 Task: Find connections with filter location Dehui with filter topic #personalbrandingwith filter profile language Spanish with filter current company SAP Openings with filter school SunBeam Institute of Information Technology, Pune-Karad with filter industry Retail Apparel and Fashion with filter service category DUI Law with filter keywords title Office Manager
Action: Mouse moved to (558, 81)
Screenshot: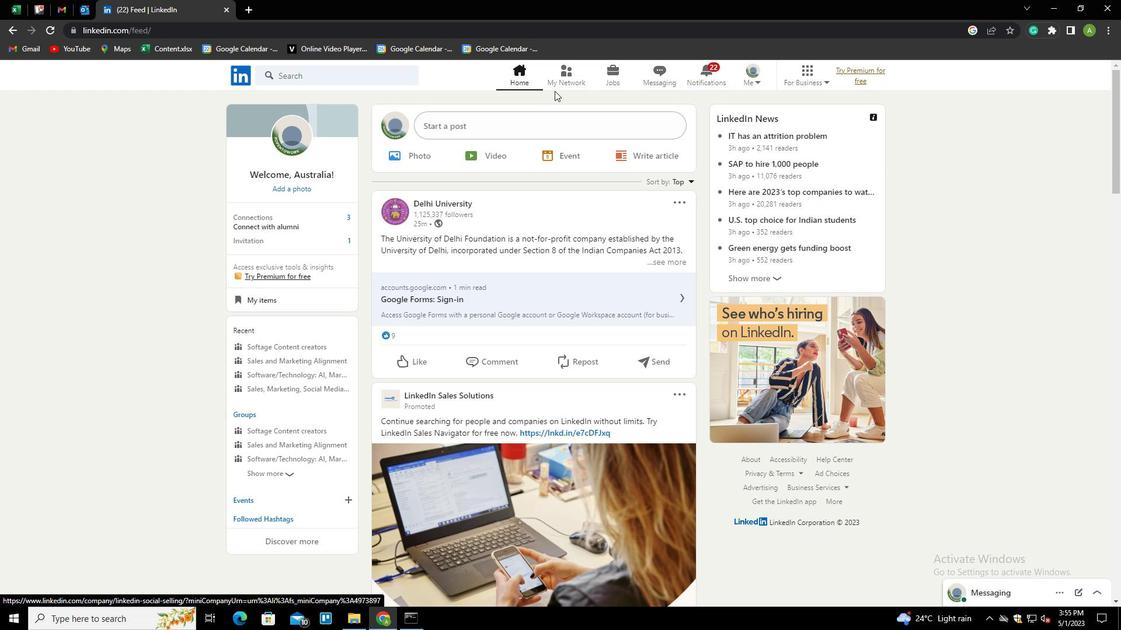 
Action: Mouse pressed left at (558, 81)
Screenshot: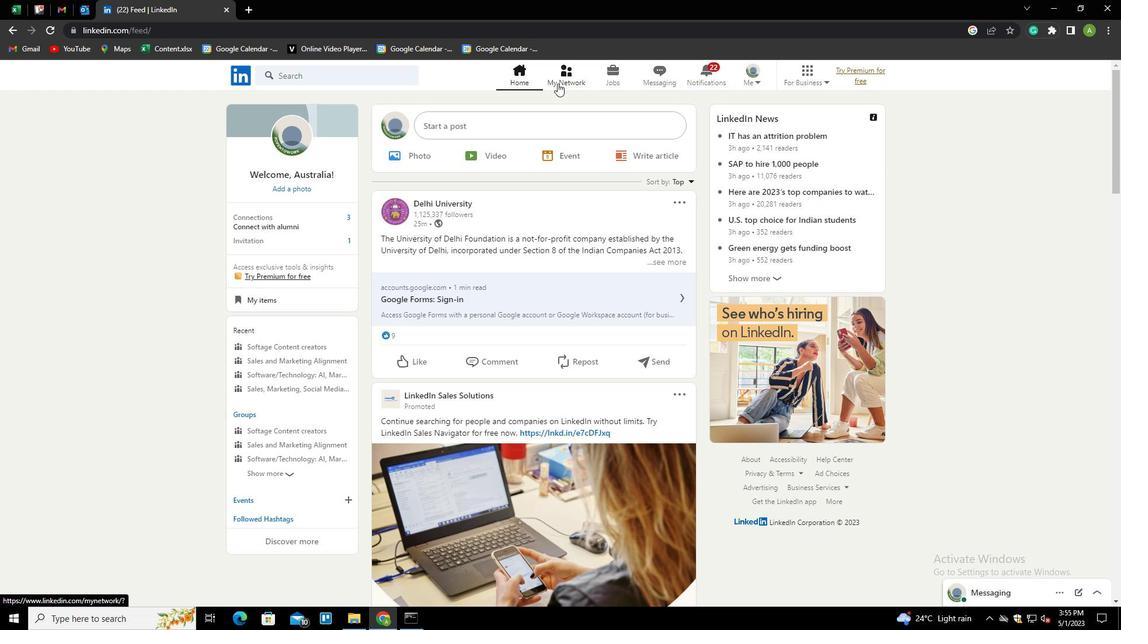 
Action: Mouse moved to (295, 137)
Screenshot: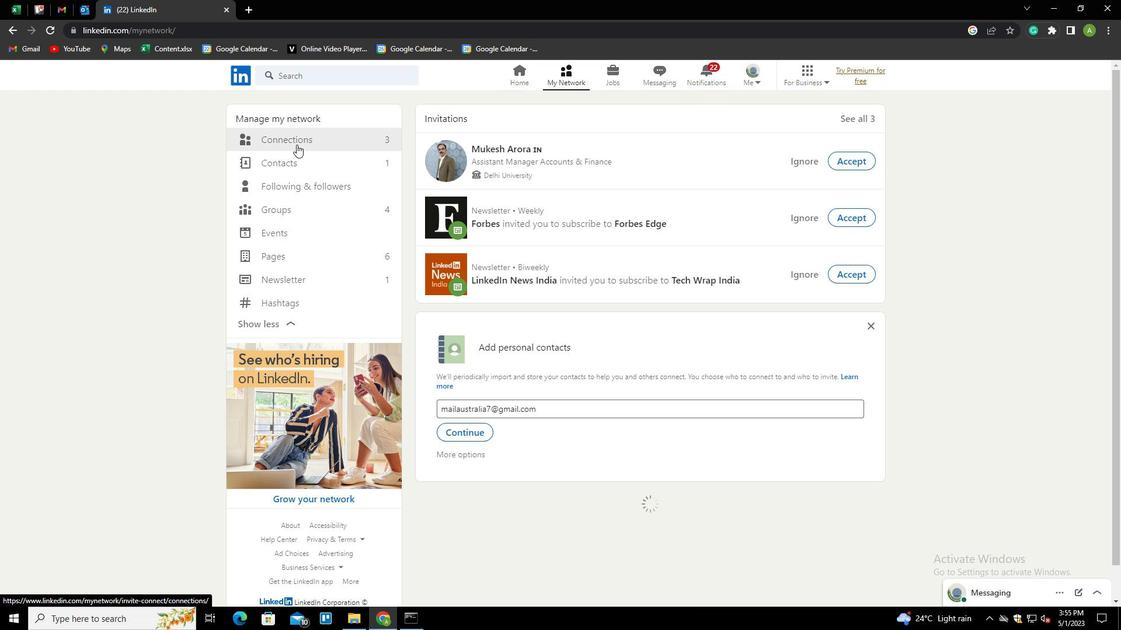 
Action: Mouse pressed left at (295, 137)
Screenshot: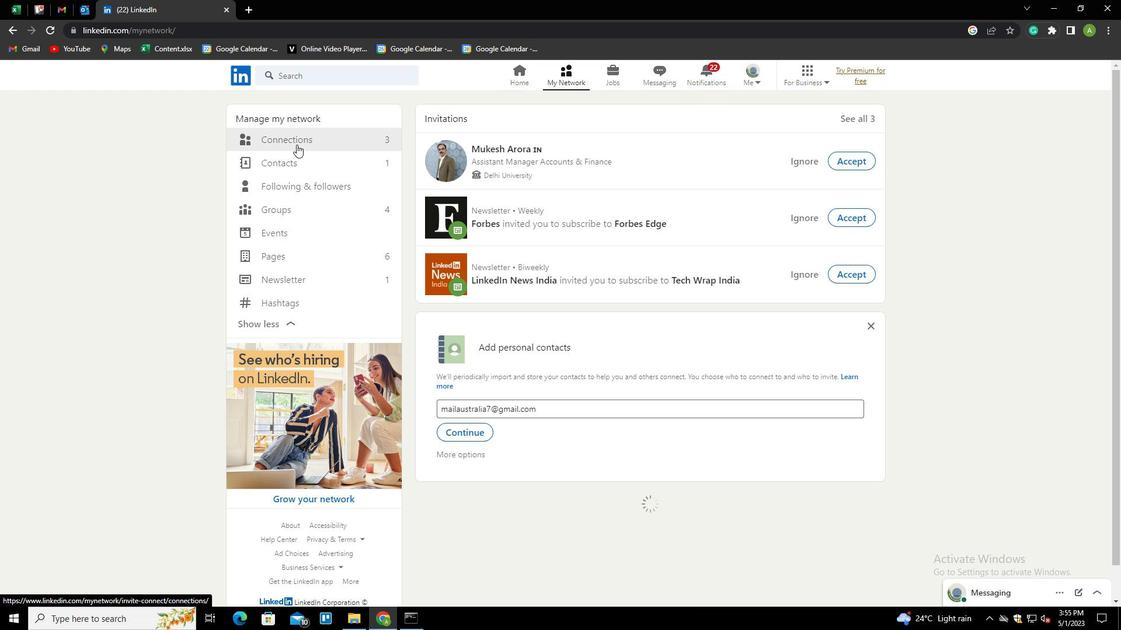 
Action: Mouse moved to (668, 139)
Screenshot: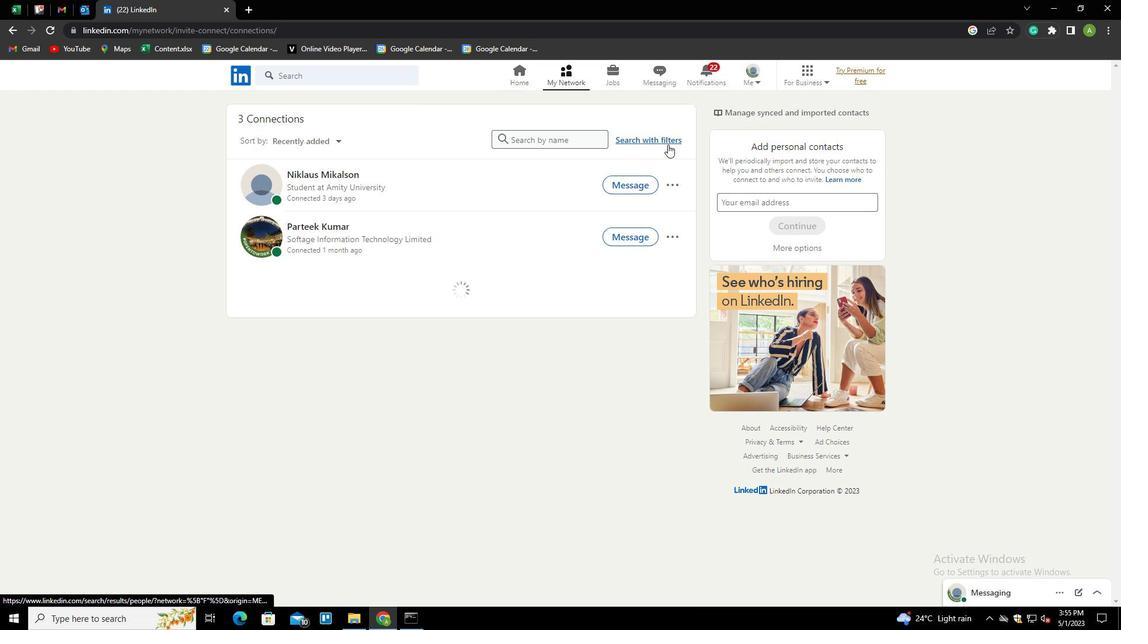 
Action: Mouse pressed left at (668, 139)
Screenshot: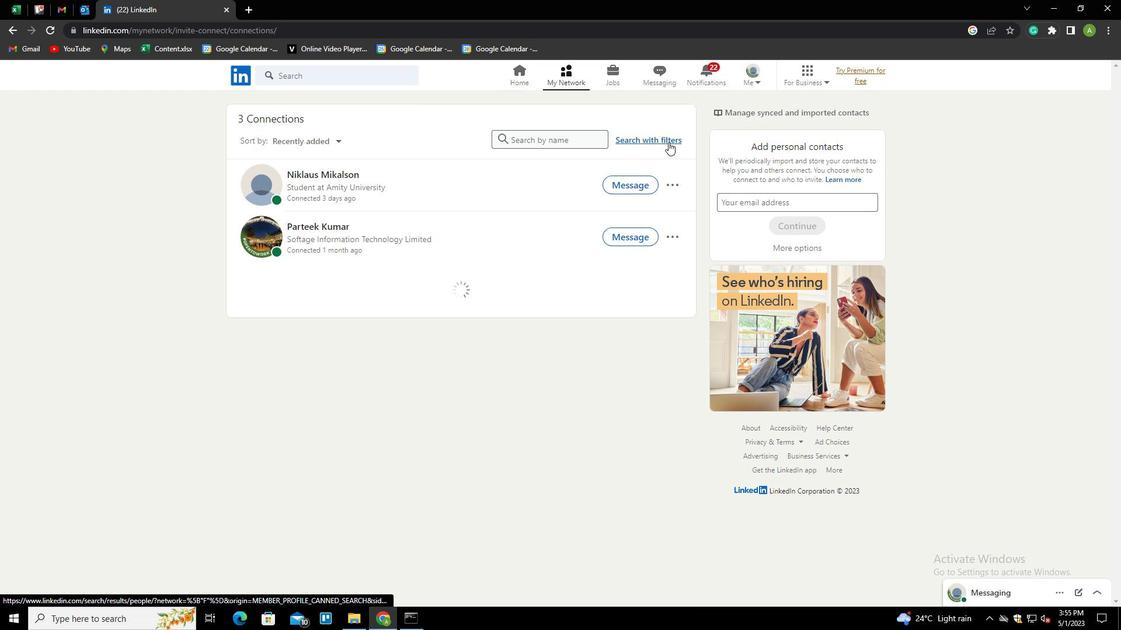 
Action: Mouse moved to (598, 105)
Screenshot: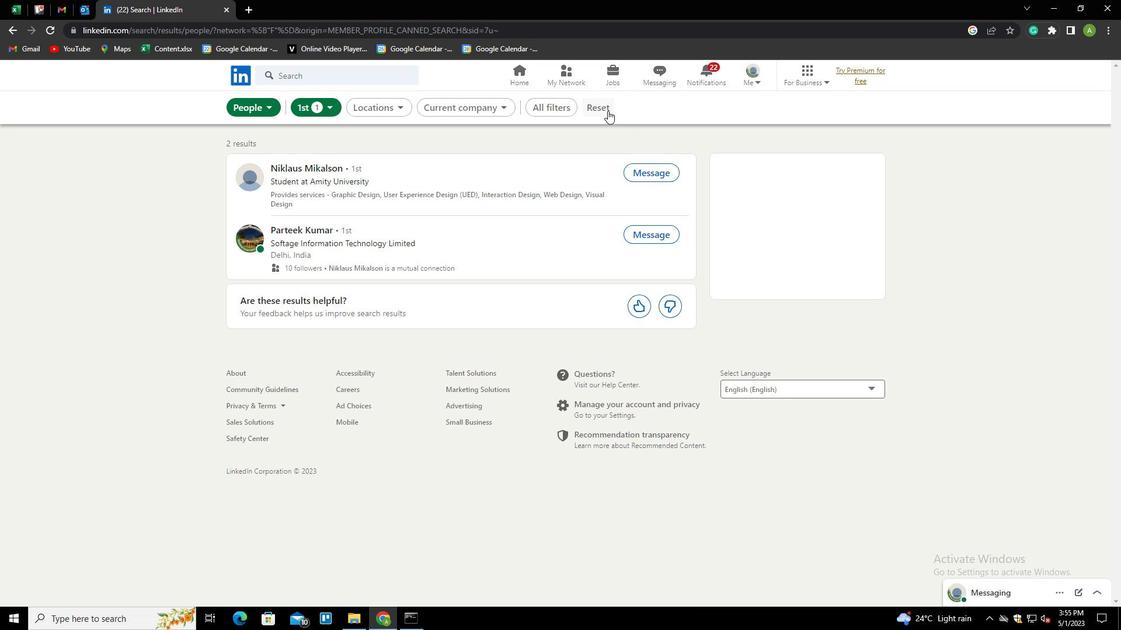 
Action: Mouse pressed left at (598, 105)
Screenshot: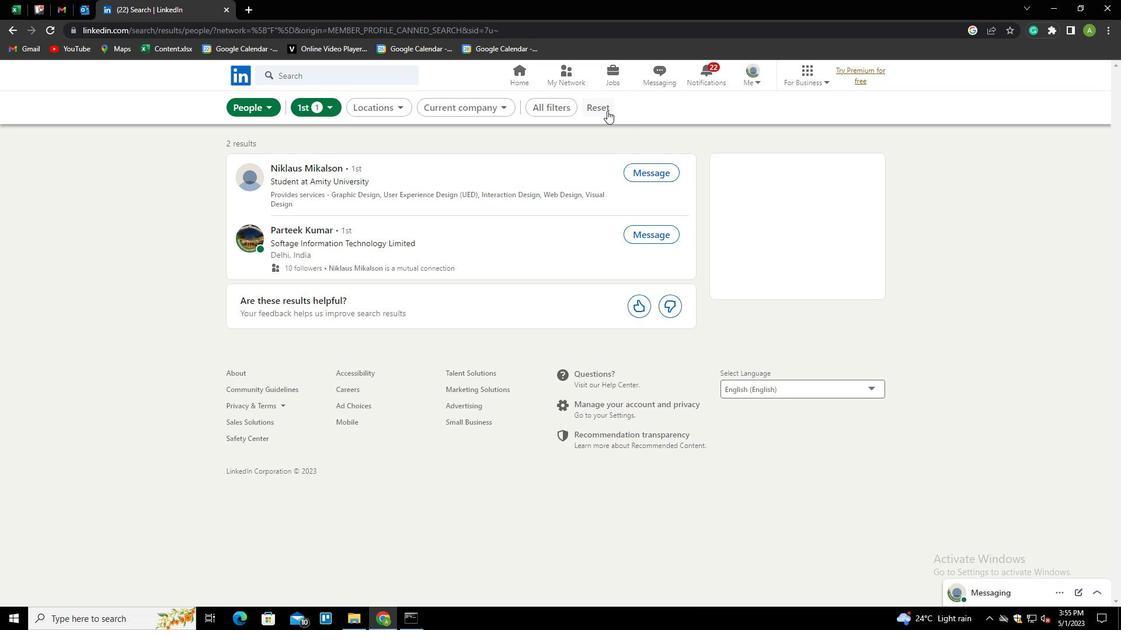 
Action: Mouse moved to (579, 111)
Screenshot: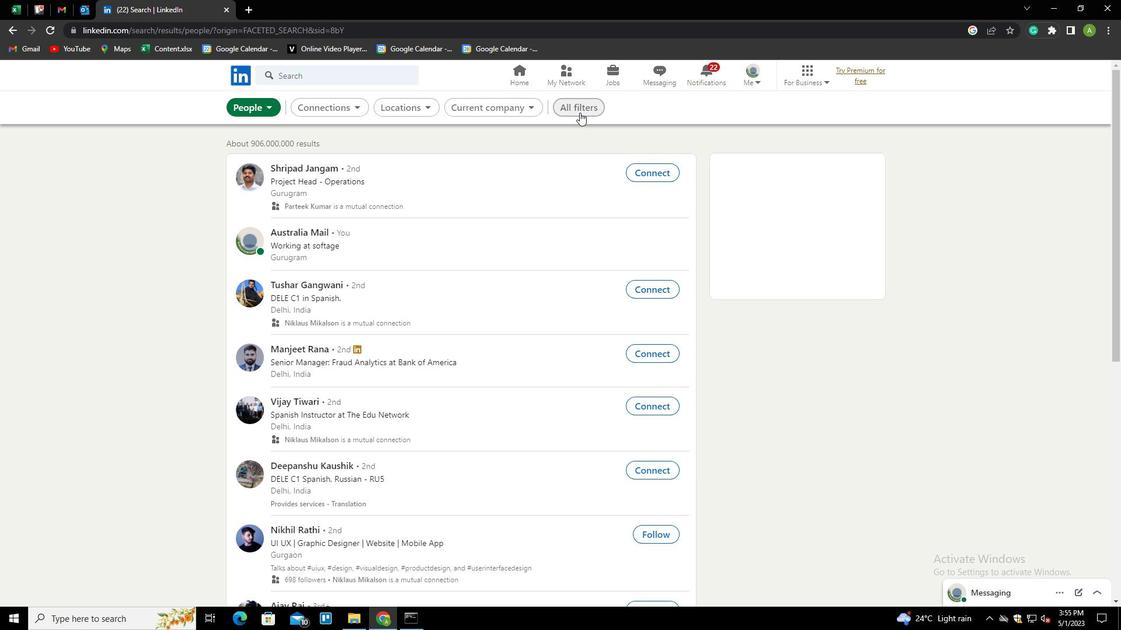 
Action: Mouse pressed left at (579, 111)
Screenshot: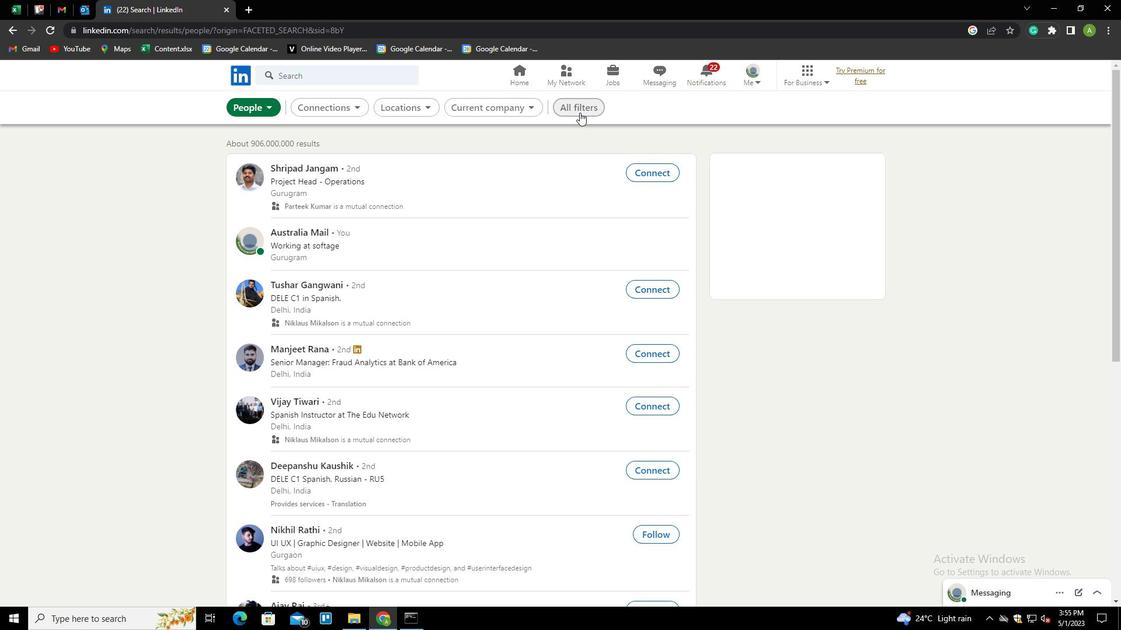 
Action: Mouse moved to (867, 310)
Screenshot: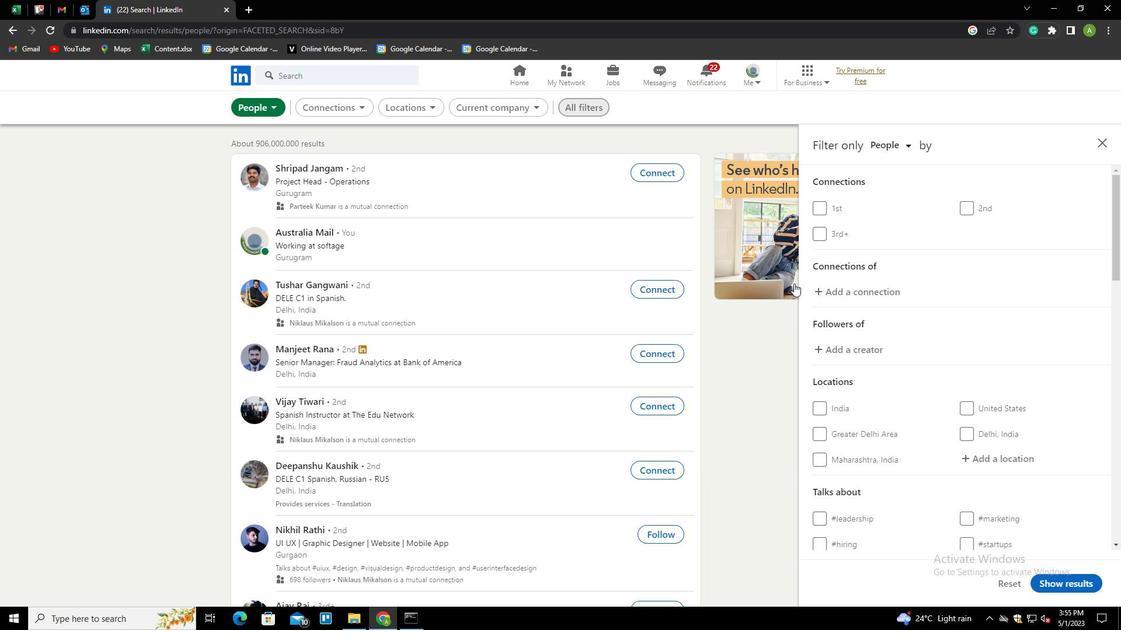 
Action: Mouse scrolled (867, 310) with delta (0, 0)
Screenshot: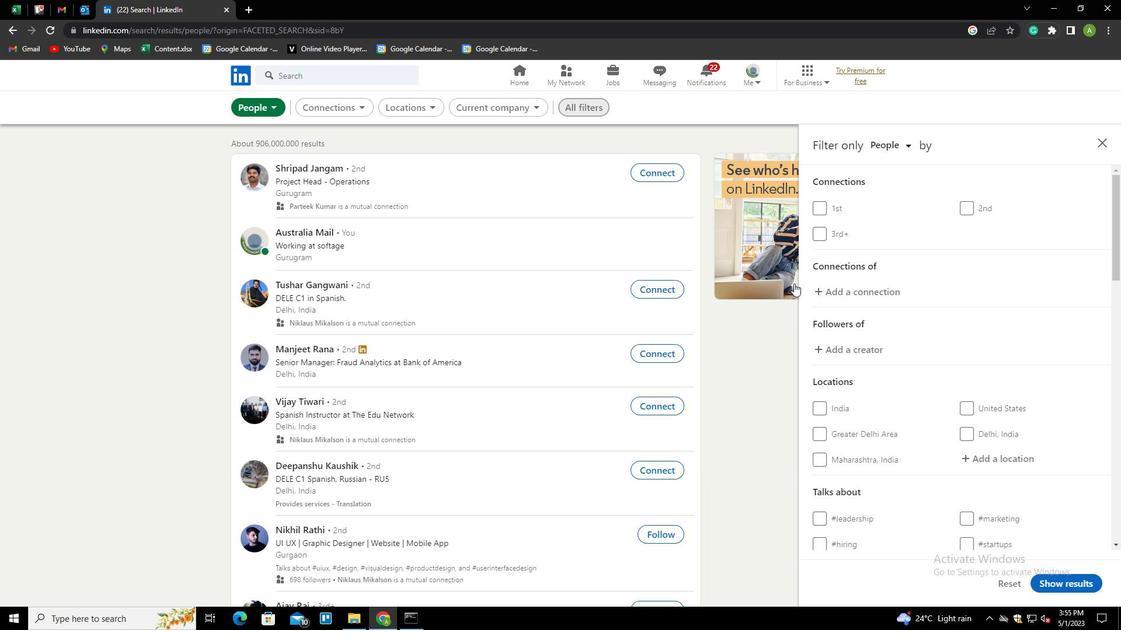 
Action: Mouse scrolled (867, 310) with delta (0, 0)
Screenshot: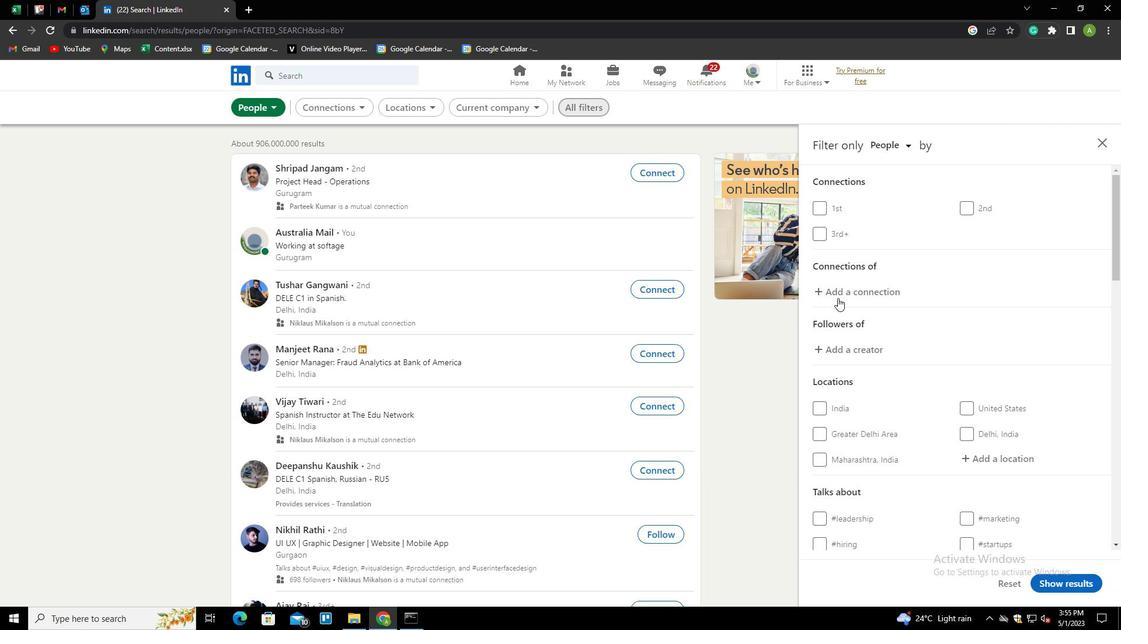 
Action: Mouse moved to (931, 356)
Screenshot: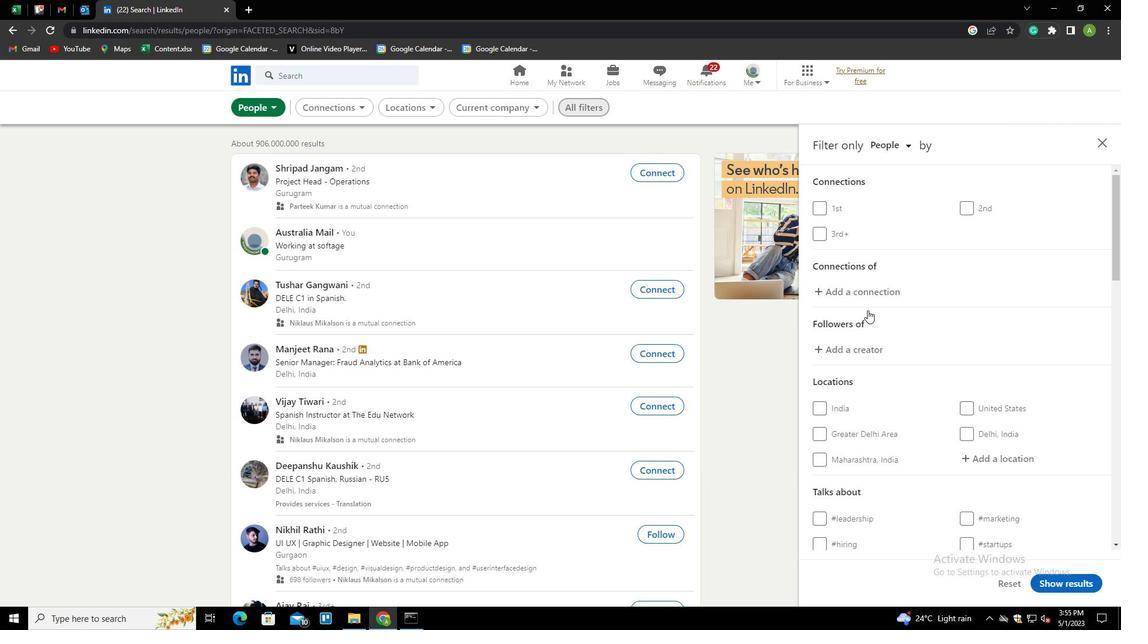 
Action: Mouse scrolled (931, 356) with delta (0, 0)
Screenshot: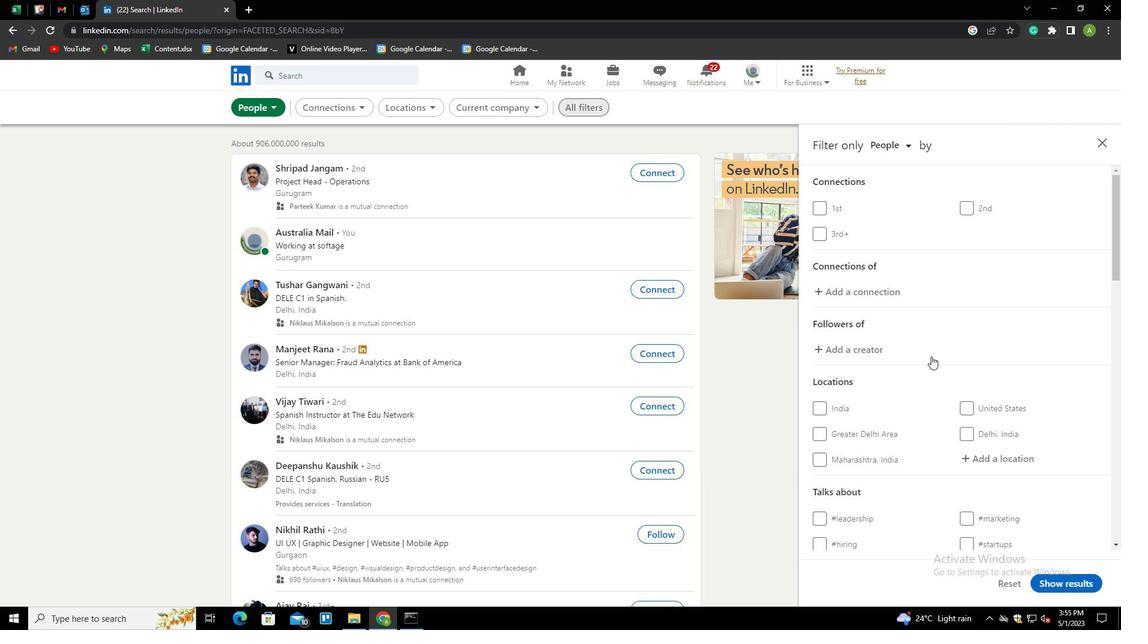 
Action: Mouse scrolled (931, 356) with delta (0, 0)
Screenshot: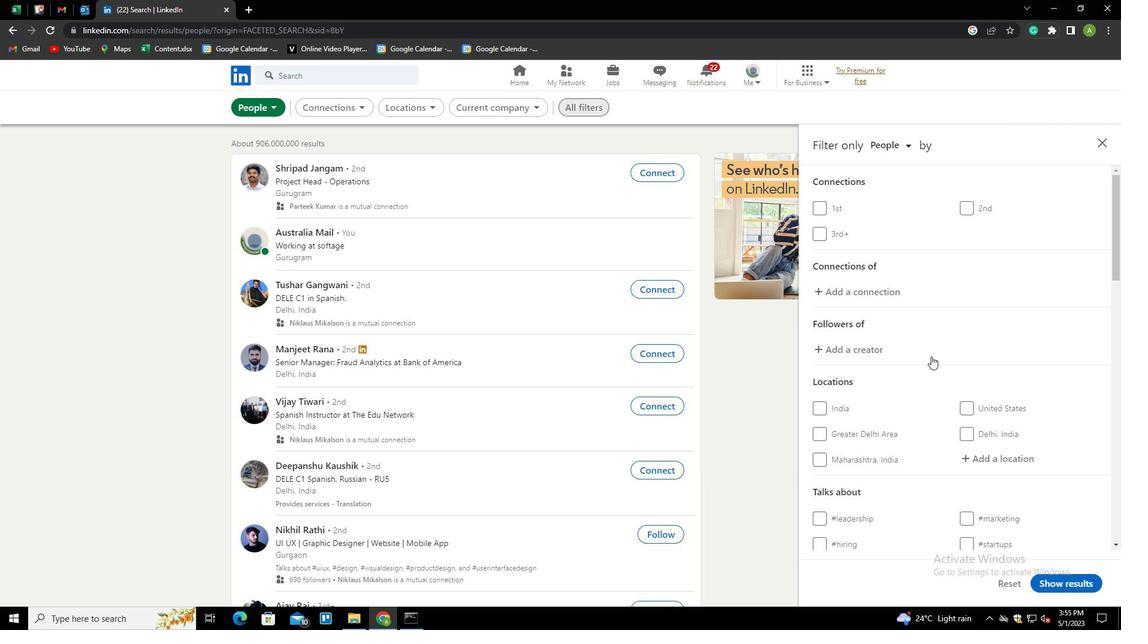 
Action: Mouse scrolled (931, 356) with delta (0, 0)
Screenshot: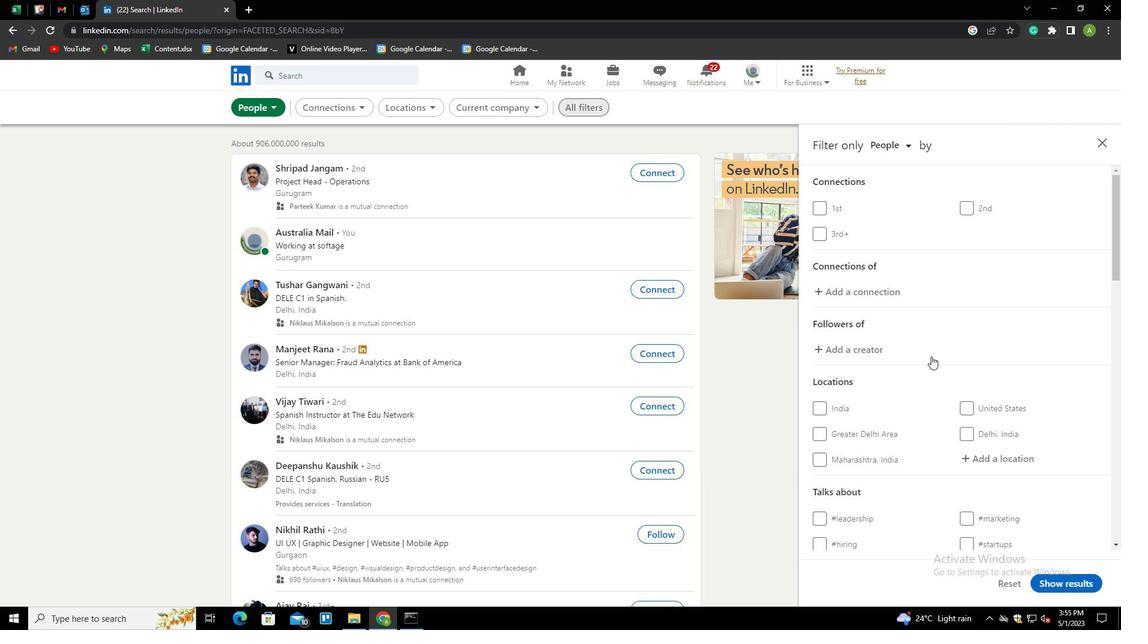 
Action: Mouse moved to (963, 320)
Screenshot: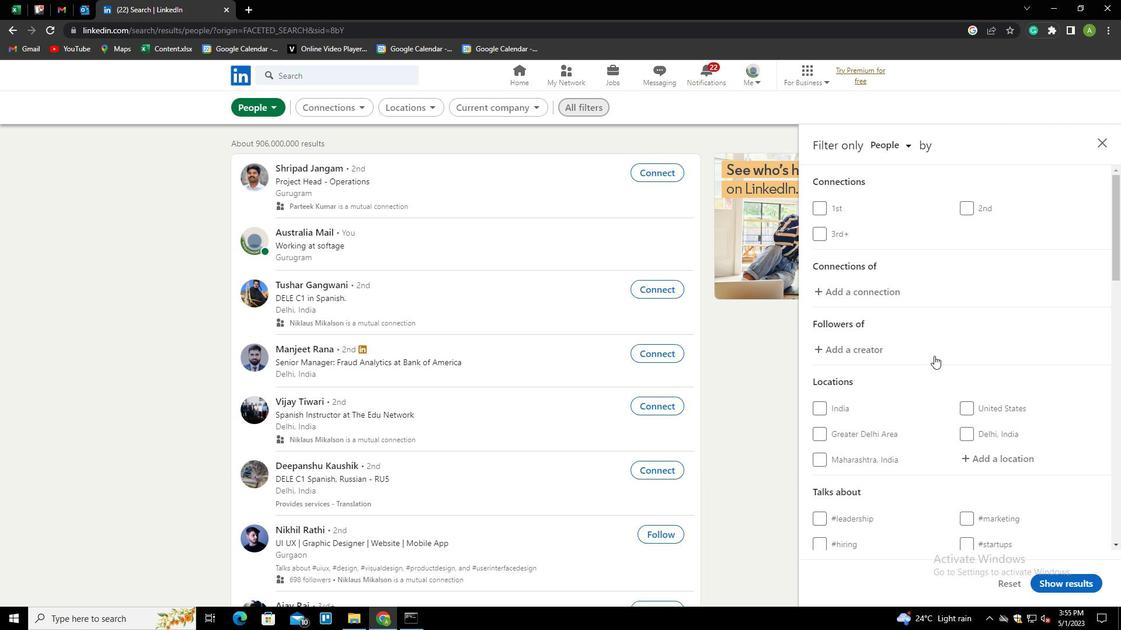 
Action: Mouse scrolled (963, 319) with delta (0, 0)
Screenshot: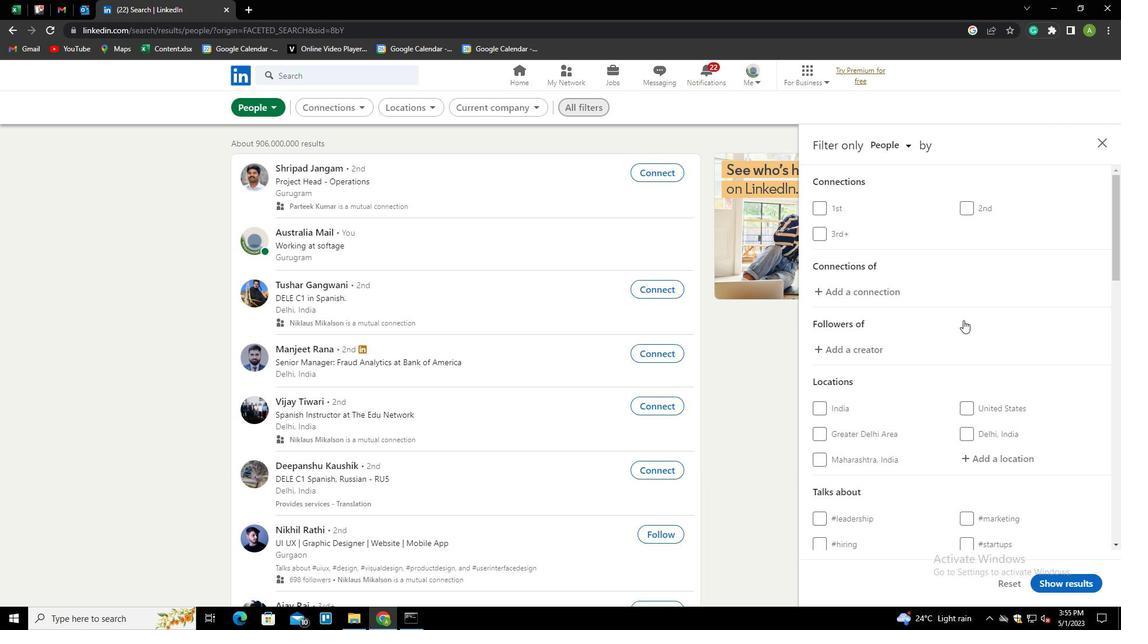 
Action: Mouse scrolled (963, 319) with delta (0, 0)
Screenshot: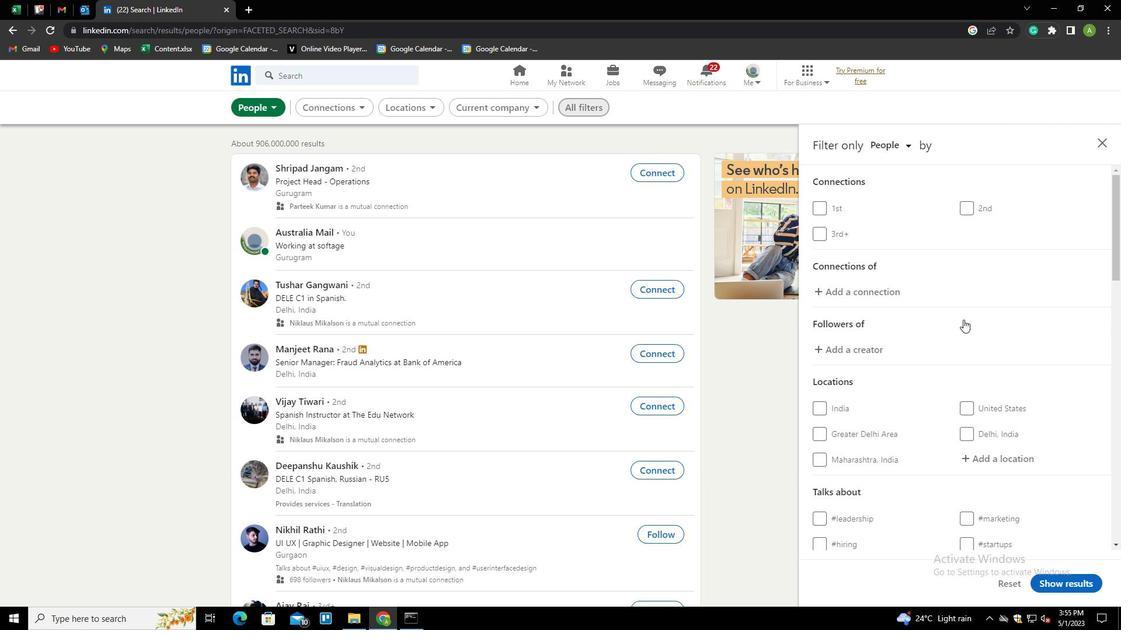 
Action: Mouse moved to (987, 453)
Screenshot: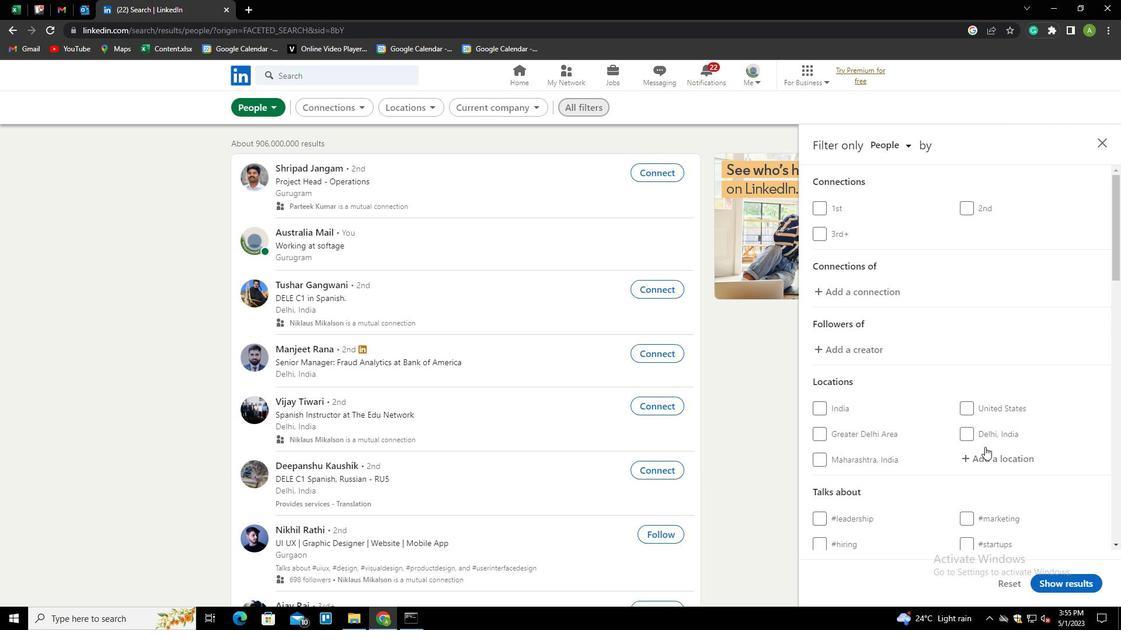 
Action: Mouse pressed left at (987, 453)
Screenshot: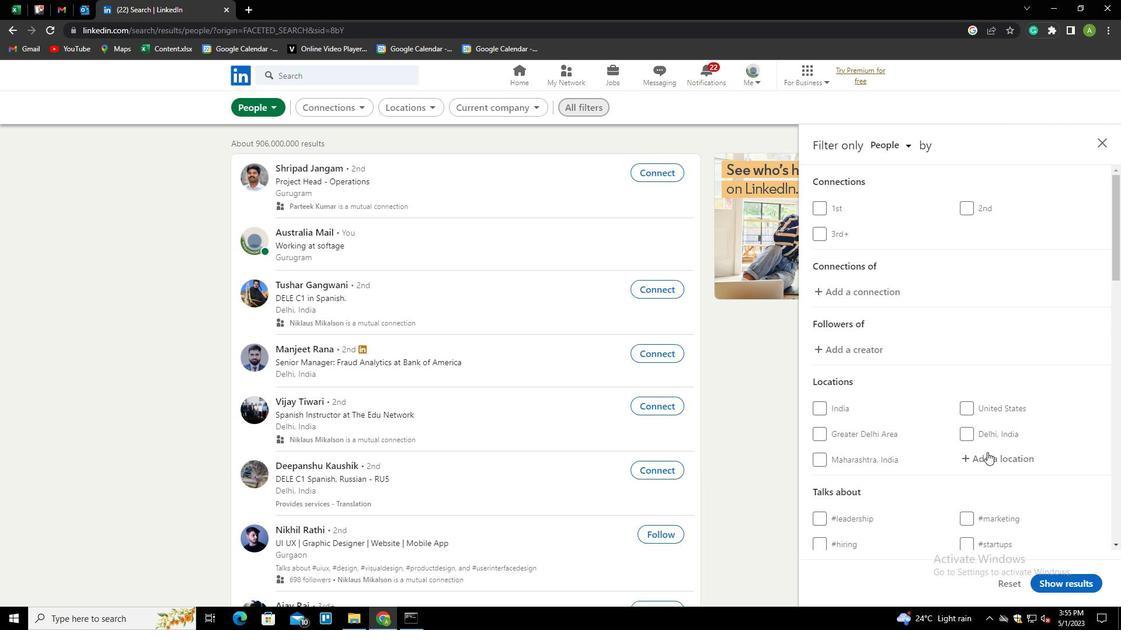 
Action: Mouse moved to (970, 282)
Screenshot: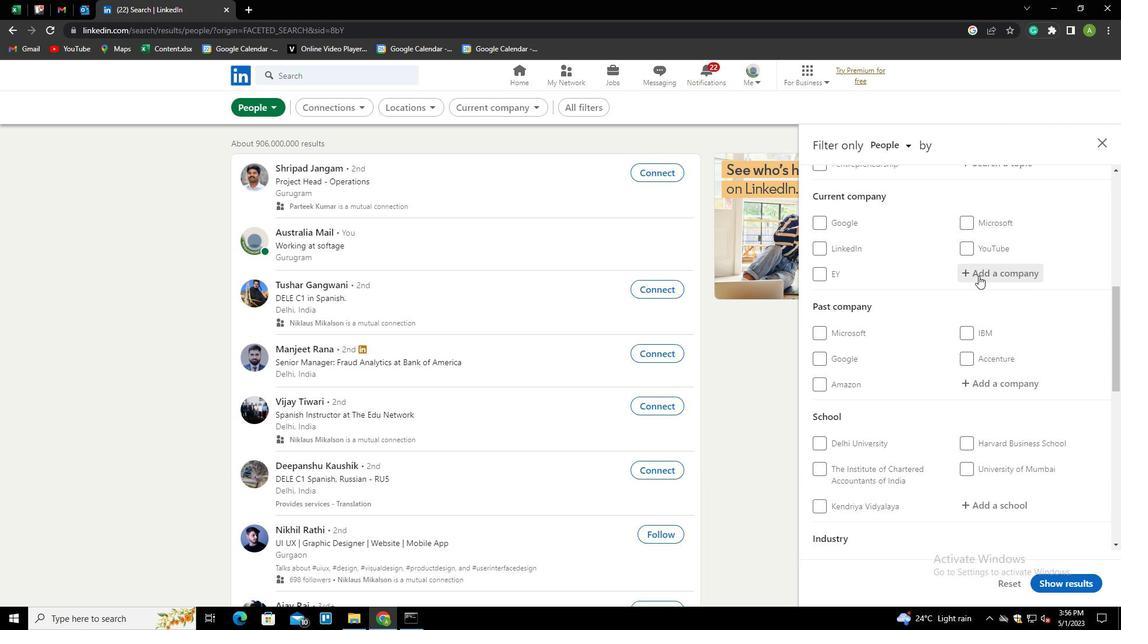 
Action: Mouse scrolled (970, 282) with delta (0, 0)
Screenshot: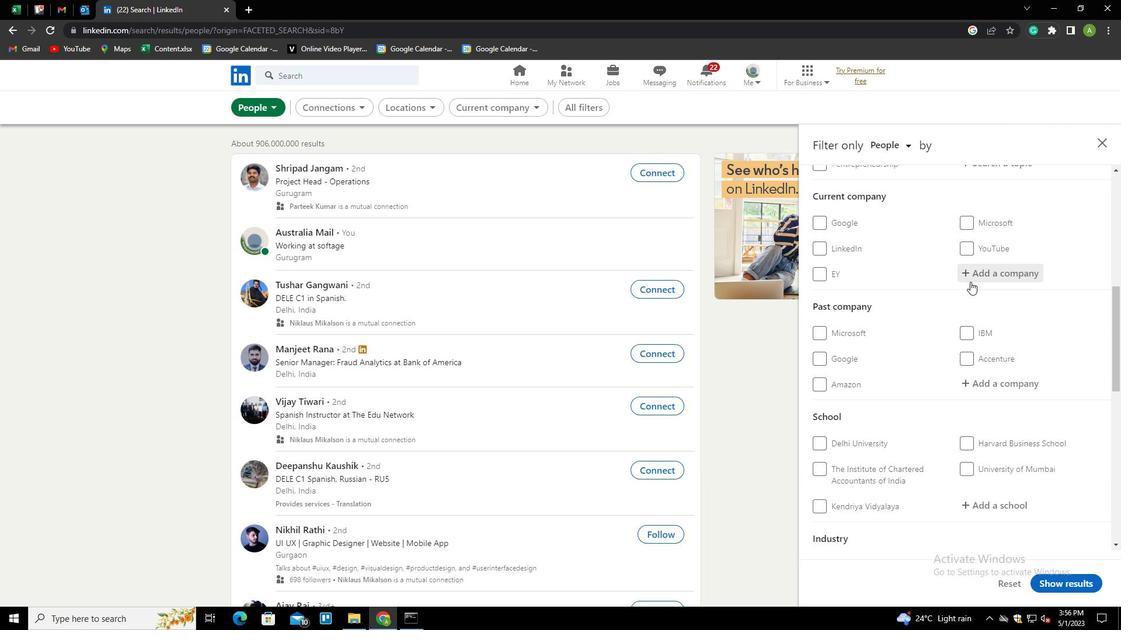 
Action: Mouse scrolled (970, 282) with delta (0, 0)
Screenshot: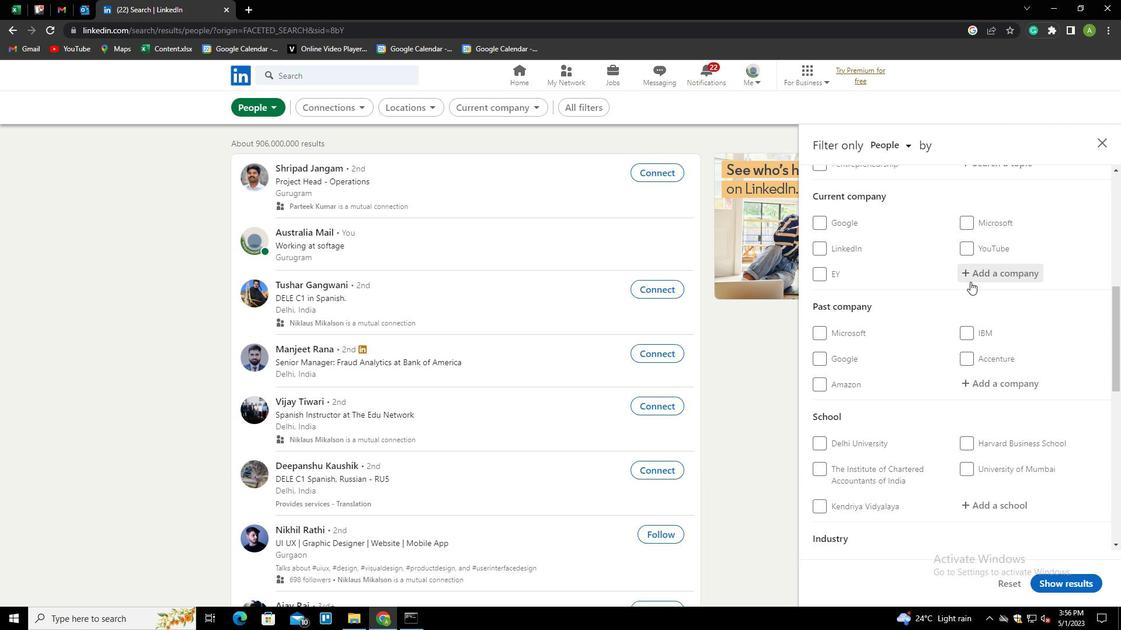 
Action: Mouse moved to (978, 268)
Screenshot: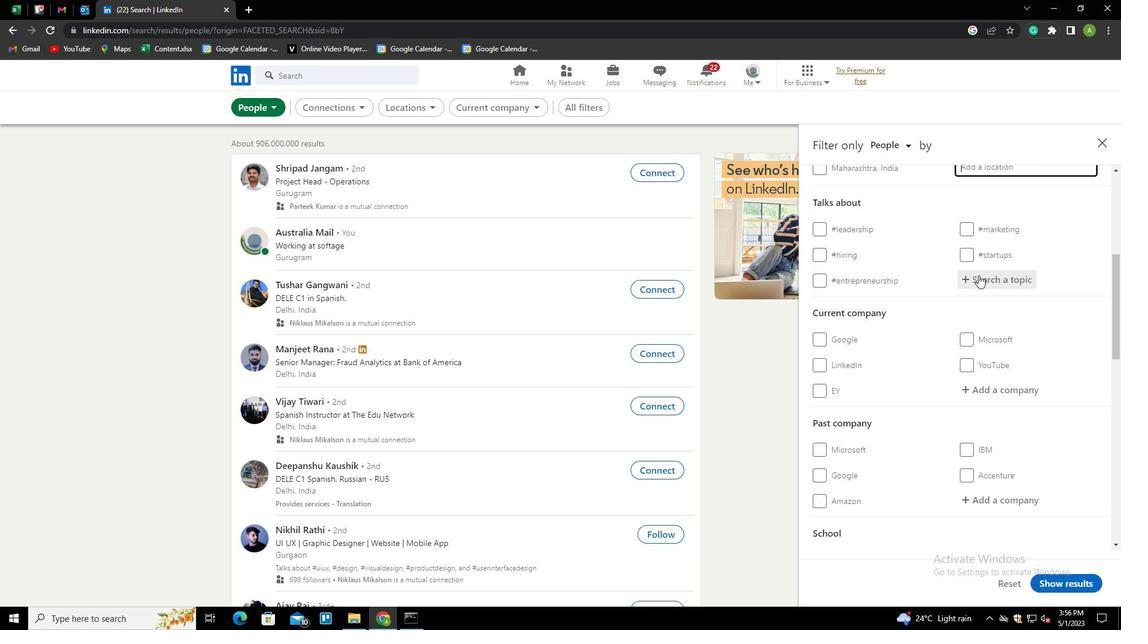 
Action: Mouse scrolled (978, 269) with delta (0, 0)
Screenshot: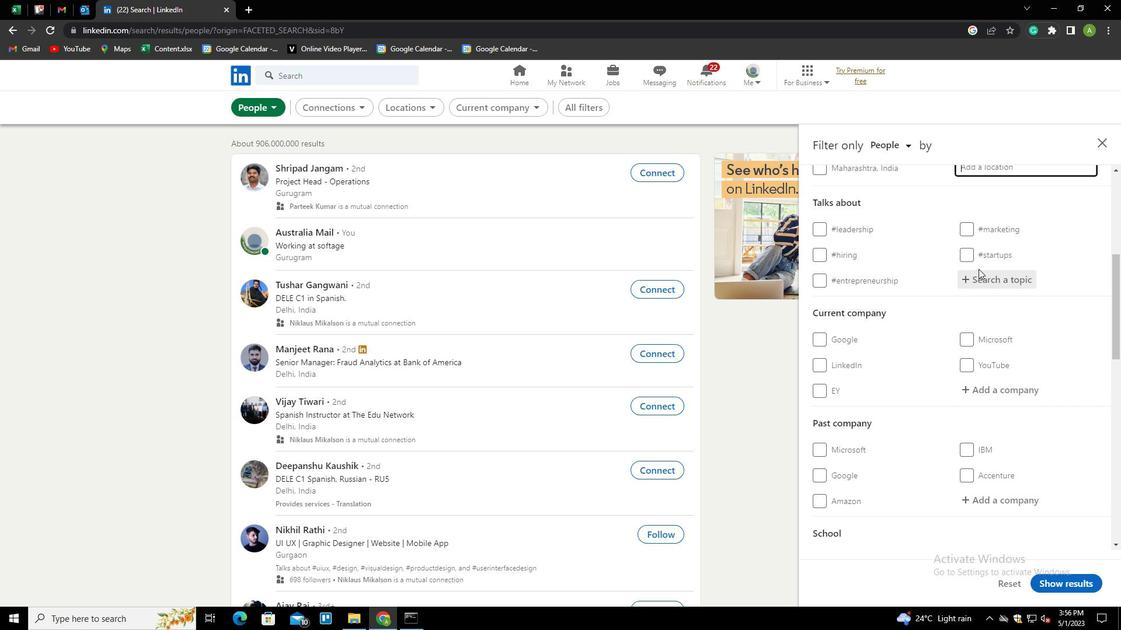 
Action: Mouse scrolled (978, 269) with delta (0, 0)
Screenshot: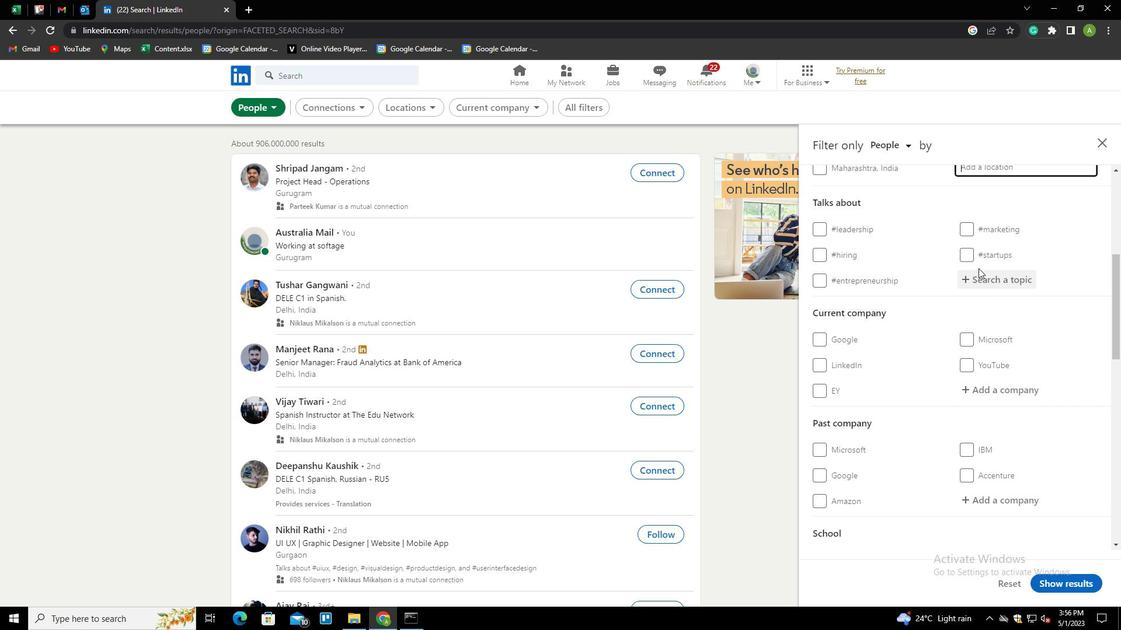 
Action: Mouse moved to (980, 282)
Screenshot: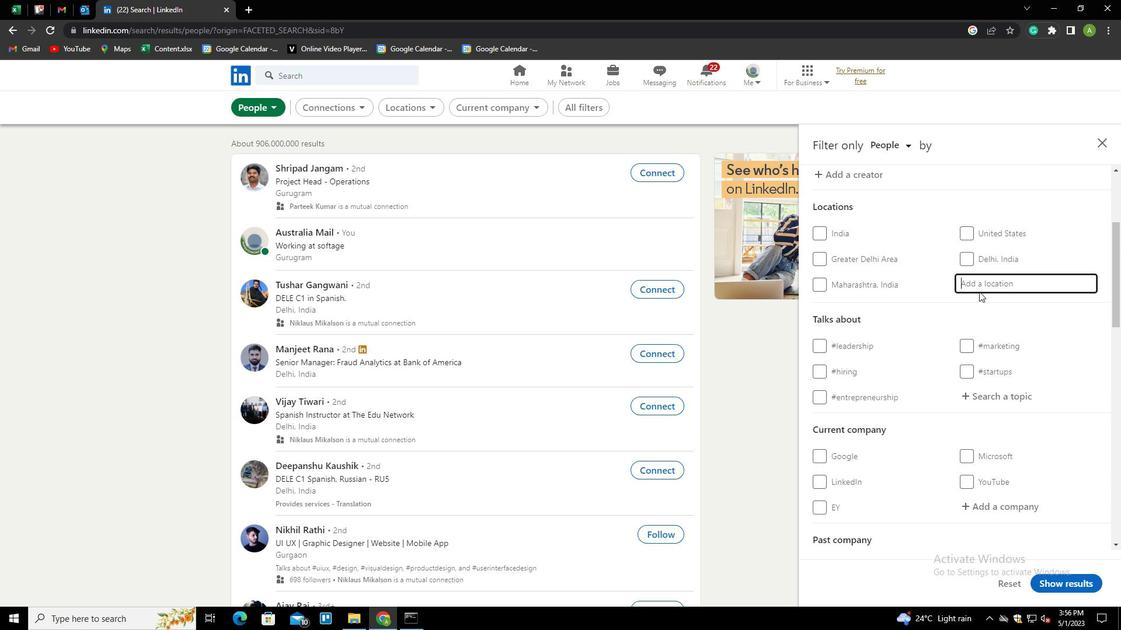 
Action: Mouse pressed left at (980, 282)
Screenshot: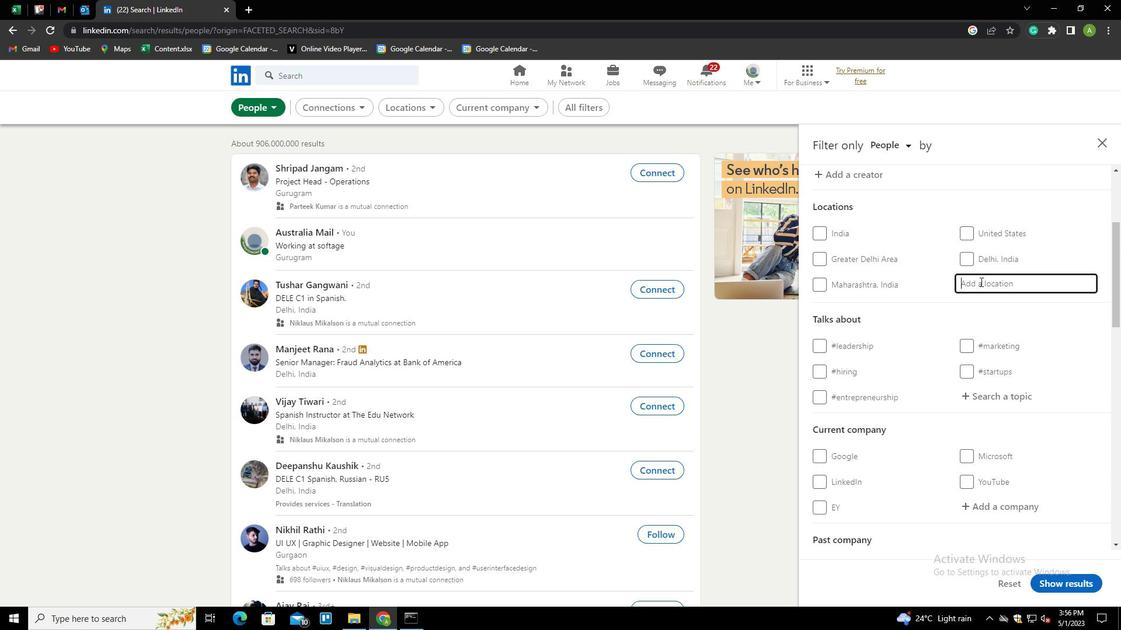 
Action: Key pressed <Key.shift>DEHUI
Screenshot: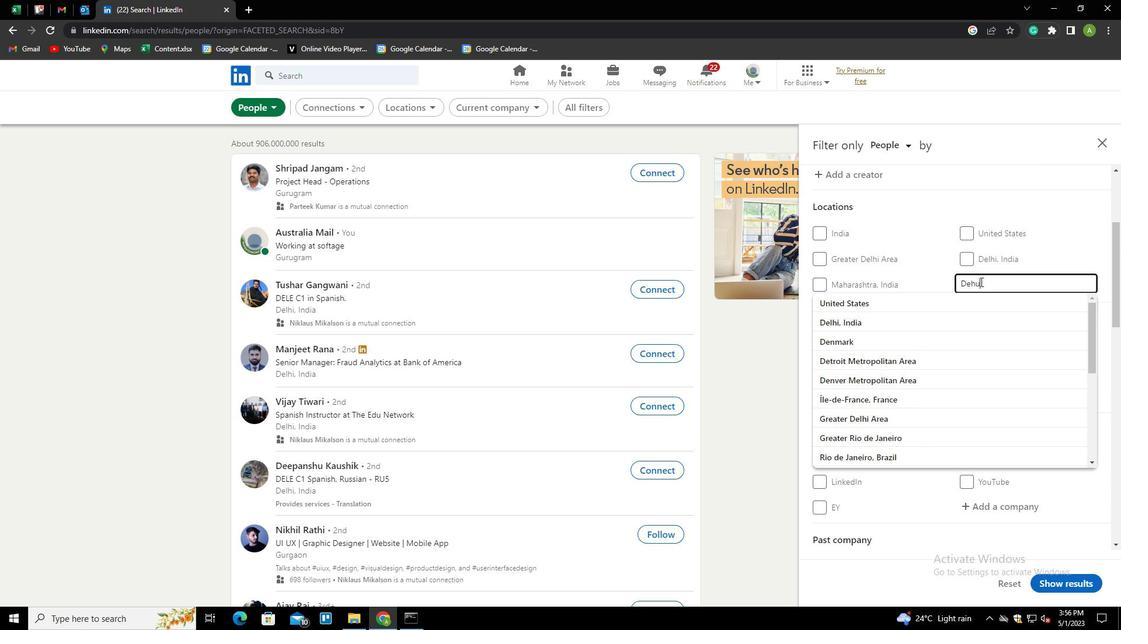 
Action: Mouse moved to (1049, 331)
Screenshot: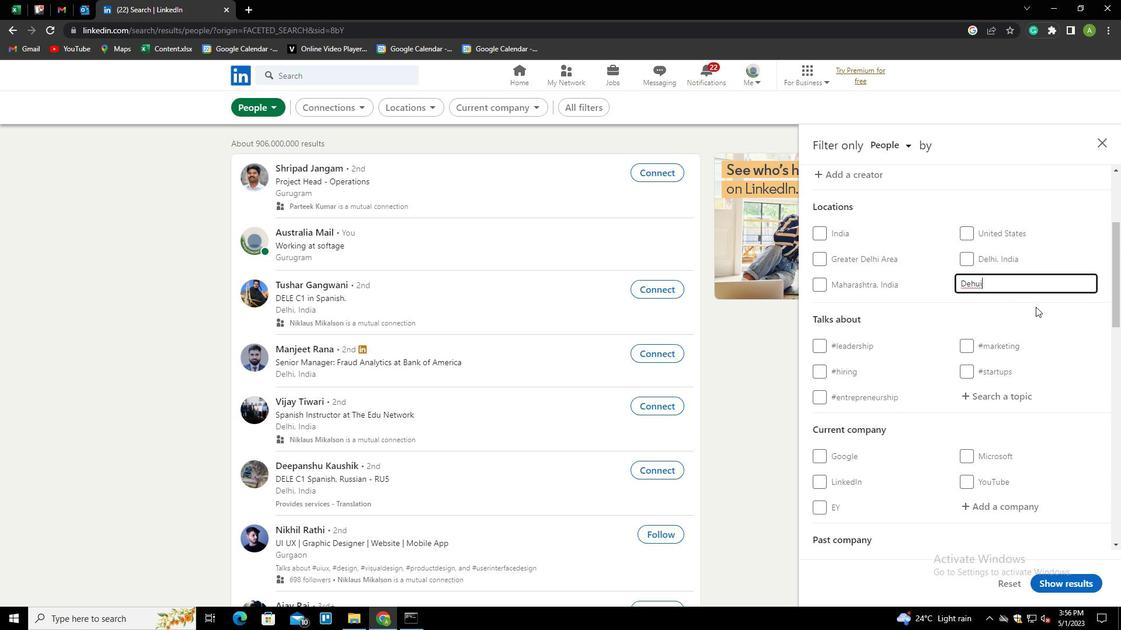 
Action: Mouse pressed left at (1049, 331)
Screenshot: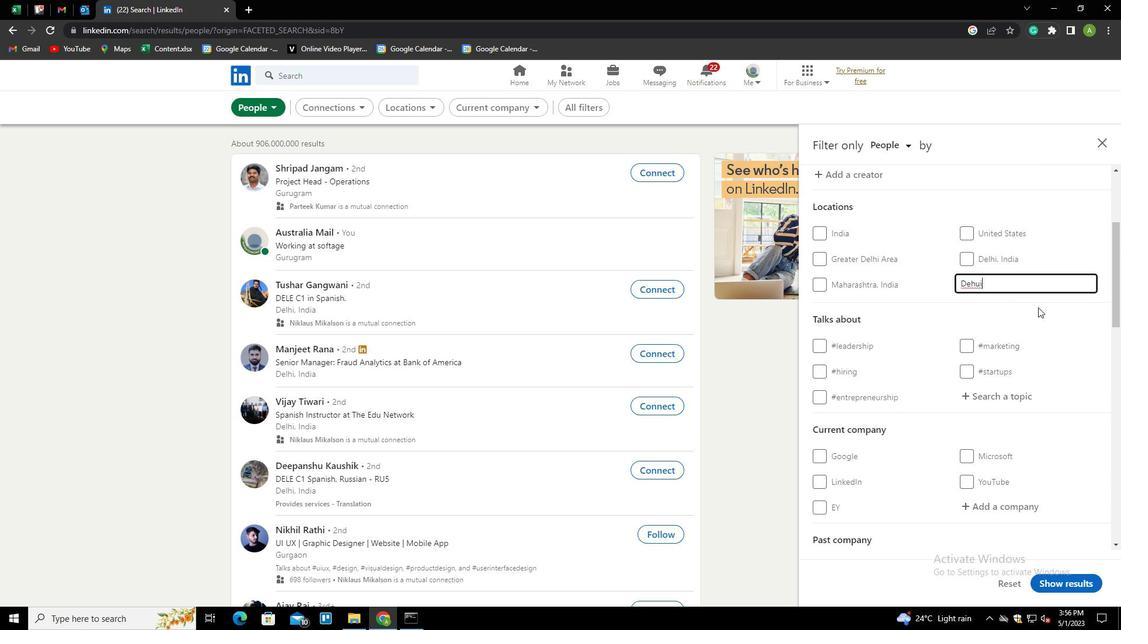 
Action: Mouse moved to (1020, 391)
Screenshot: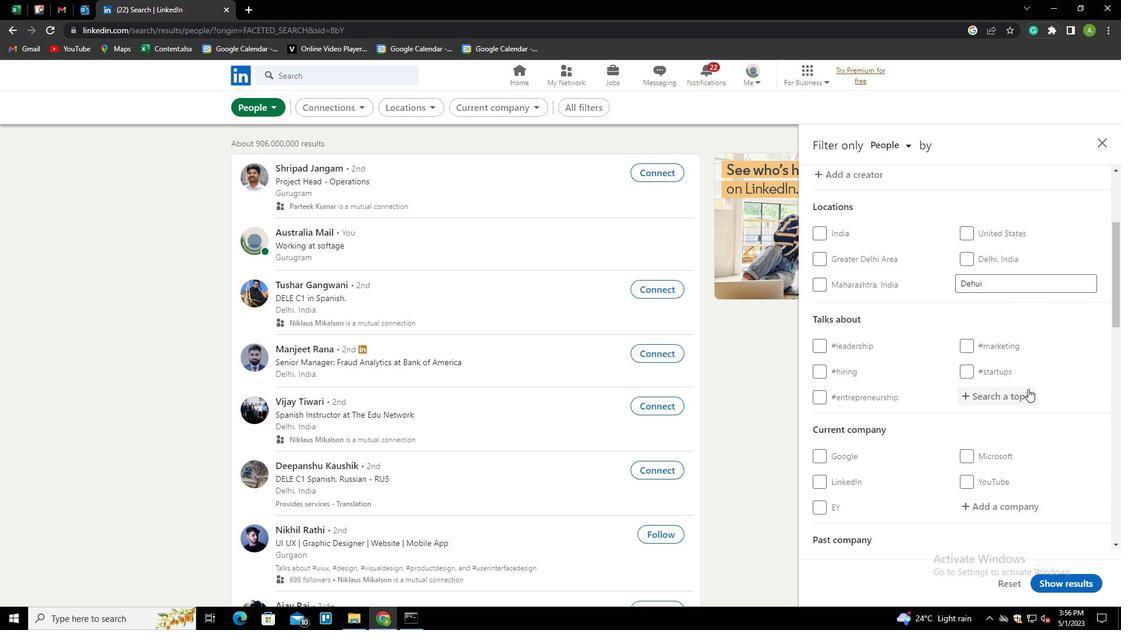 
Action: Mouse pressed left at (1020, 391)
Screenshot: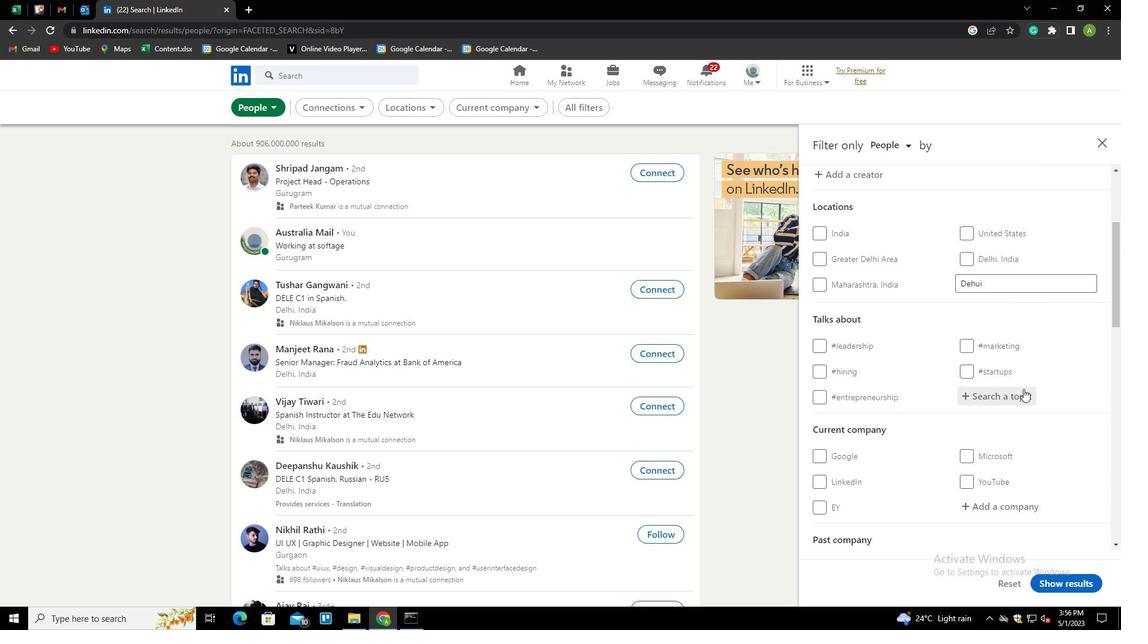 
Action: Mouse moved to (1019, 396)
Screenshot: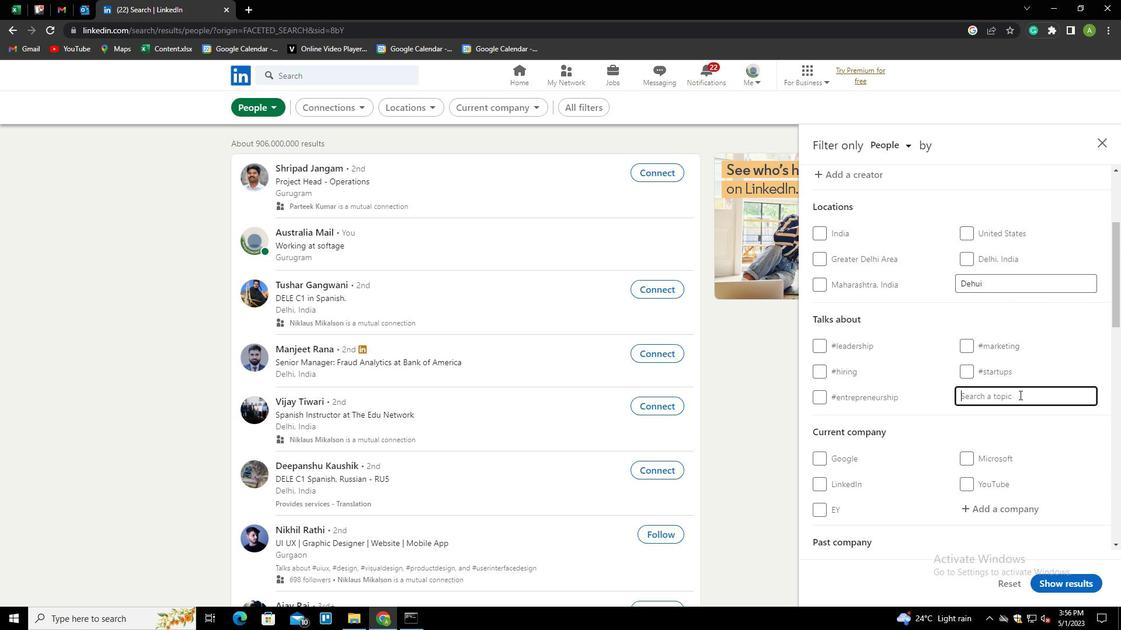 
Action: Mouse pressed left at (1019, 396)
Screenshot: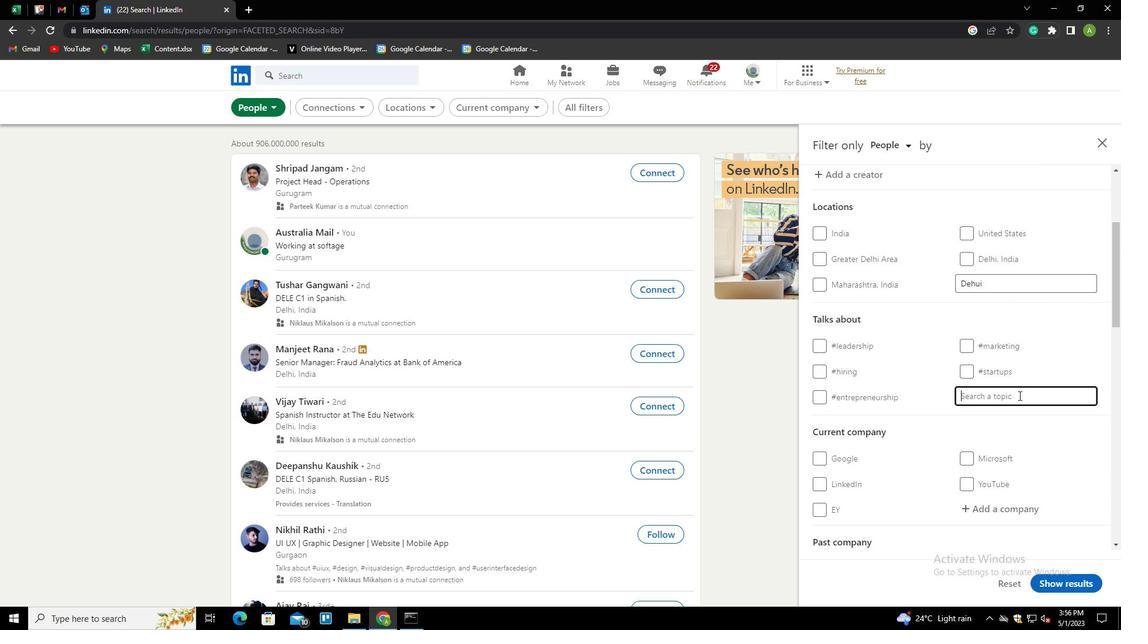 
Action: Key pressed E<Key.backspace>PERSONAL<Key.down><Key.down><Key.enter>
Screenshot: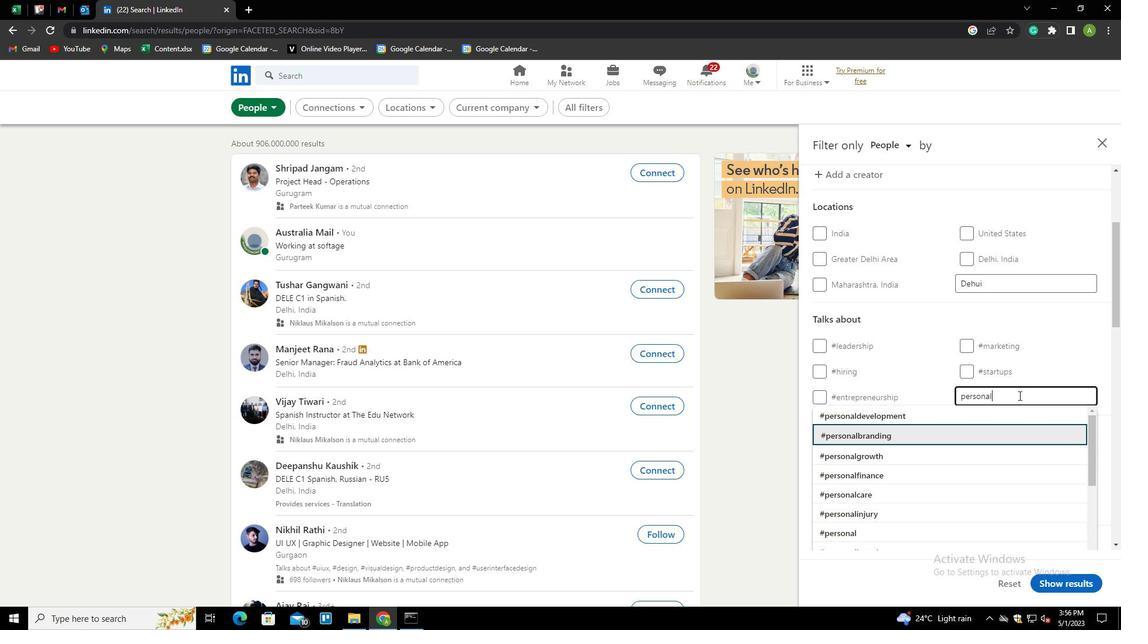 
Action: Mouse moved to (1080, 414)
Screenshot: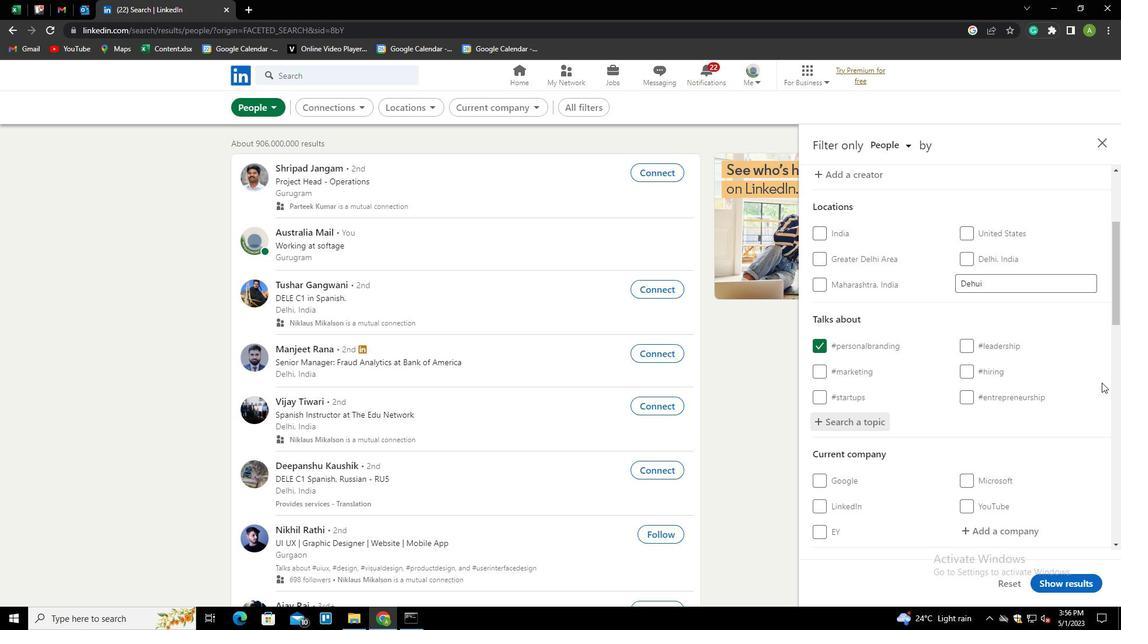 
Action: Mouse scrolled (1080, 413) with delta (0, 0)
Screenshot: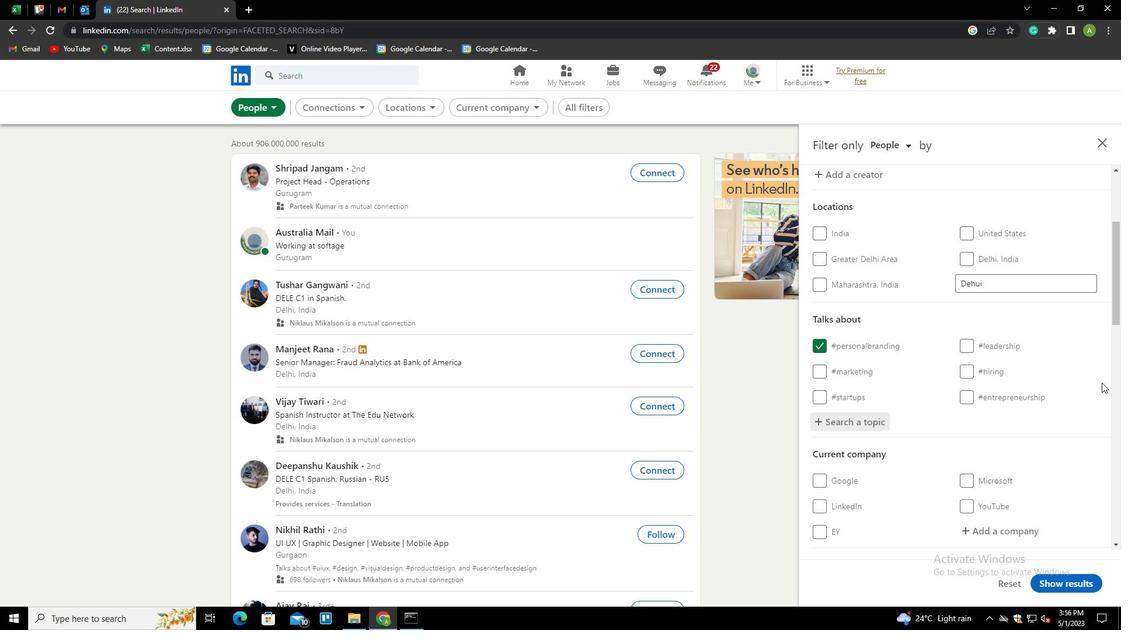 
Action: Mouse scrolled (1080, 413) with delta (0, 0)
Screenshot: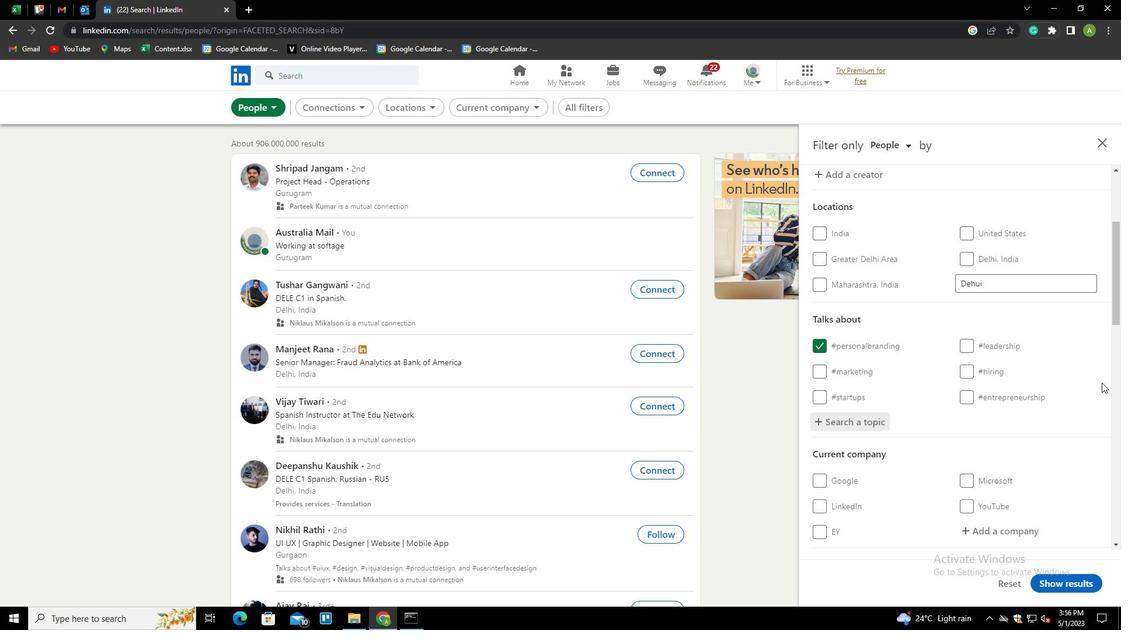 
Action: Mouse scrolled (1080, 413) with delta (0, 0)
Screenshot: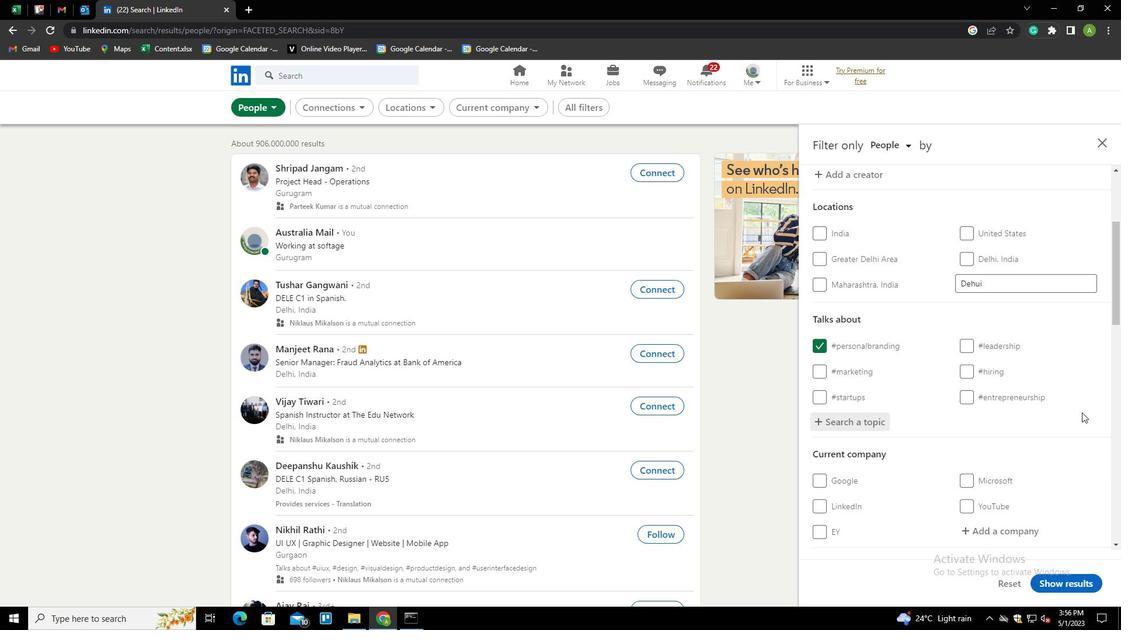 
Action: Mouse scrolled (1080, 413) with delta (0, 0)
Screenshot: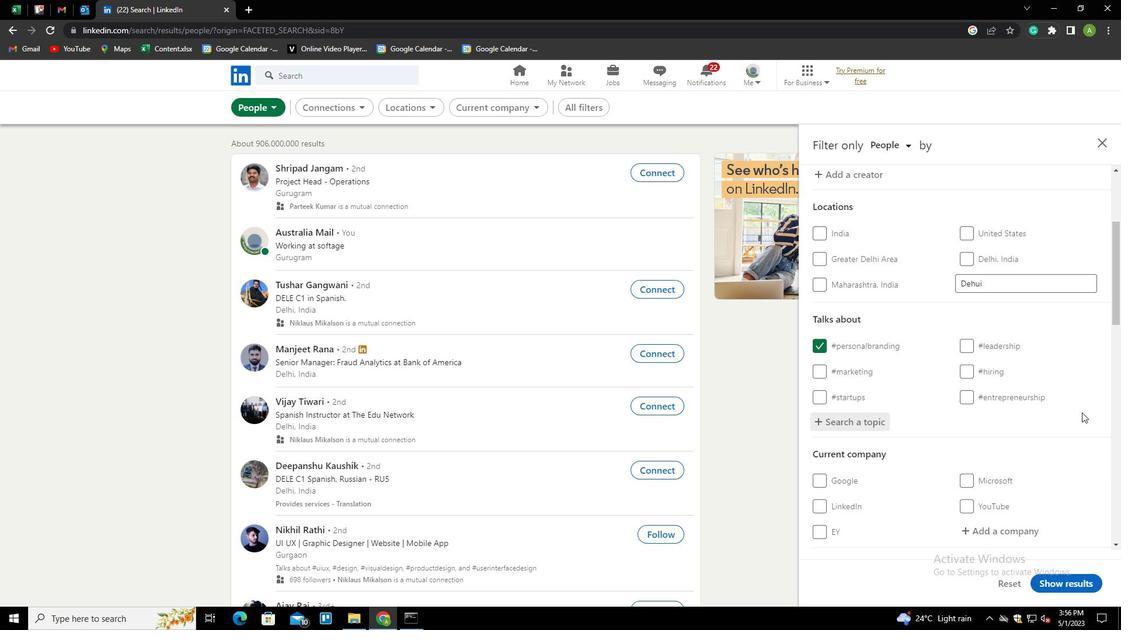 
Action: Mouse scrolled (1080, 413) with delta (0, 0)
Screenshot: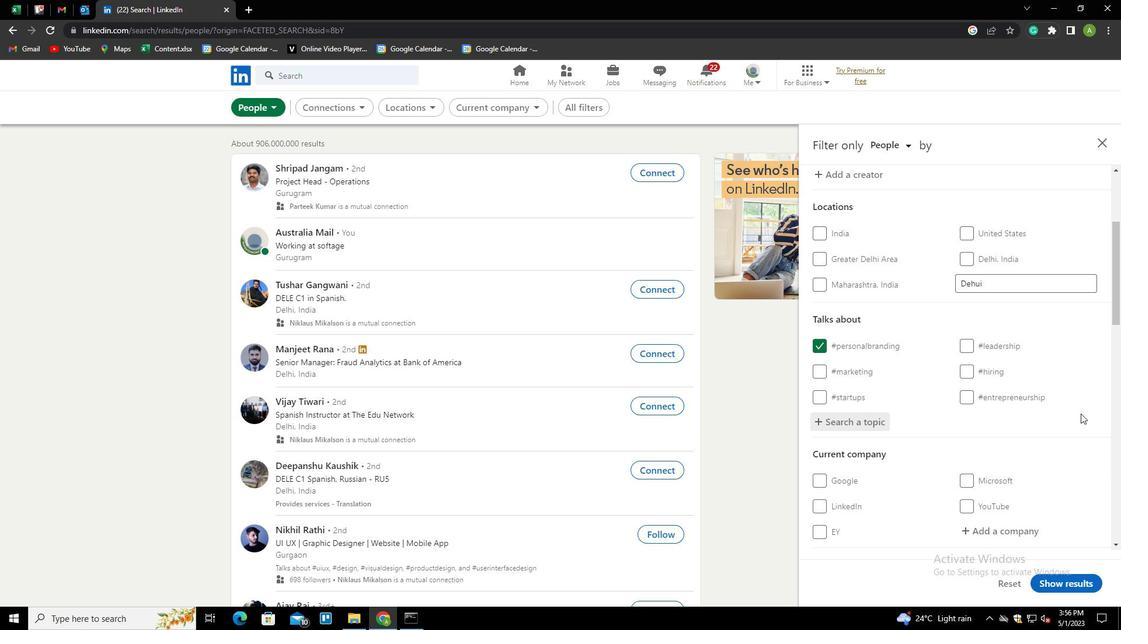 
Action: Mouse moved to (1080, 414)
Screenshot: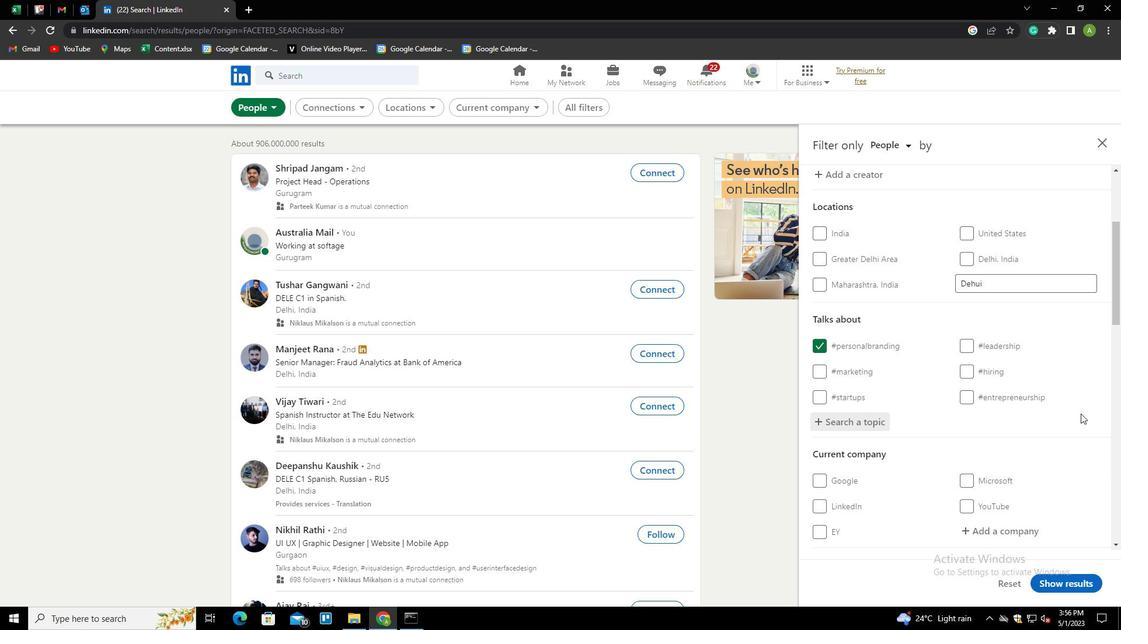 
Action: Mouse scrolled (1080, 414) with delta (0, 0)
Screenshot: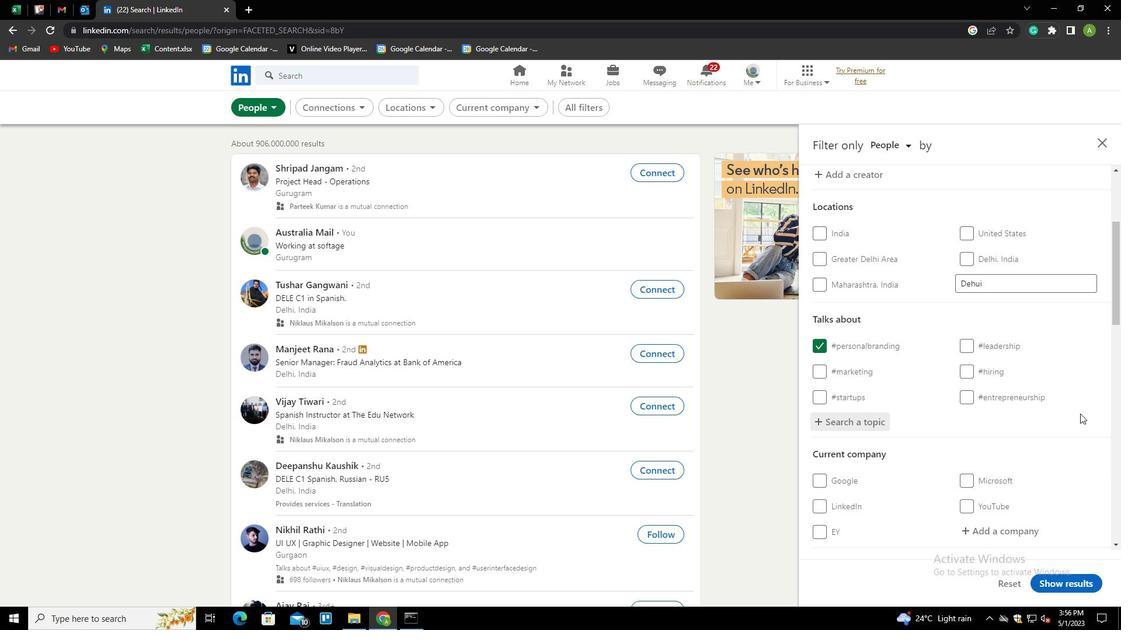 
Action: Mouse moved to (1063, 415)
Screenshot: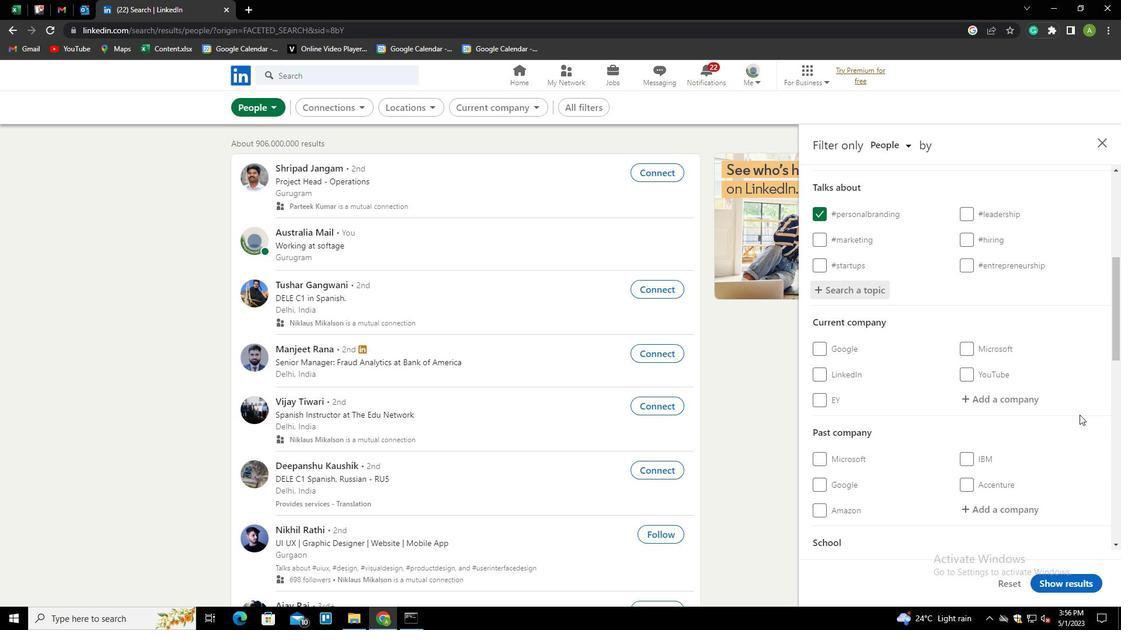 
Action: Mouse scrolled (1063, 414) with delta (0, 0)
Screenshot: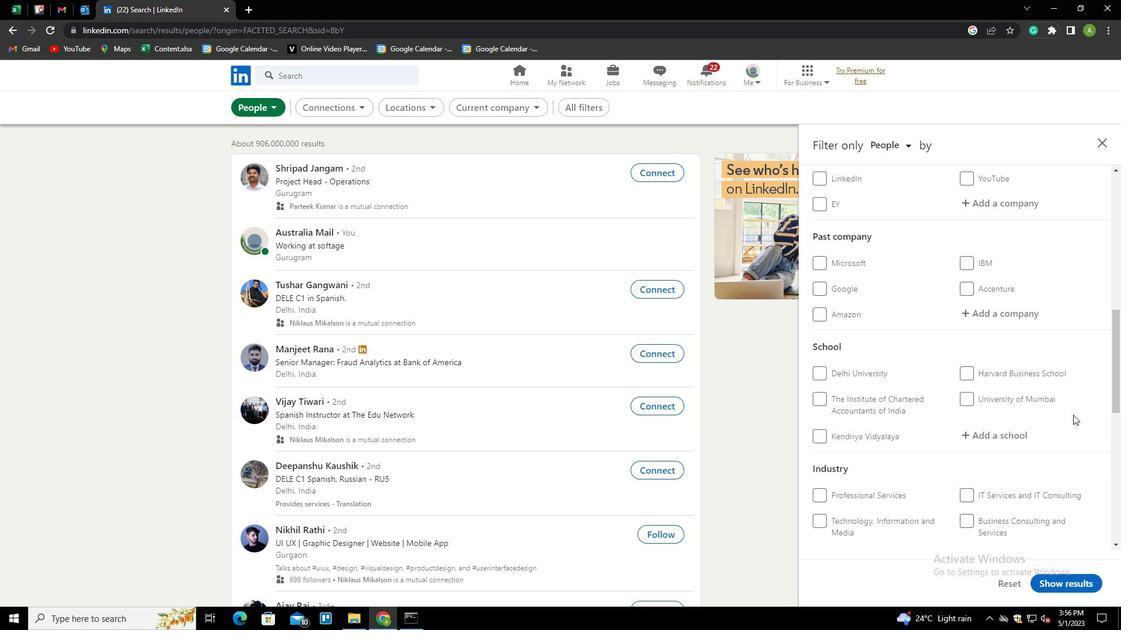 
Action: Mouse scrolled (1063, 414) with delta (0, 0)
Screenshot: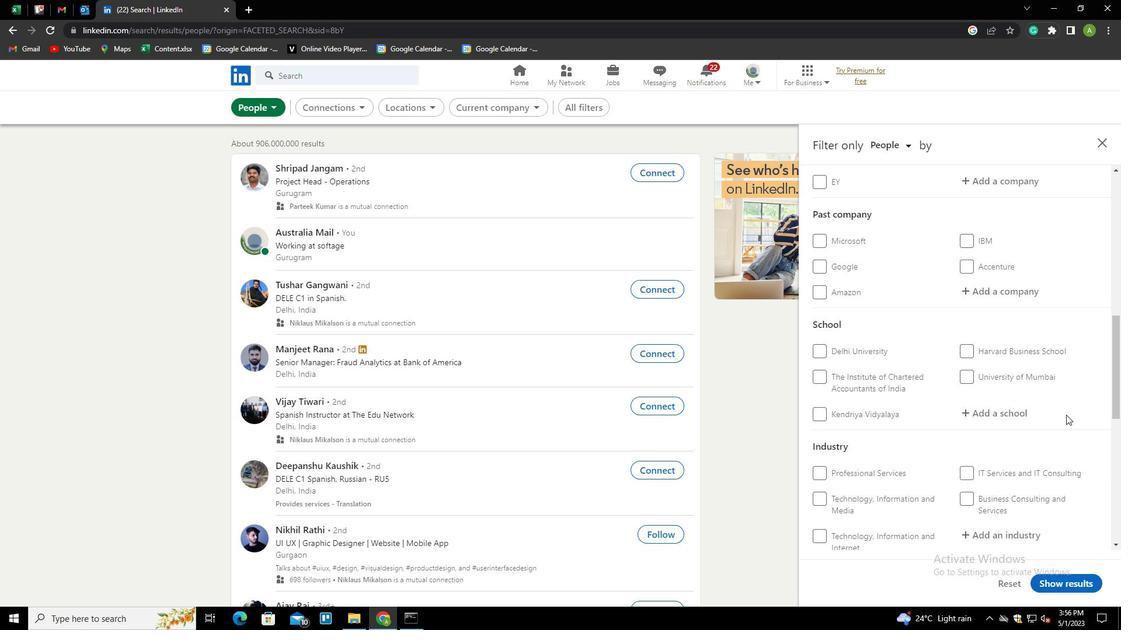 
Action: Mouse scrolled (1063, 414) with delta (0, 0)
Screenshot: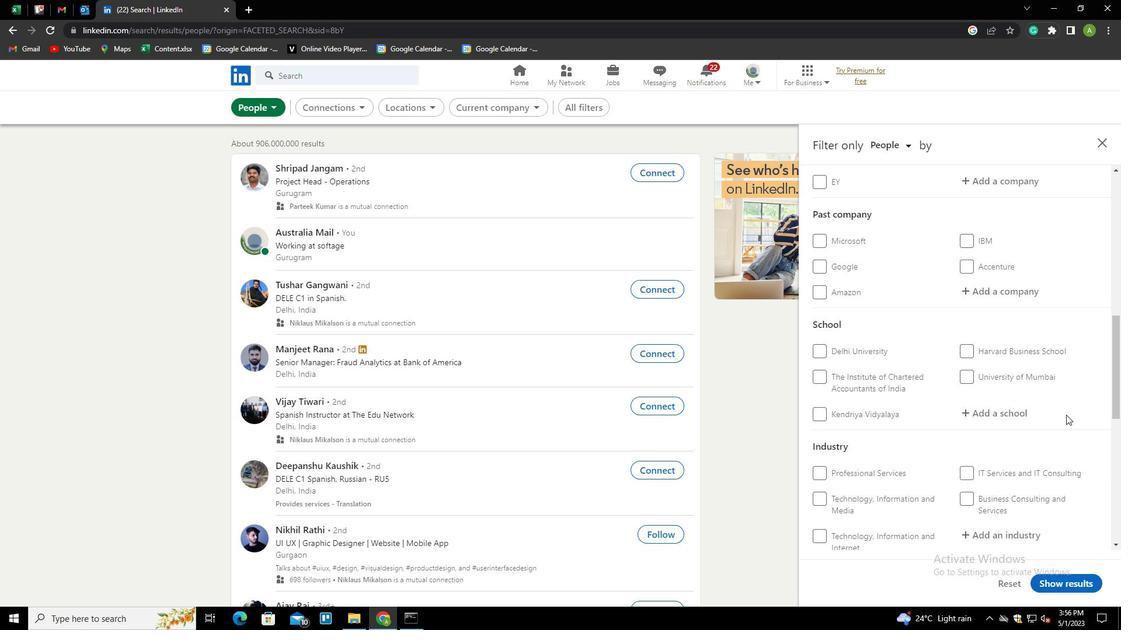 
Action: Mouse scrolled (1063, 414) with delta (0, 0)
Screenshot: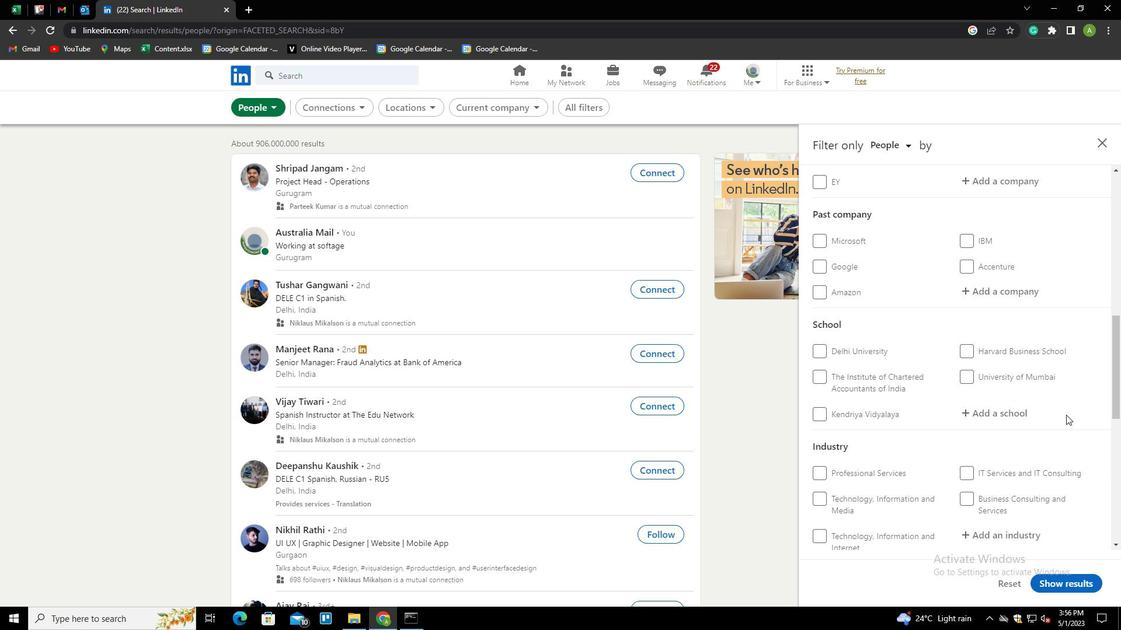 
Action: Mouse scrolled (1063, 414) with delta (0, 0)
Screenshot: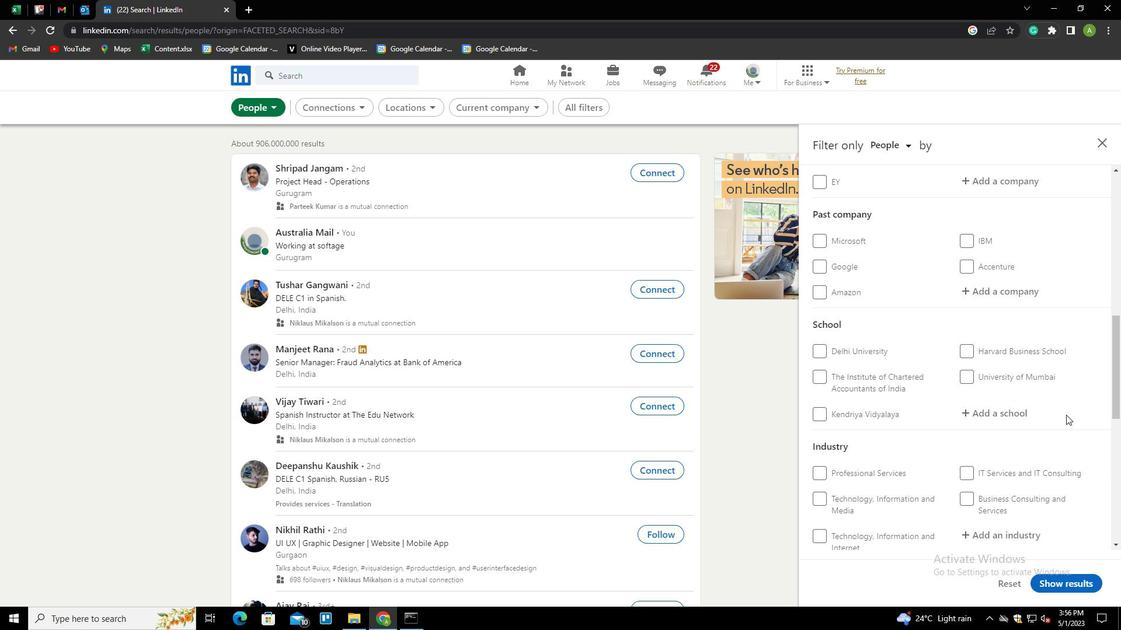 
Action: Mouse scrolled (1063, 414) with delta (0, 0)
Screenshot: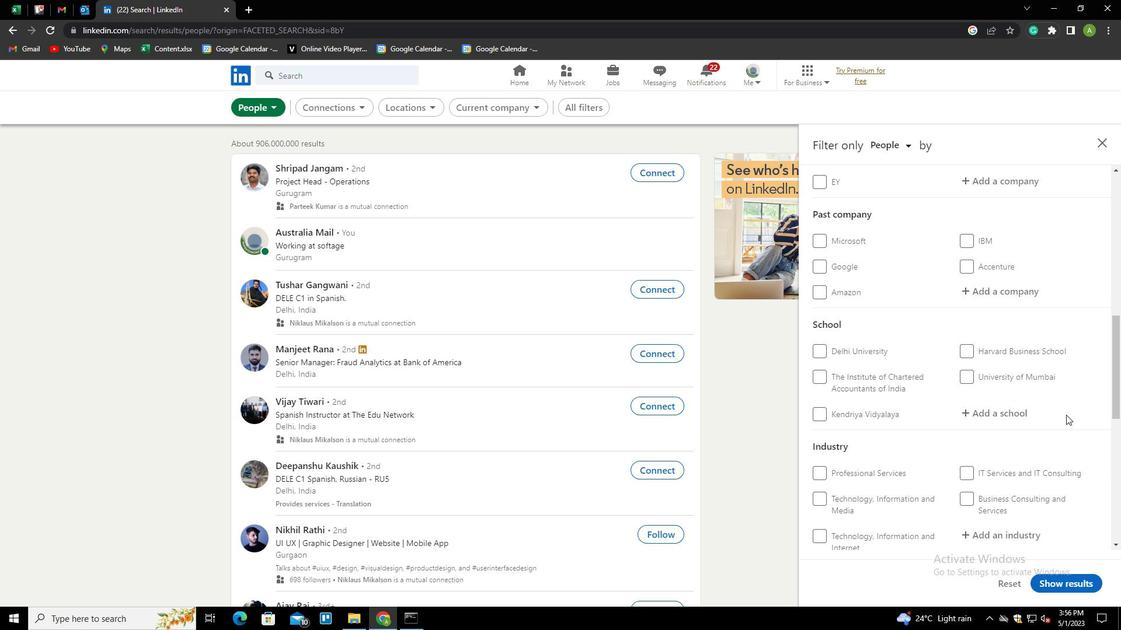 
Action: Mouse scrolled (1063, 414) with delta (0, 0)
Screenshot: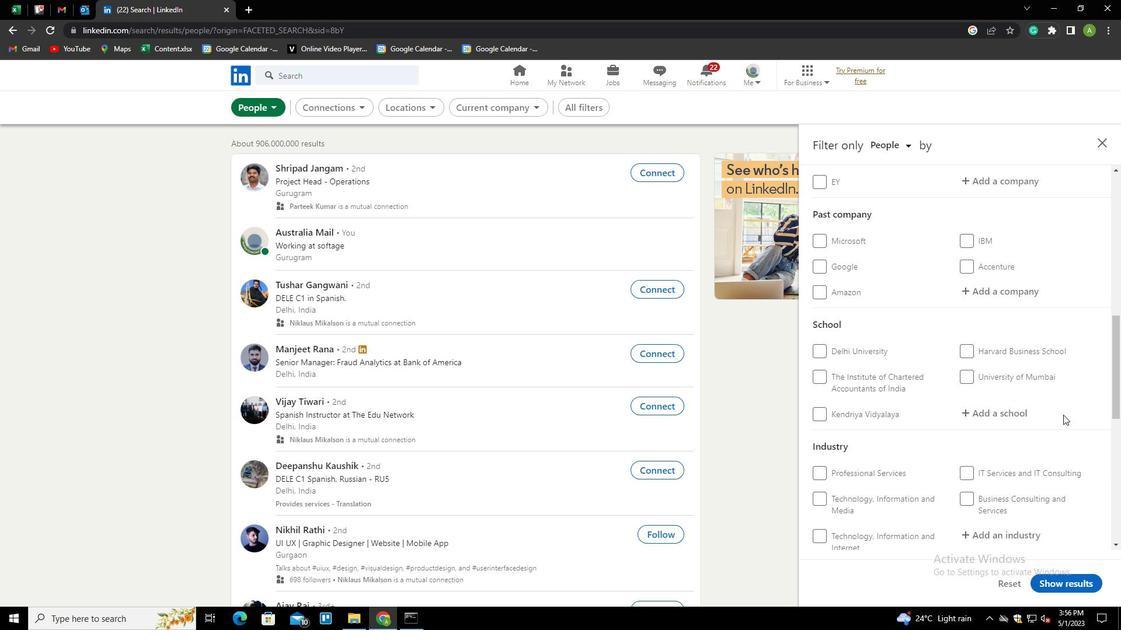 
Action: Mouse moved to (821, 223)
Screenshot: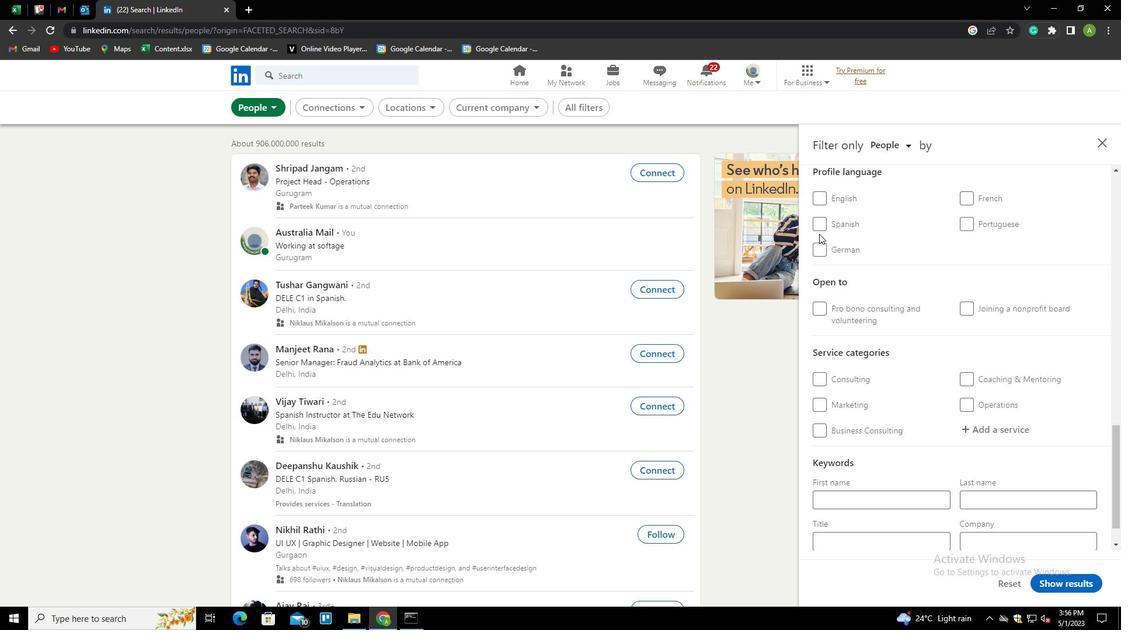 
Action: Mouse pressed left at (821, 223)
Screenshot: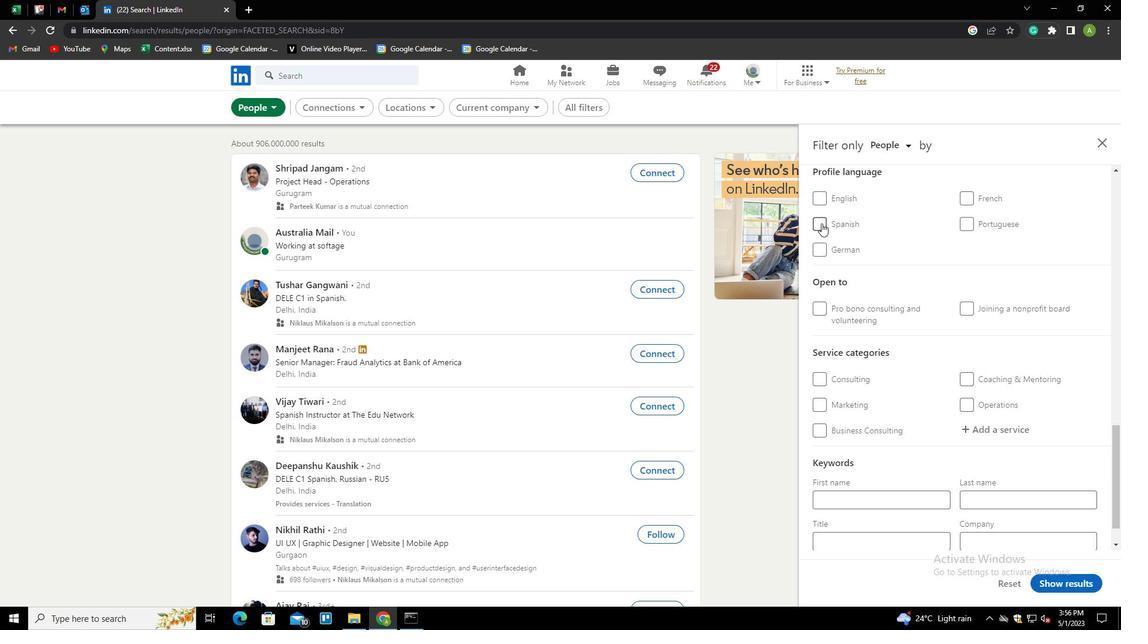 
Action: Mouse moved to (891, 362)
Screenshot: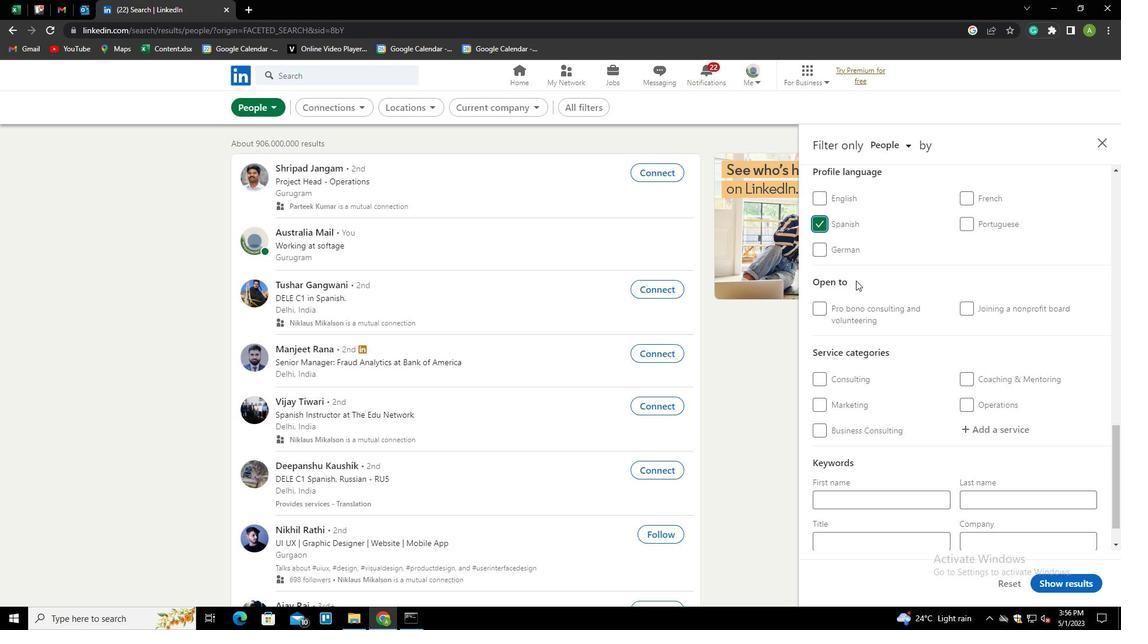 
Action: Mouse scrolled (891, 363) with delta (0, 0)
Screenshot: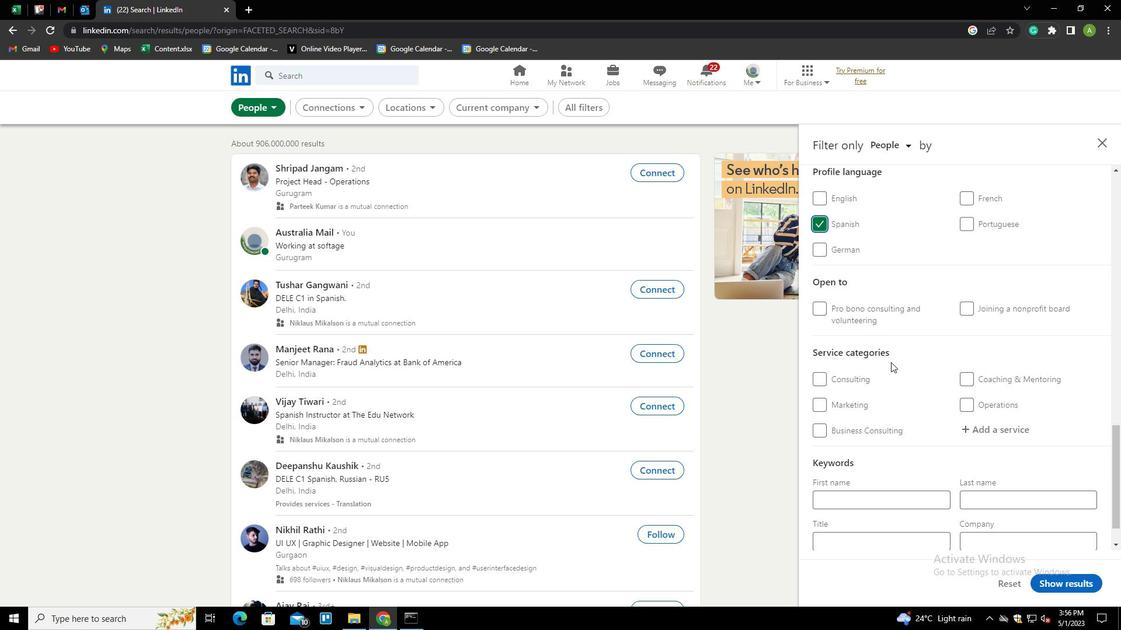 
Action: Mouse scrolled (891, 363) with delta (0, 0)
Screenshot: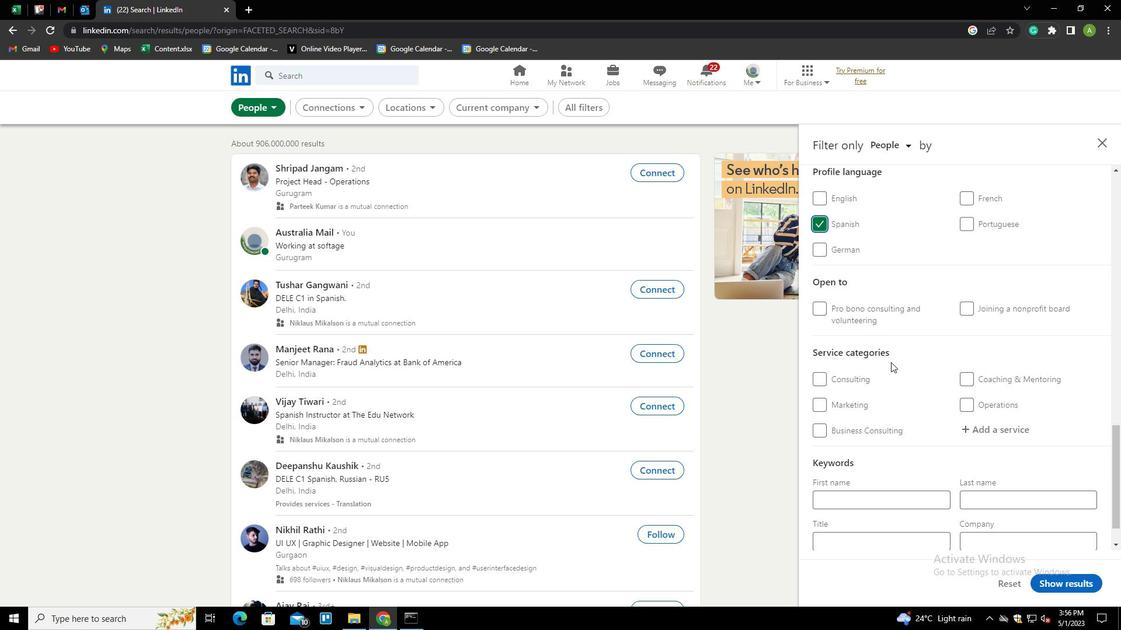 
Action: Mouse scrolled (891, 363) with delta (0, 0)
Screenshot: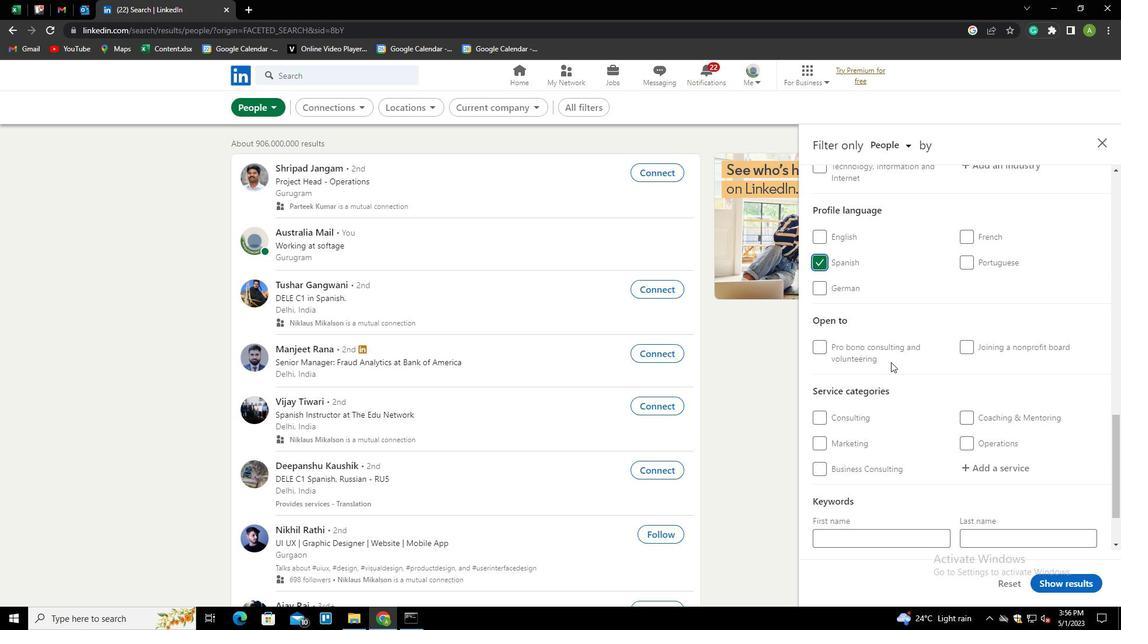 
Action: Mouse scrolled (891, 363) with delta (0, 0)
Screenshot: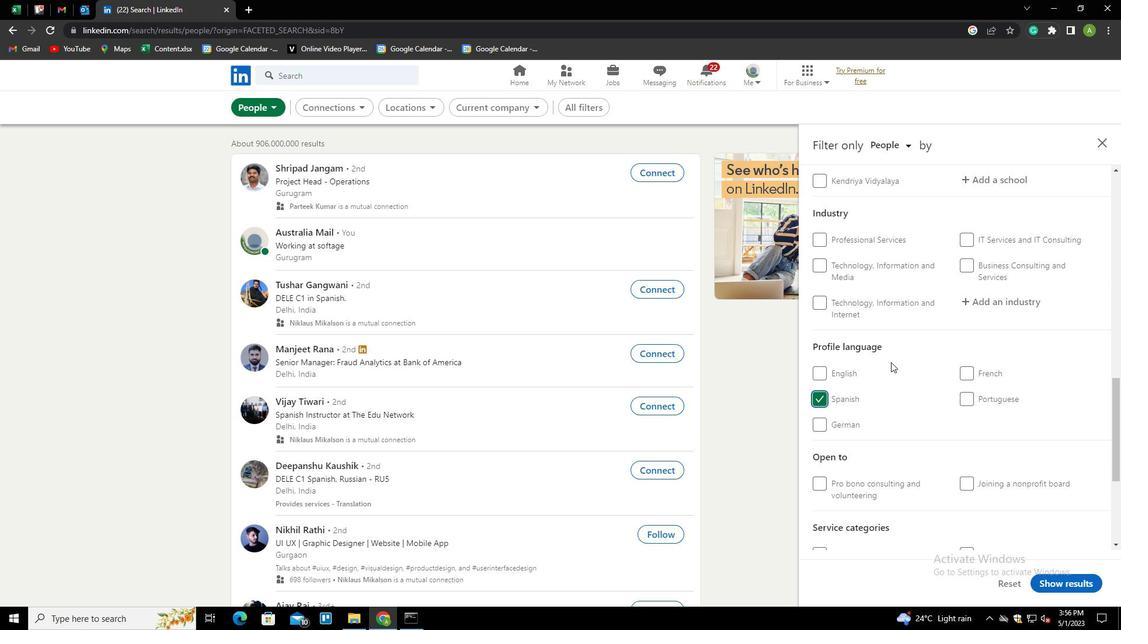 
Action: Mouse scrolled (891, 363) with delta (0, 0)
Screenshot: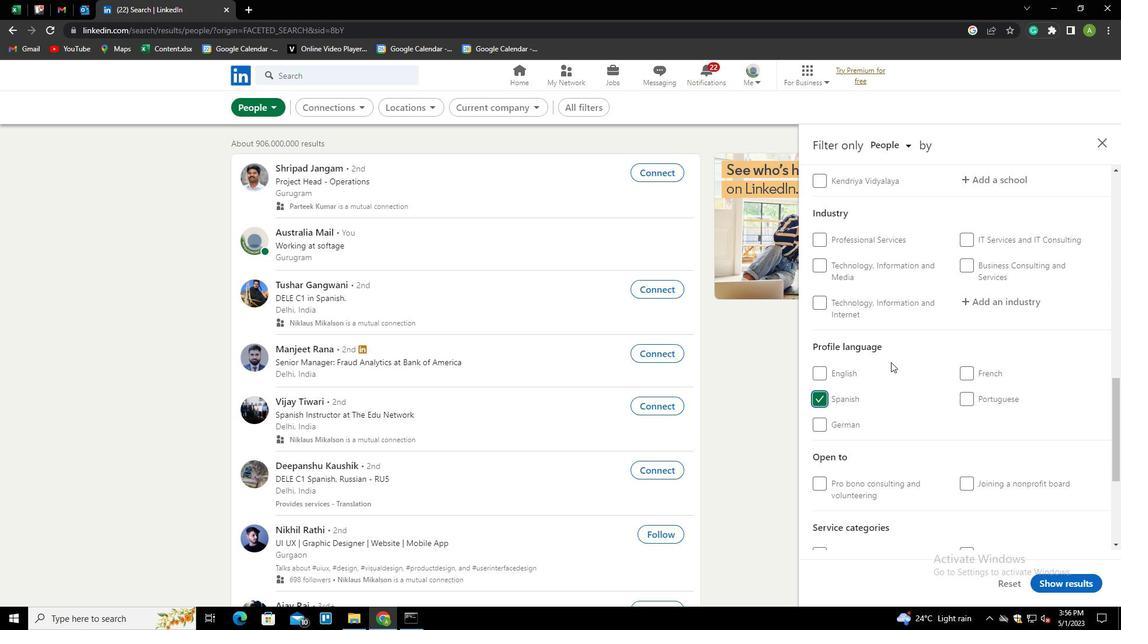 
Action: Mouse scrolled (891, 363) with delta (0, 0)
Screenshot: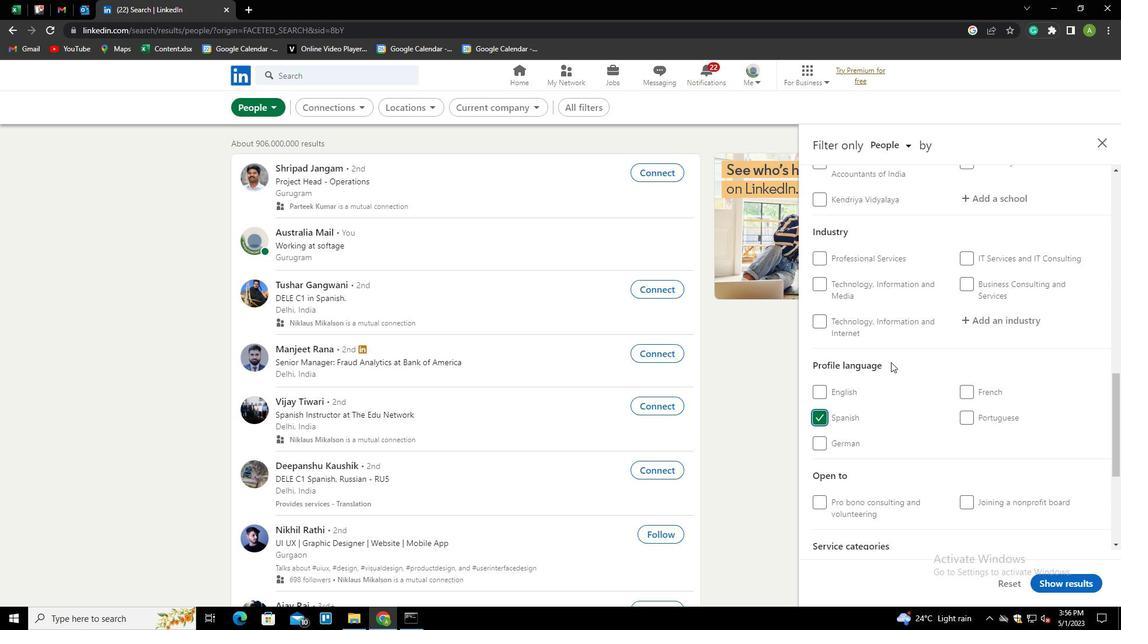 
Action: Mouse scrolled (891, 363) with delta (0, 0)
Screenshot: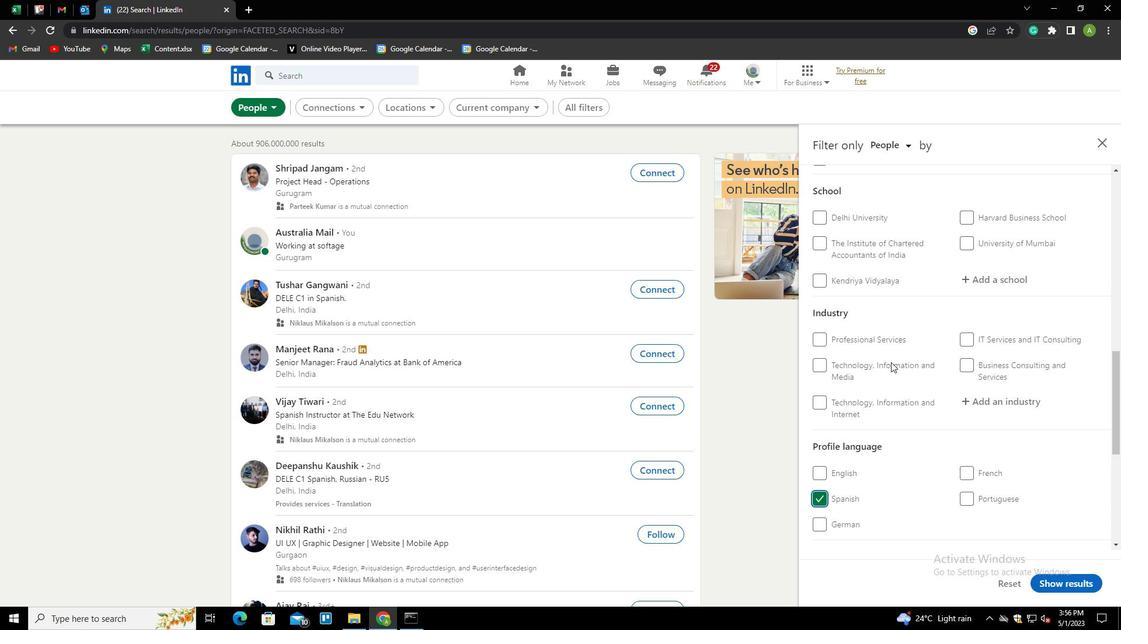 
Action: Mouse moved to (941, 304)
Screenshot: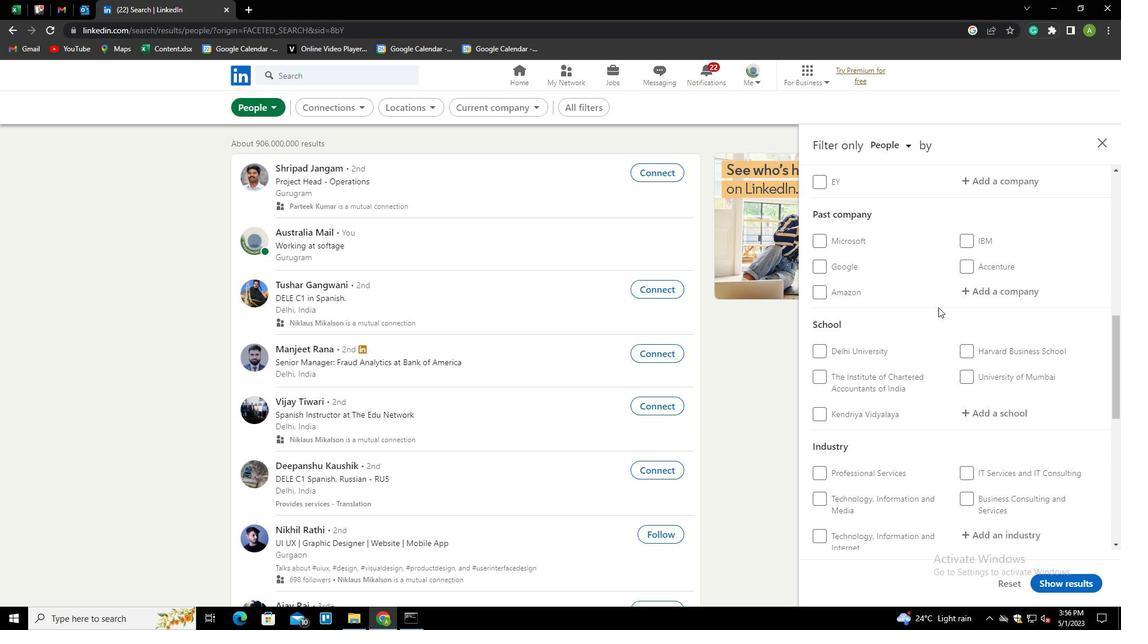 
Action: Mouse scrolled (941, 305) with delta (0, 0)
Screenshot: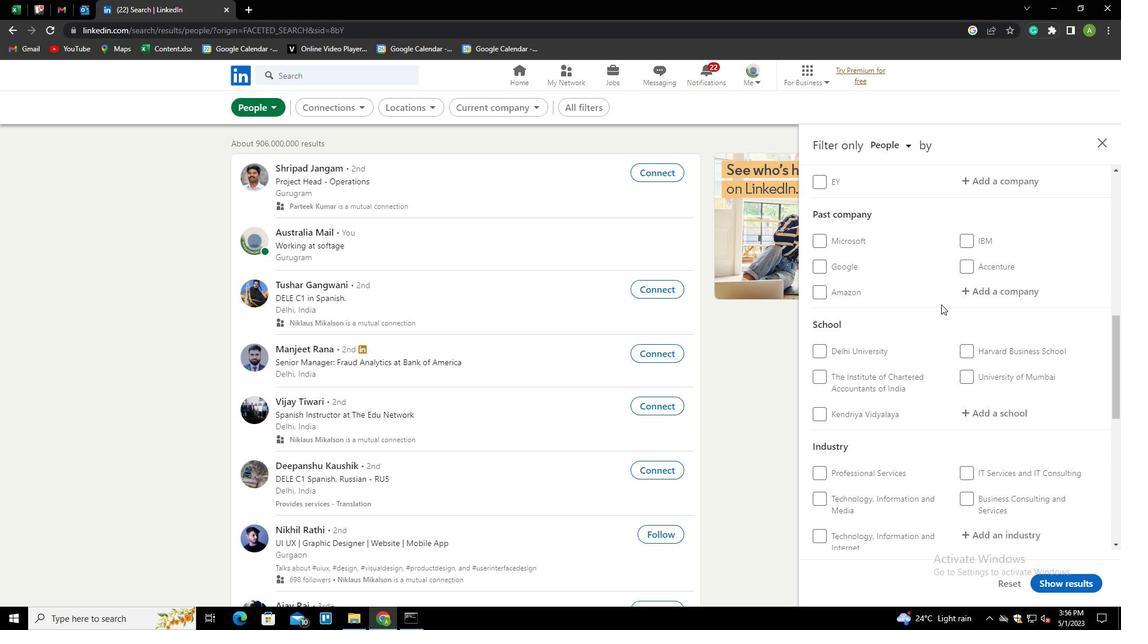 
Action: Mouse scrolled (941, 305) with delta (0, 0)
Screenshot: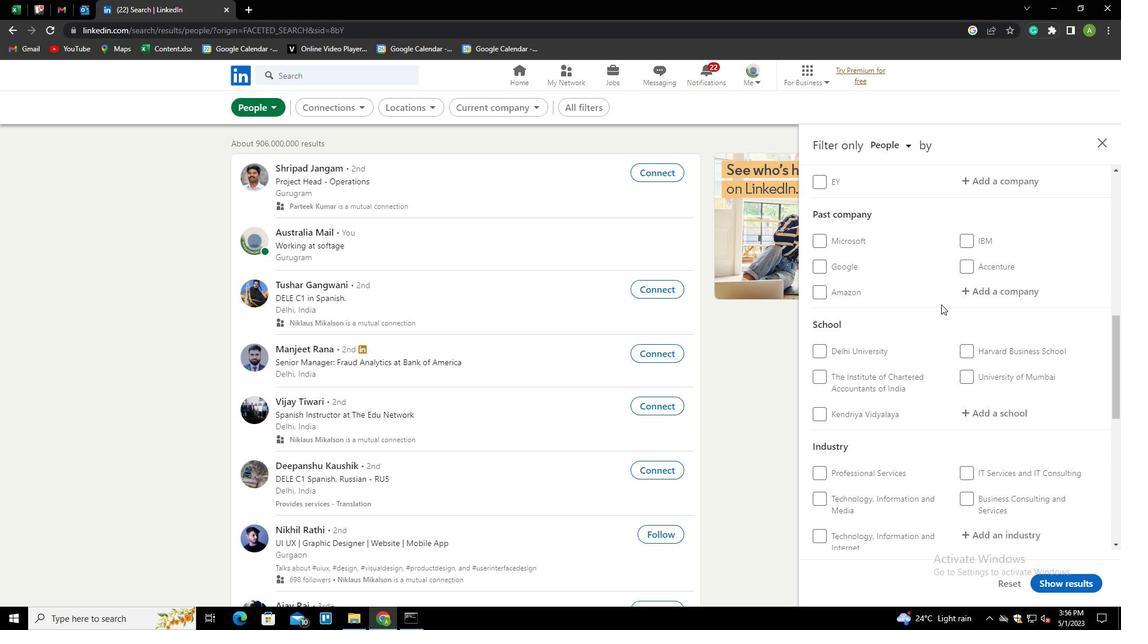 
Action: Mouse moved to (964, 300)
Screenshot: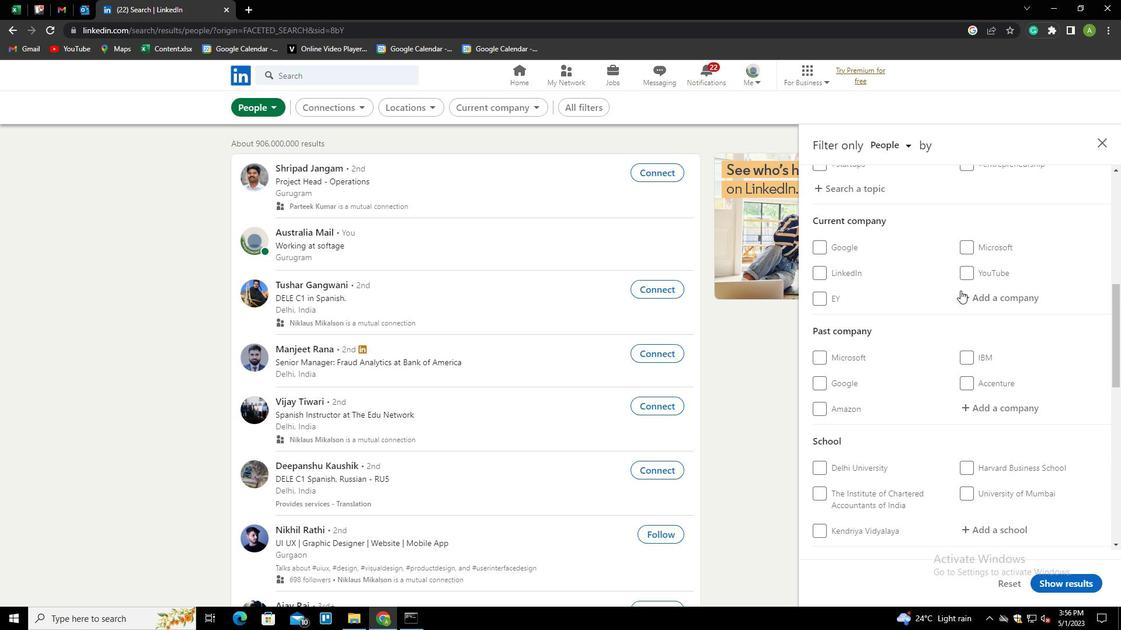 
Action: Mouse pressed left at (964, 300)
Screenshot: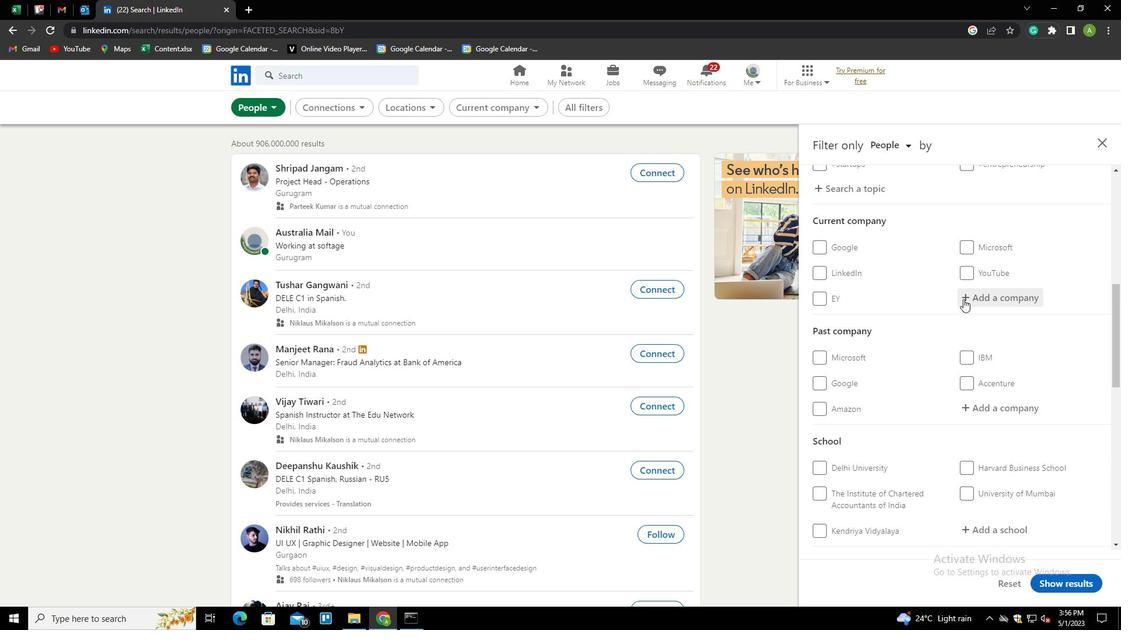 
Action: Key pressed <Key.shift>SAP<Key.space>OPEN<Key.down><Key.down><Key.up><Key.down><Key.enter>
Screenshot: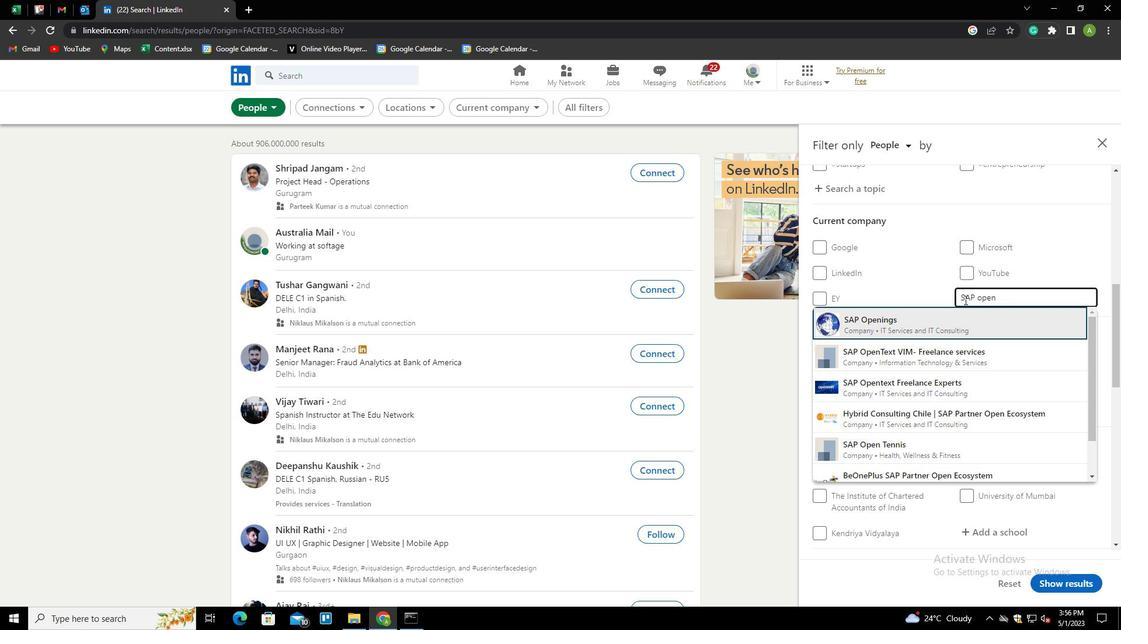 
Action: Mouse scrolled (964, 299) with delta (0, 0)
Screenshot: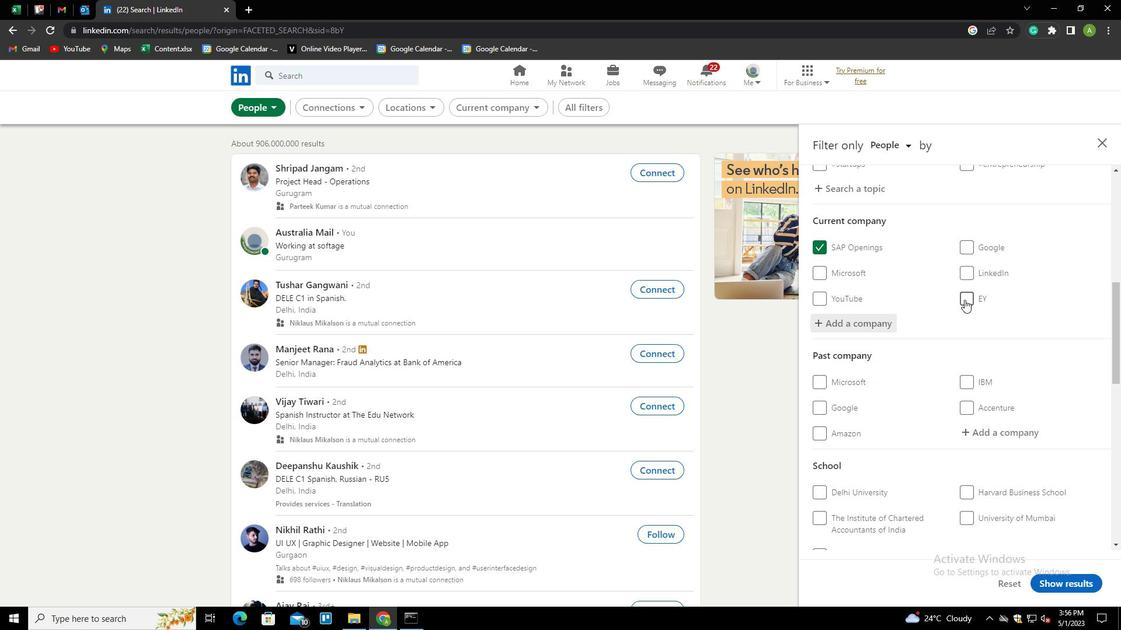 
Action: Mouse scrolled (964, 299) with delta (0, 0)
Screenshot: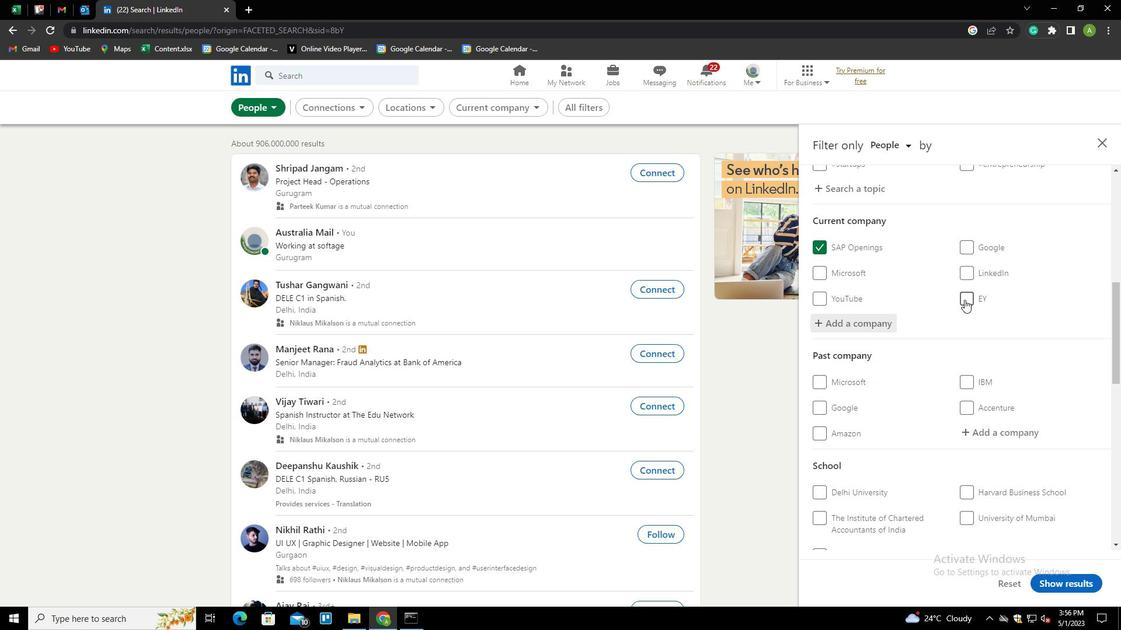 
Action: Mouse scrolled (964, 299) with delta (0, 0)
Screenshot: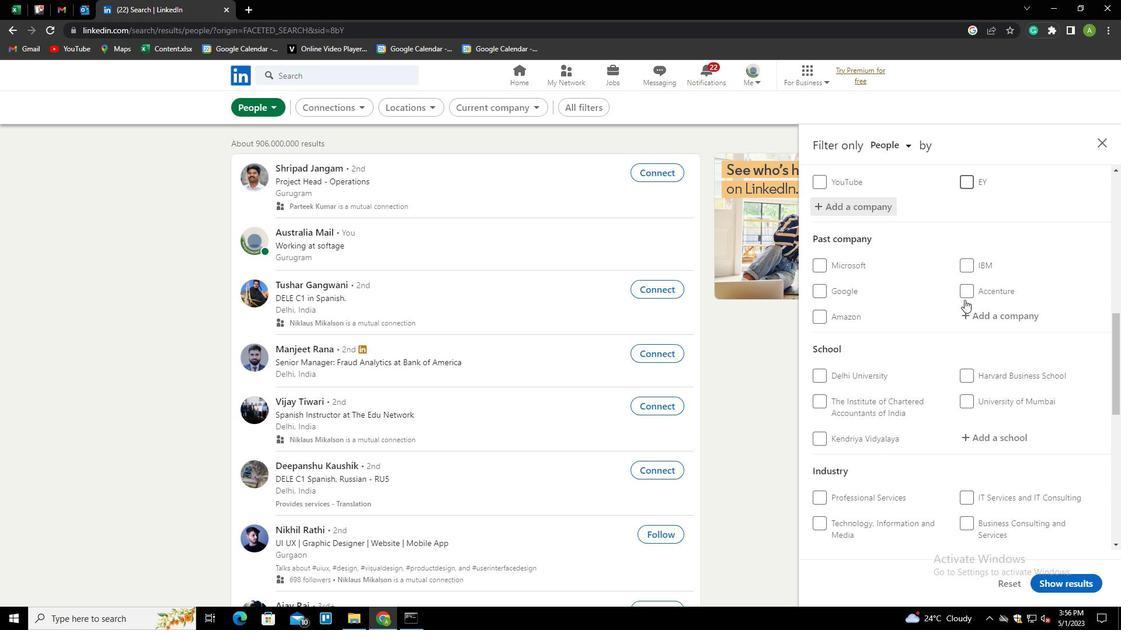 
Action: Mouse moved to (974, 377)
Screenshot: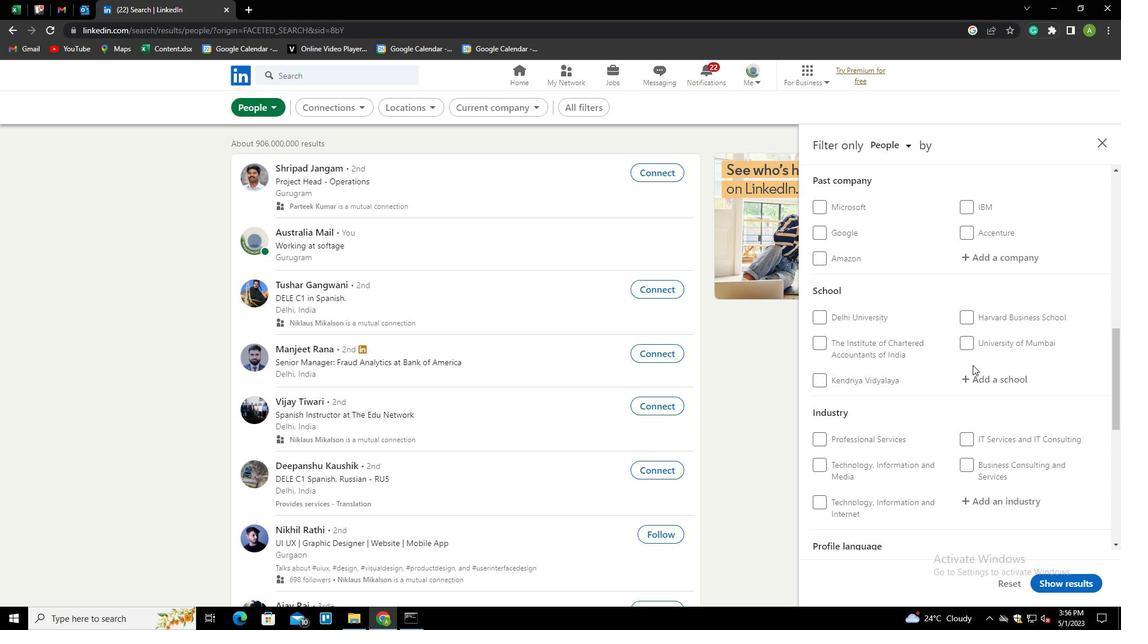 
Action: Mouse pressed left at (974, 377)
Screenshot: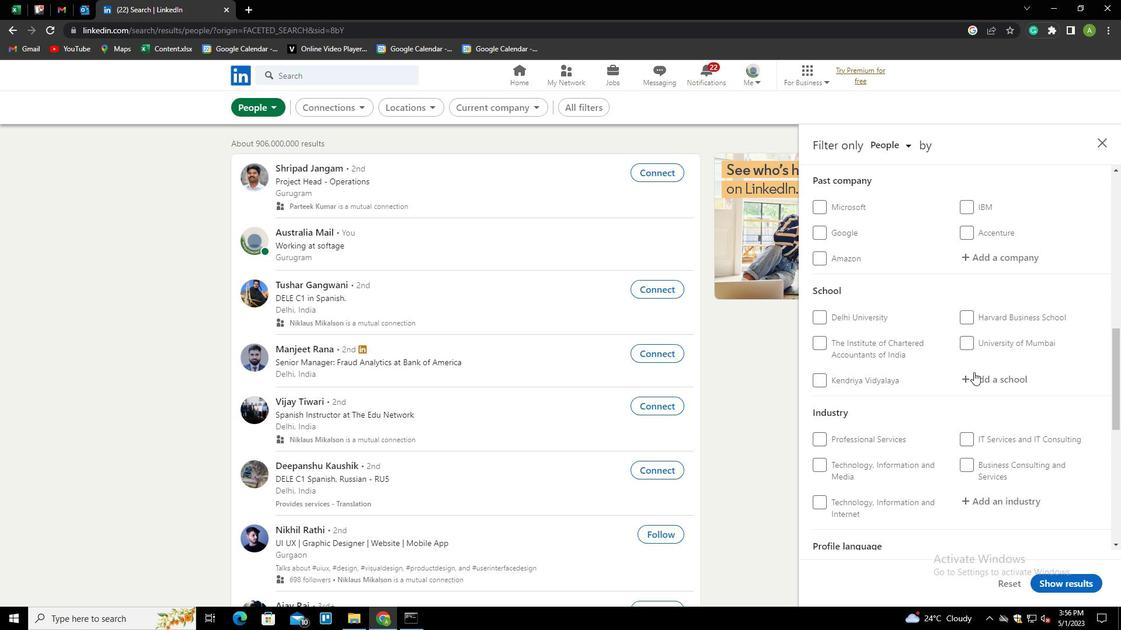 
Action: Mouse moved to (974, 379)
Screenshot: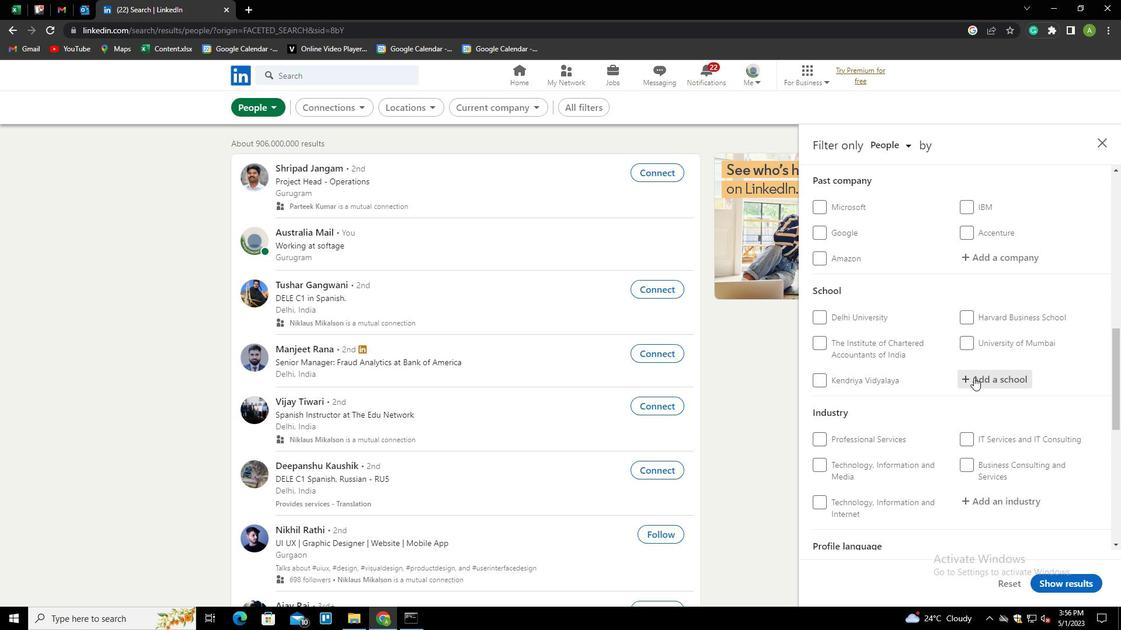 
Action: Key pressed <Key.shift>
Screenshot: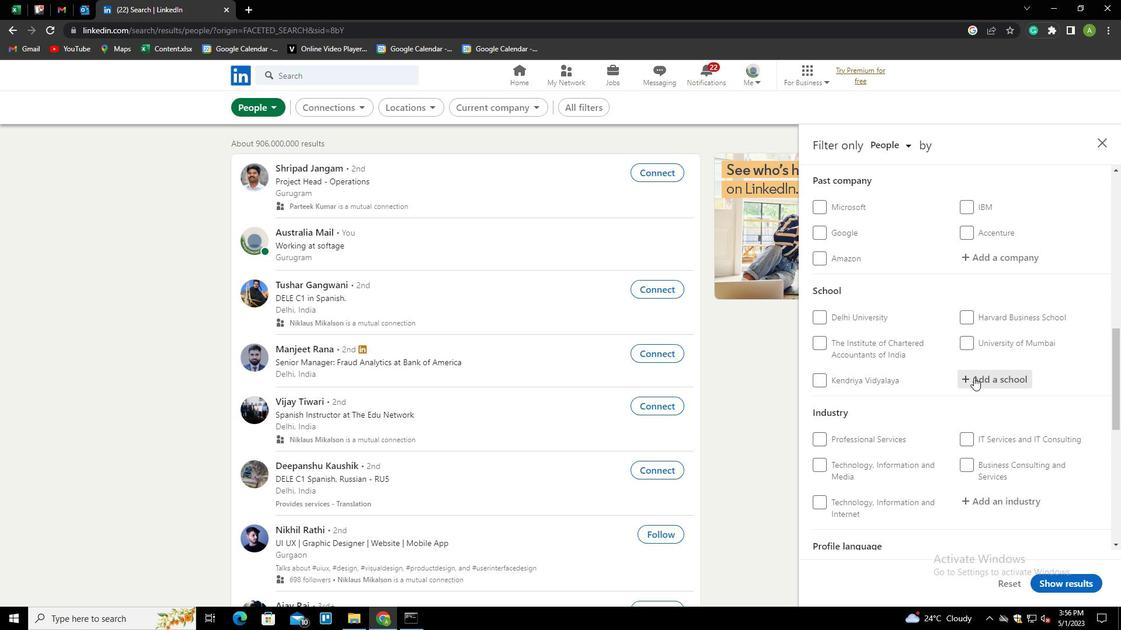 
Action: Mouse moved to (973, 380)
Screenshot: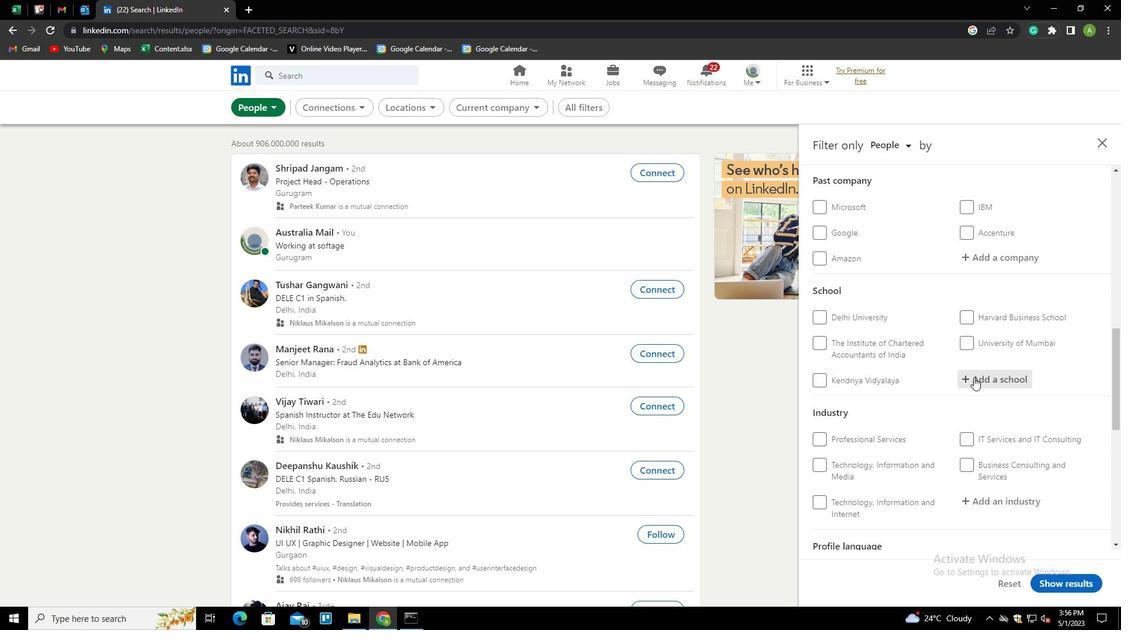 
Action: Key pressed SUNBEAM<Key.down><Key.enter>
Screenshot: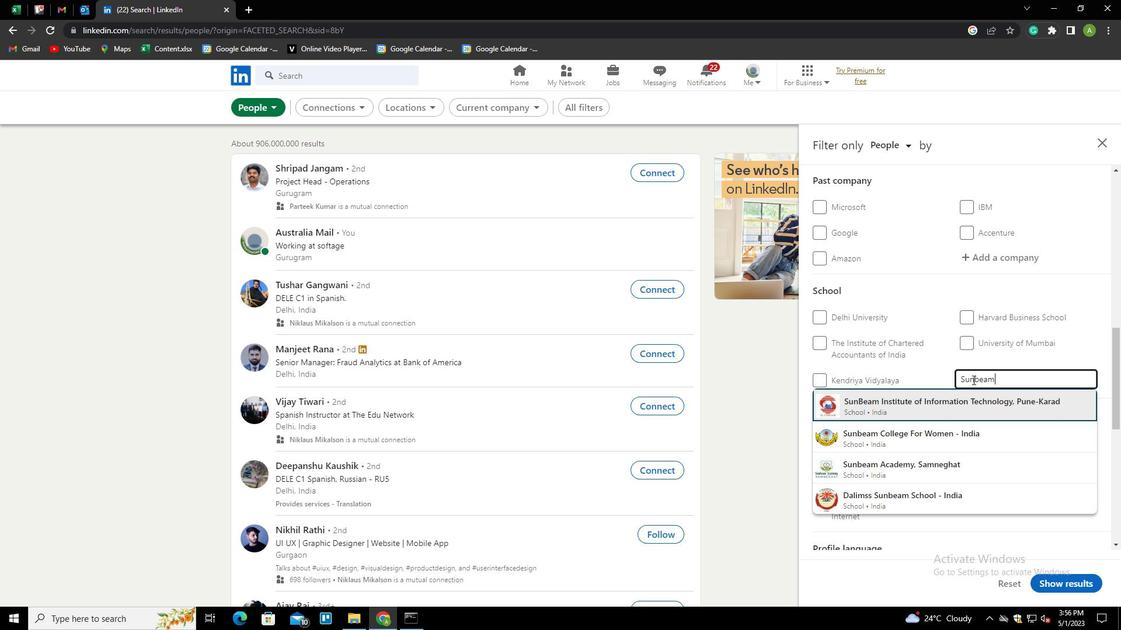 
Action: Mouse scrolled (973, 379) with delta (0, 0)
Screenshot: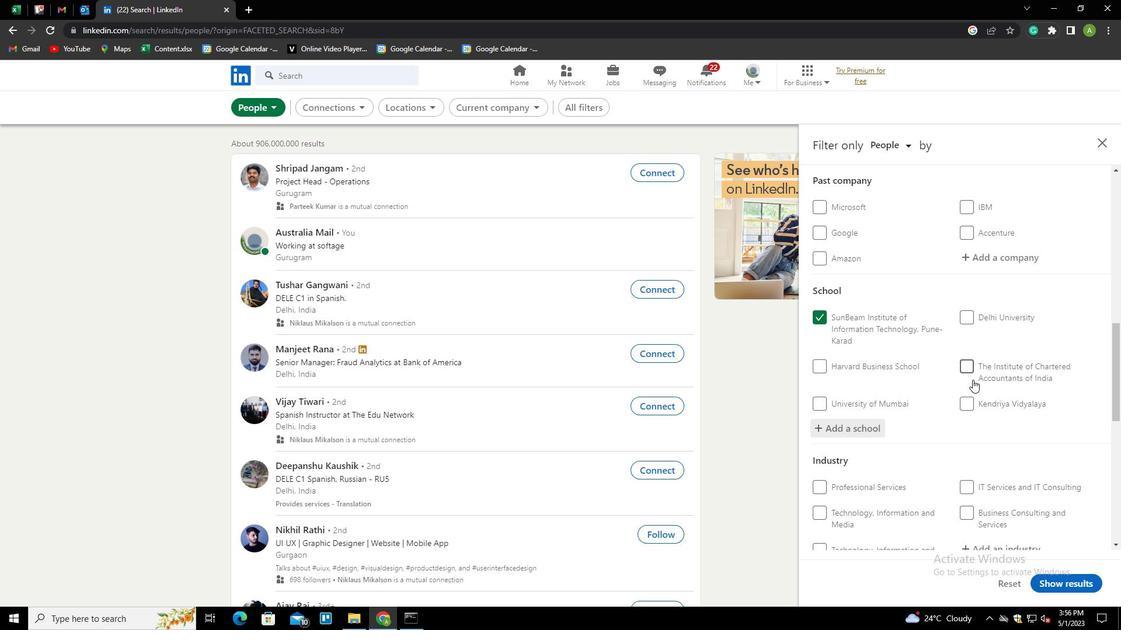 
Action: Mouse scrolled (973, 379) with delta (0, 0)
Screenshot: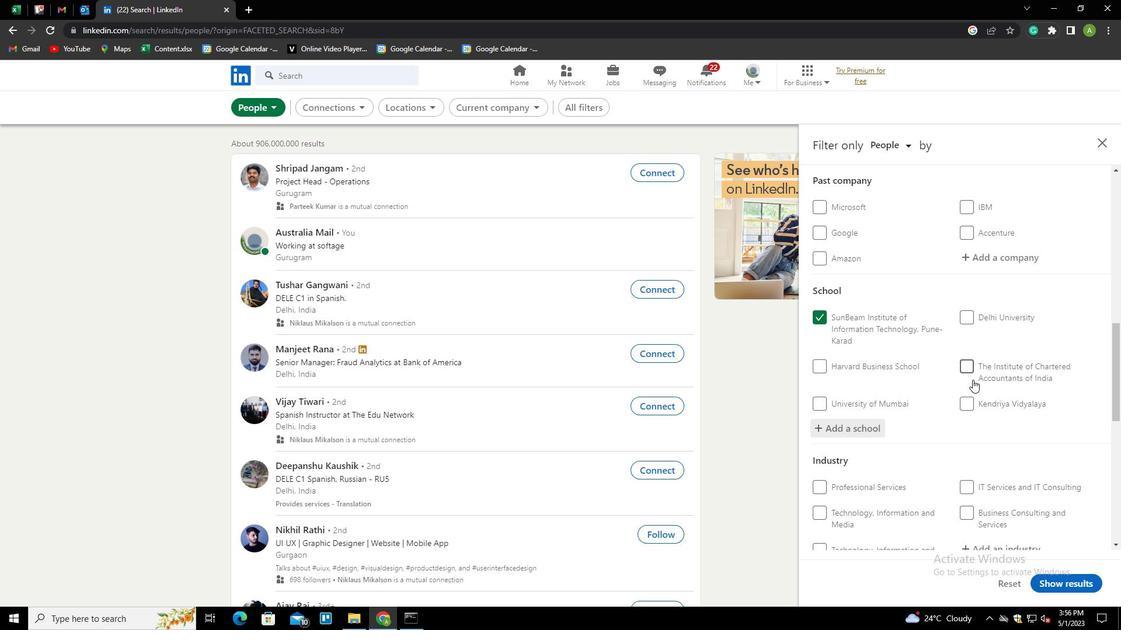 
Action: Mouse scrolled (973, 379) with delta (0, 0)
Screenshot: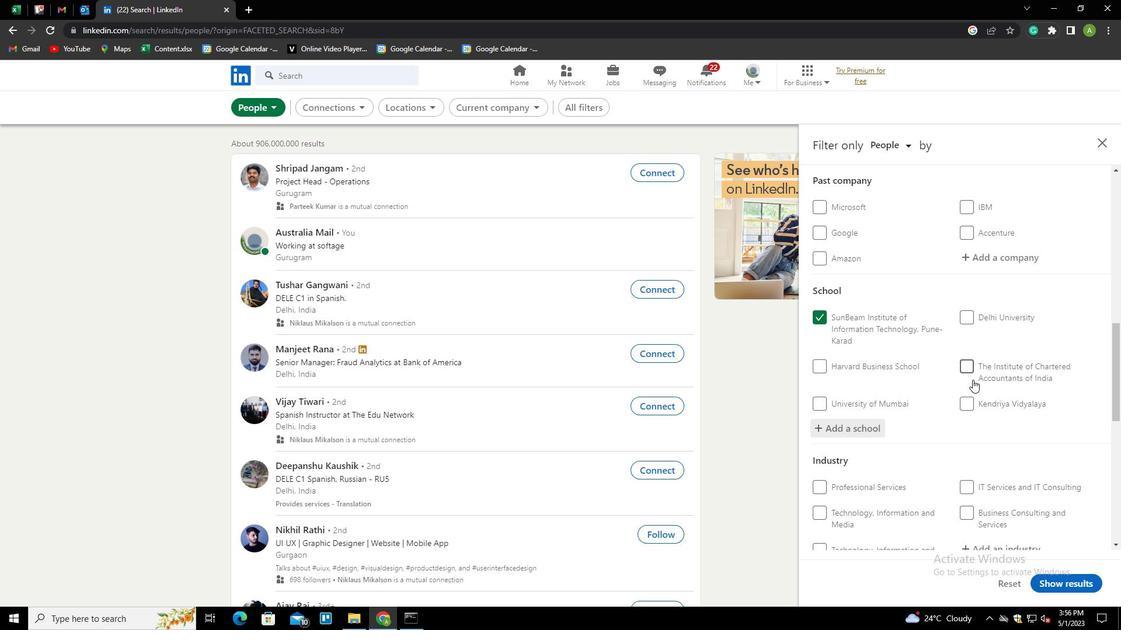
Action: Mouse scrolled (973, 379) with delta (0, 0)
Screenshot: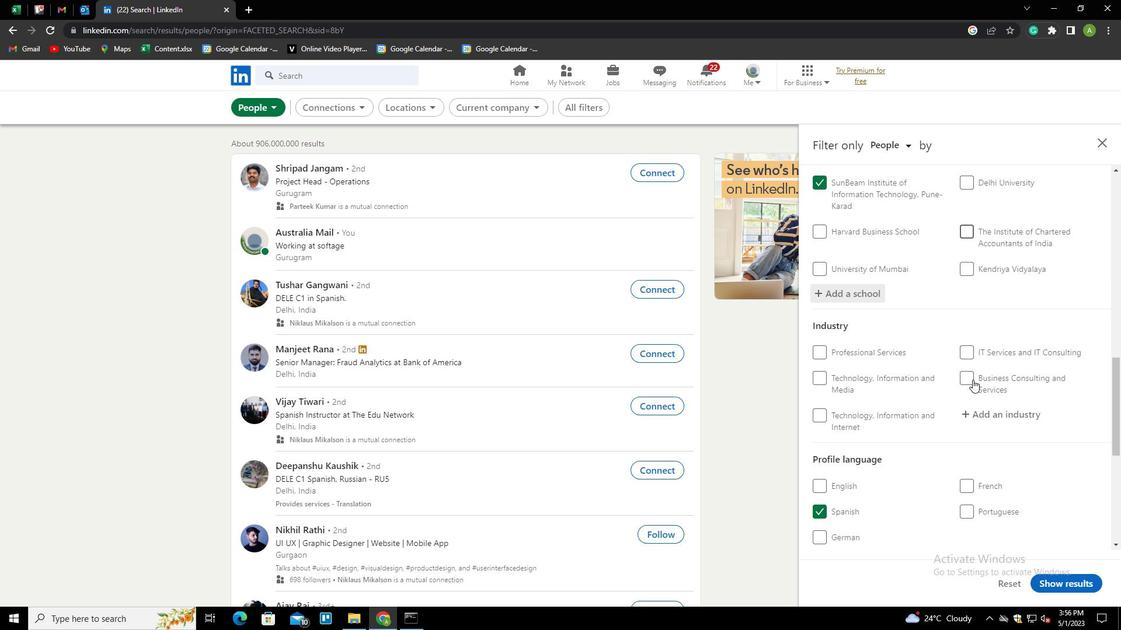 
Action: Mouse moved to (977, 317)
Screenshot: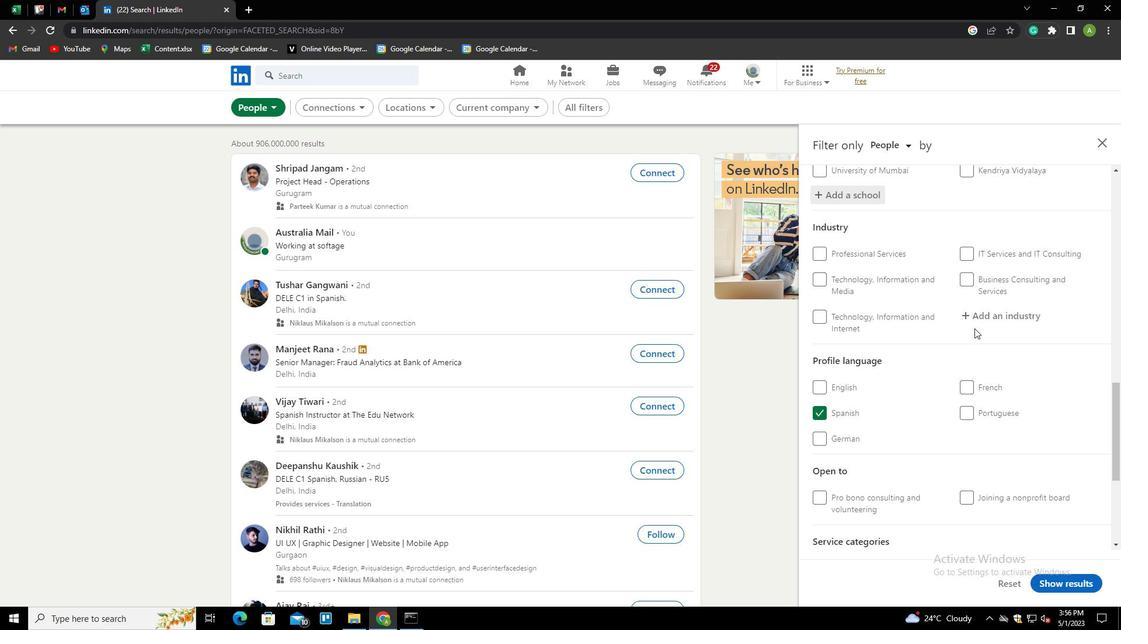 
Action: Mouse pressed left at (977, 317)
Screenshot: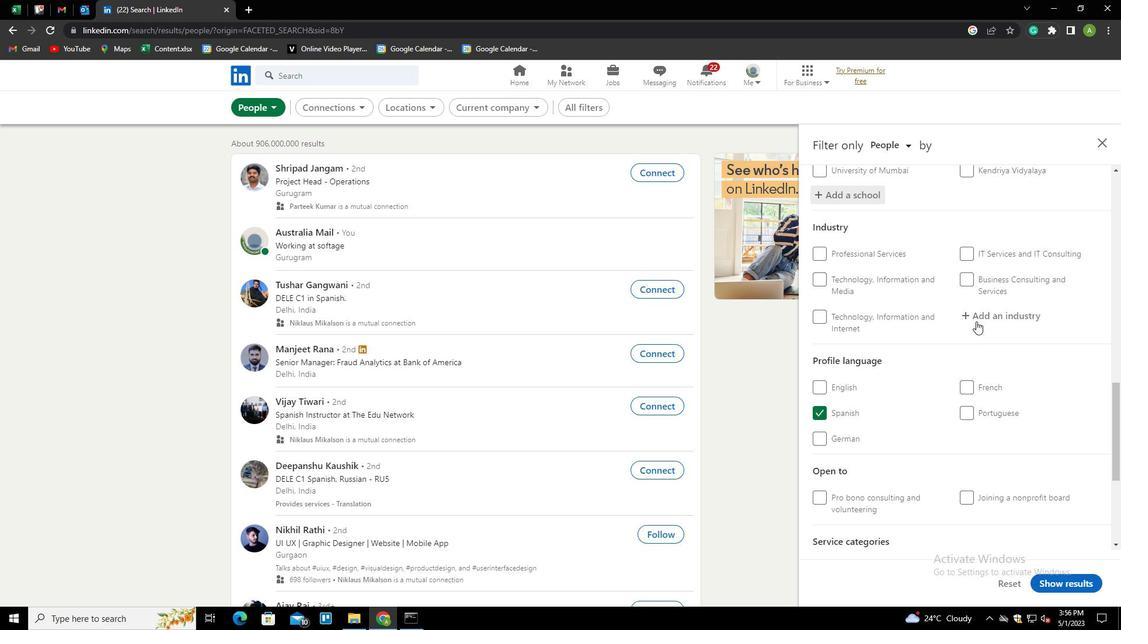 
Action: Key pressed <Key.shift>RETAIL<Key.space>A<Key.down><Key.enter>
Screenshot: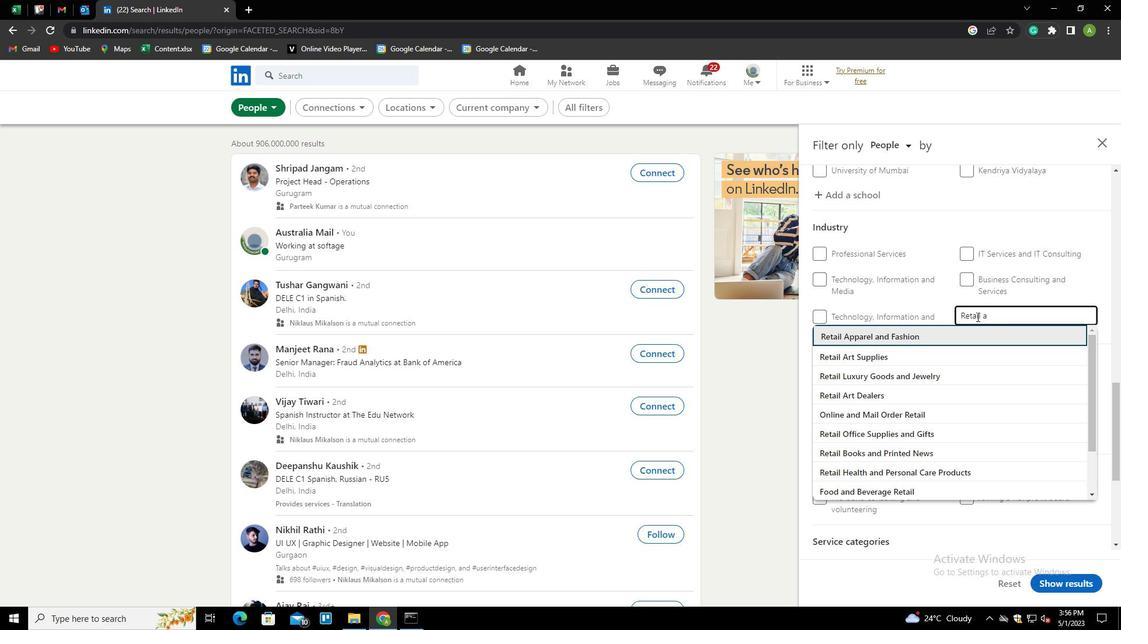 
Action: Mouse scrolled (977, 316) with delta (0, 0)
Screenshot: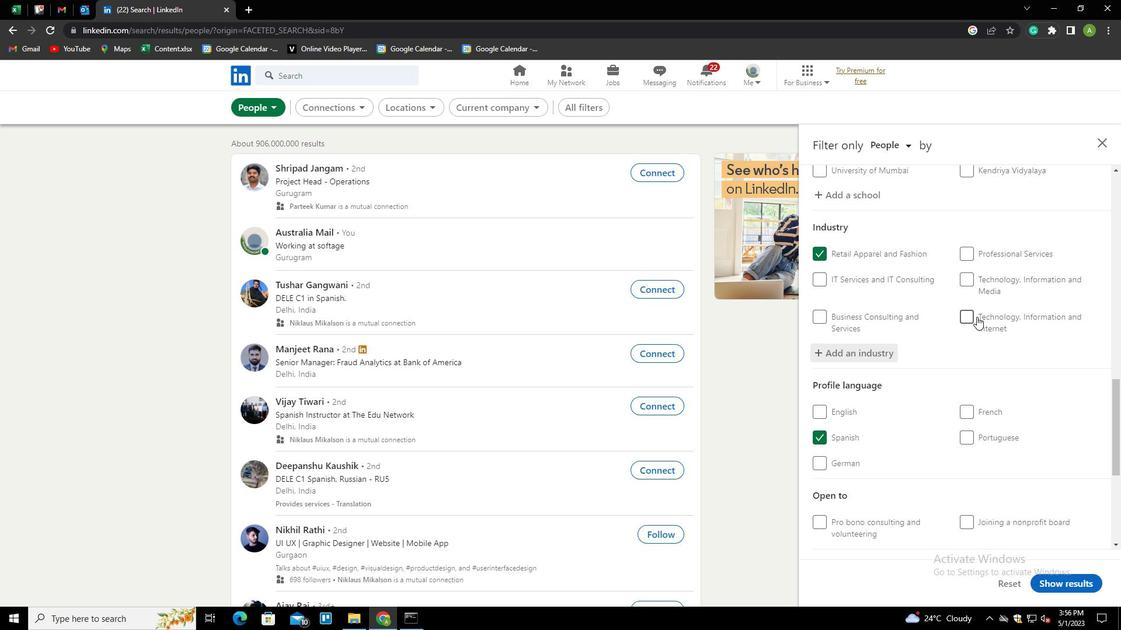 
Action: Mouse scrolled (977, 316) with delta (0, 0)
Screenshot: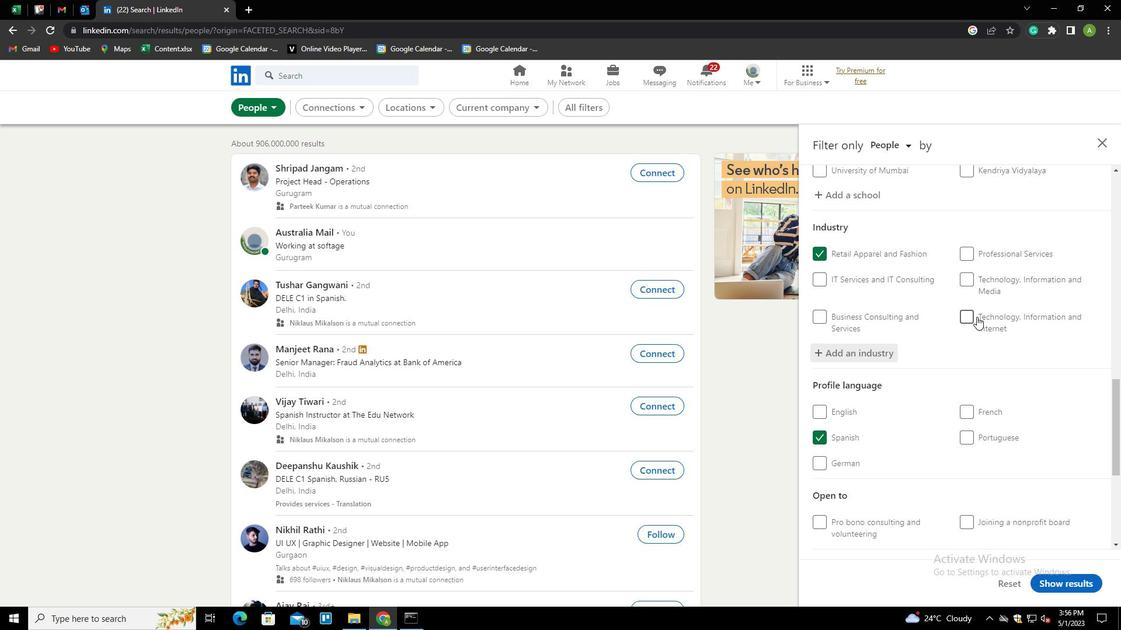 
Action: Mouse scrolled (977, 316) with delta (0, 0)
Screenshot: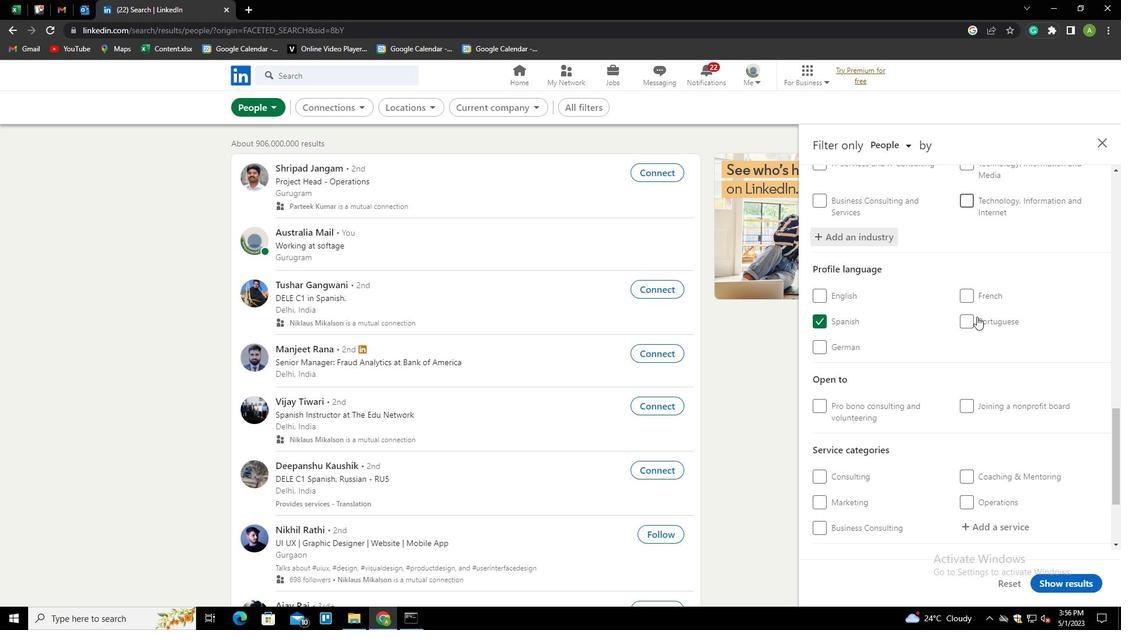 
Action: Mouse scrolled (977, 316) with delta (0, 0)
Screenshot: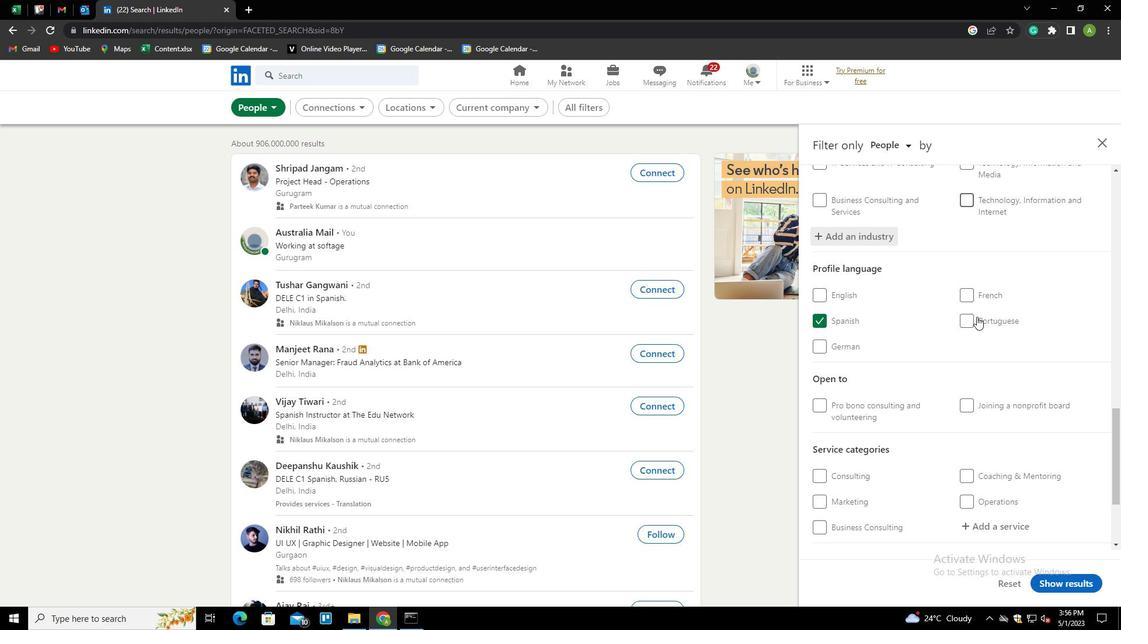 
Action: Mouse moved to (984, 410)
Screenshot: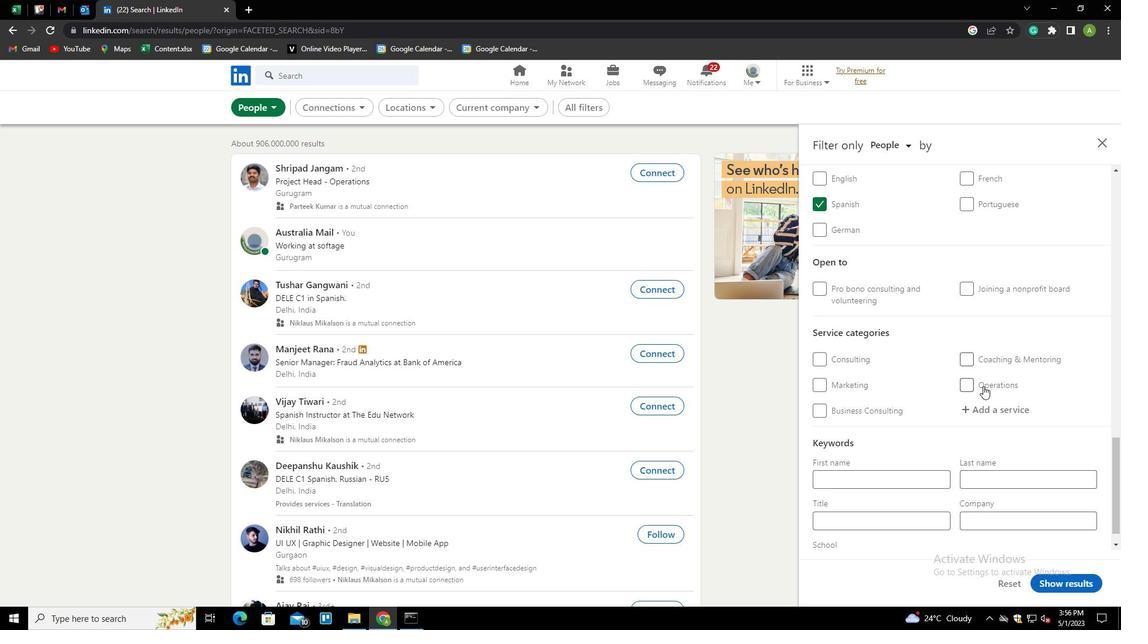 
Action: Mouse pressed left at (984, 410)
Screenshot: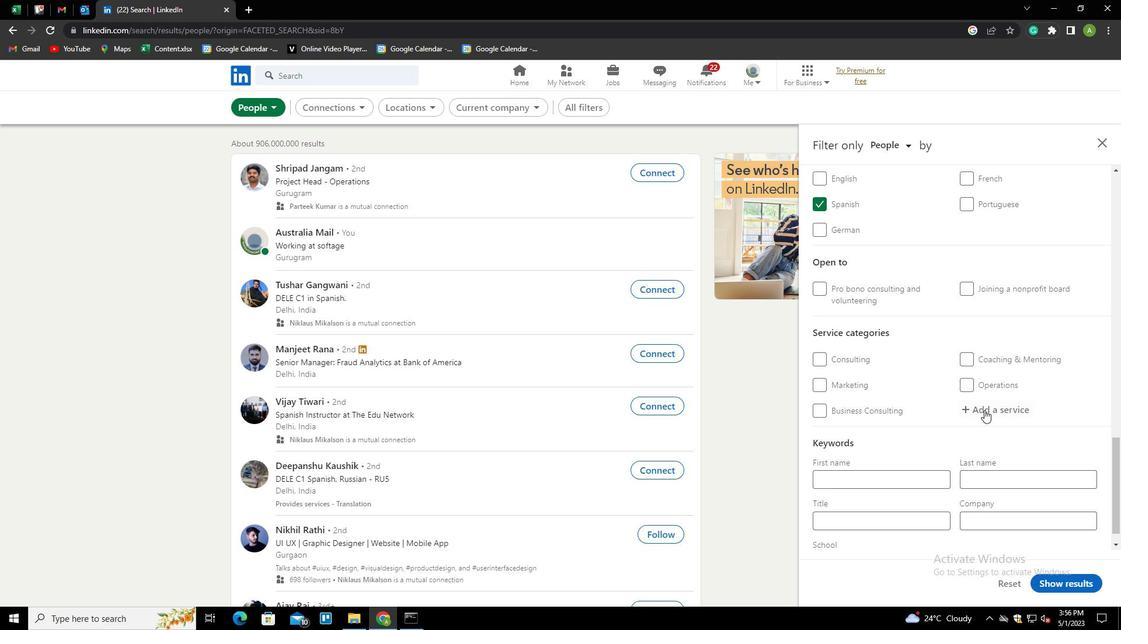 
Action: Mouse moved to (988, 410)
Screenshot: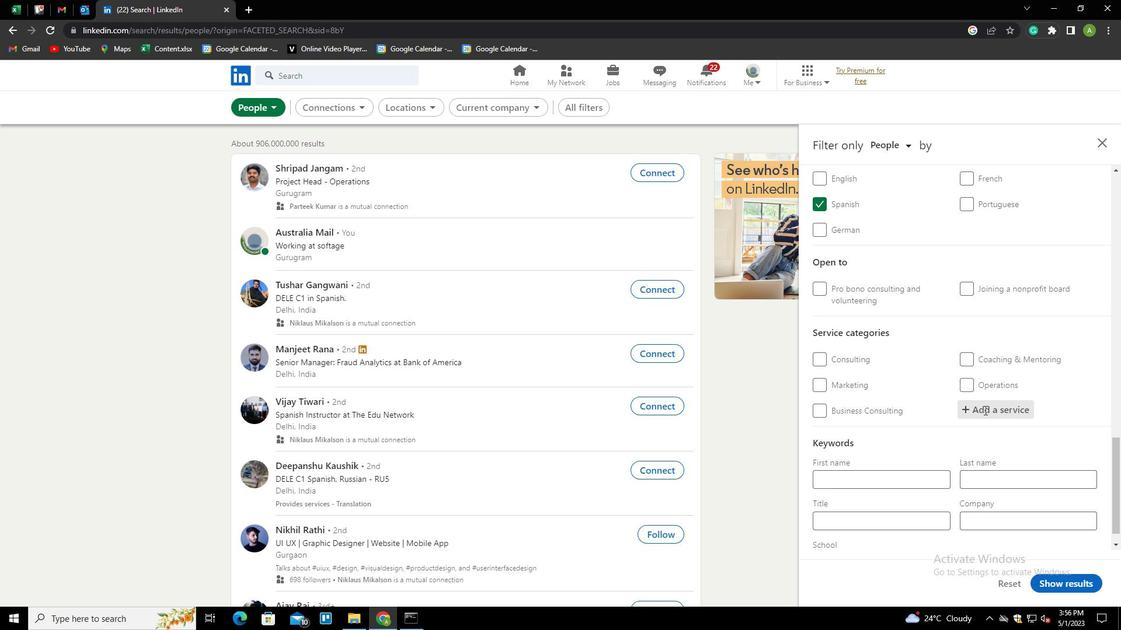 
Action: Mouse pressed left at (988, 410)
Screenshot: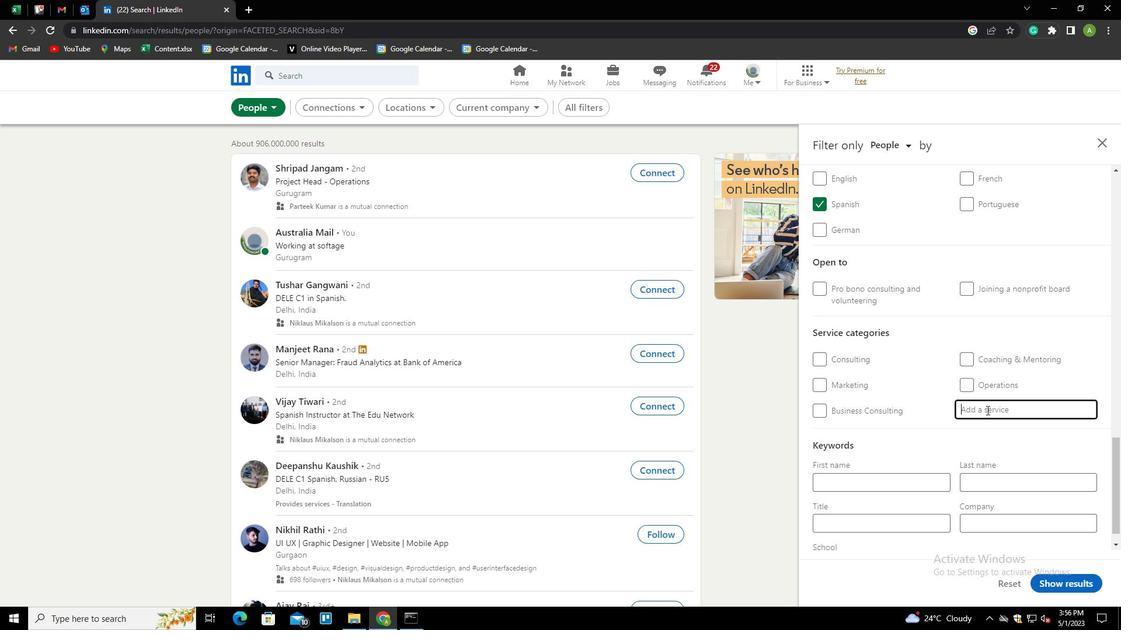
Action: Key pressed <Key.shift><Key.shift><Key.shift><Key.shift><Key.shift><Key.shift><Key.shift><Key.shift><Key.shift><Key.shift><Key.shift><Key.shift><Key.shift><Key.shift><Key.shift><Key.shift><Key.shift><Key.shift><Key.shift><Key.shift><Key.shift><Key.shift><Key.shift><Key.shift><Key.shift>D<Key.shift>UI<Key.space><Key.down><Key.enter>
Screenshot: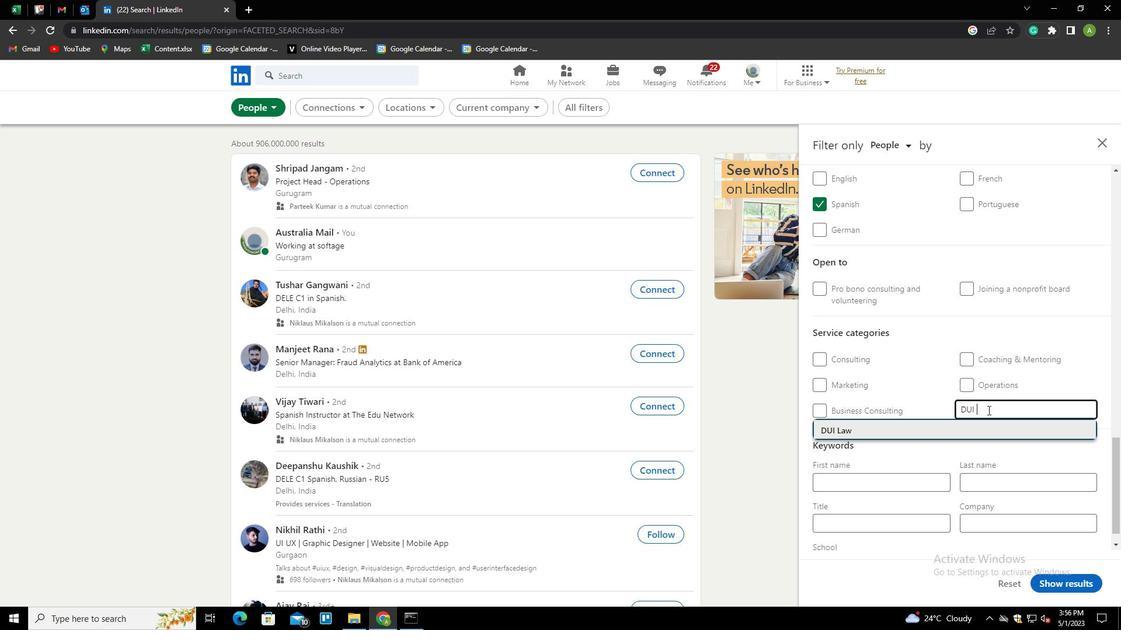 
Action: Mouse scrolled (988, 410) with delta (0, 0)
Screenshot: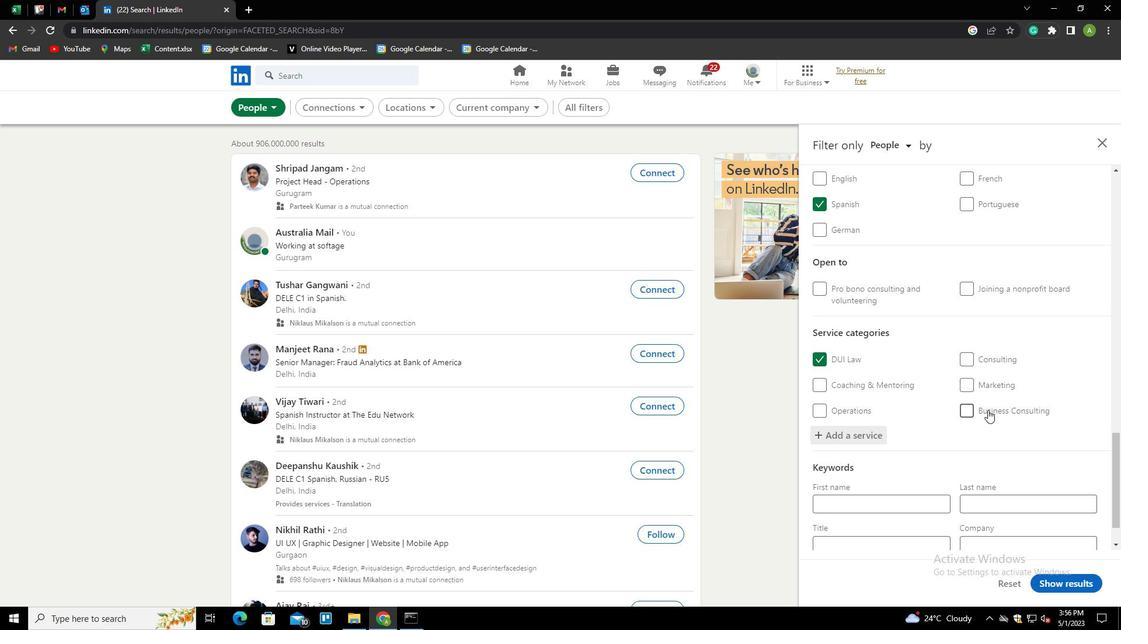
Action: Mouse scrolled (988, 410) with delta (0, 0)
Screenshot: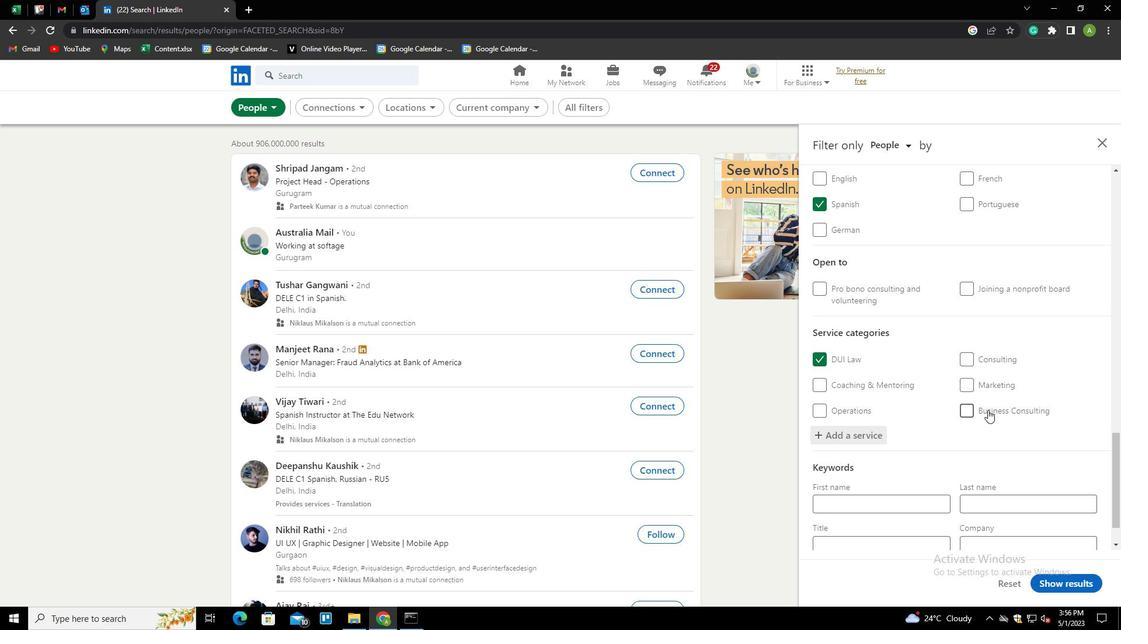 
Action: Mouse scrolled (988, 410) with delta (0, 0)
Screenshot: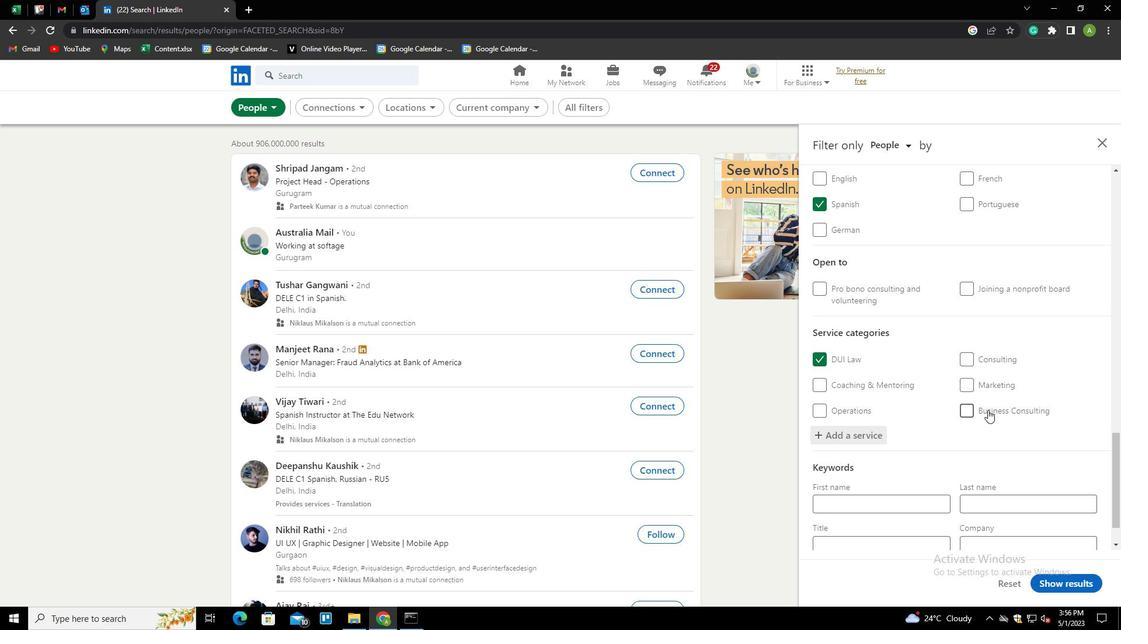 
Action: Mouse scrolled (988, 410) with delta (0, 0)
Screenshot: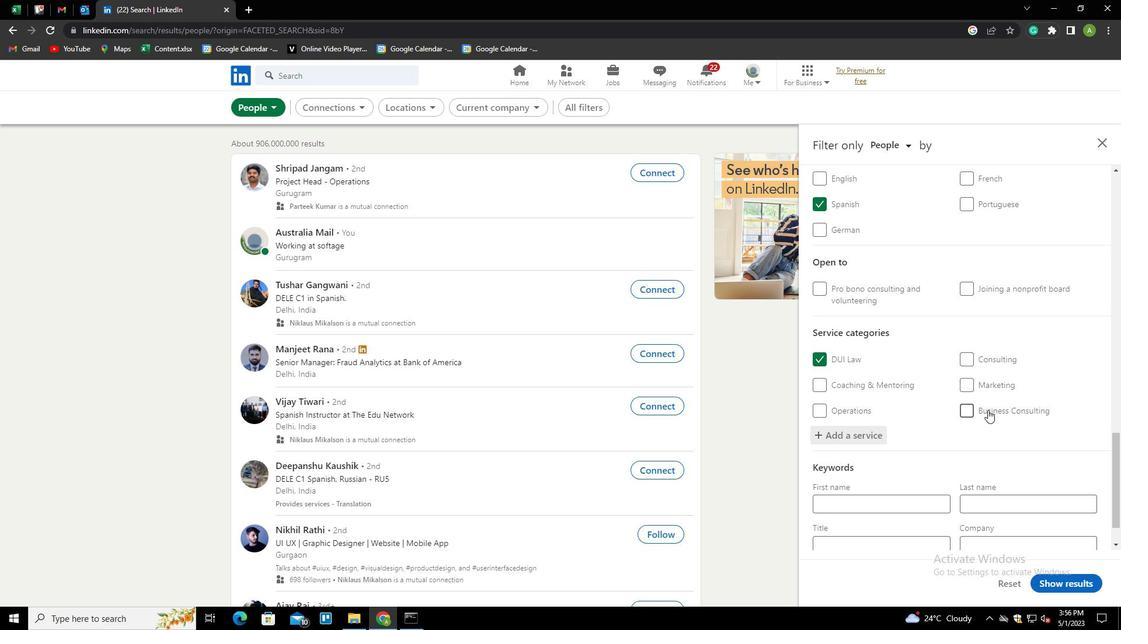 
Action: Mouse scrolled (988, 410) with delta (0, 0)
Screenshot: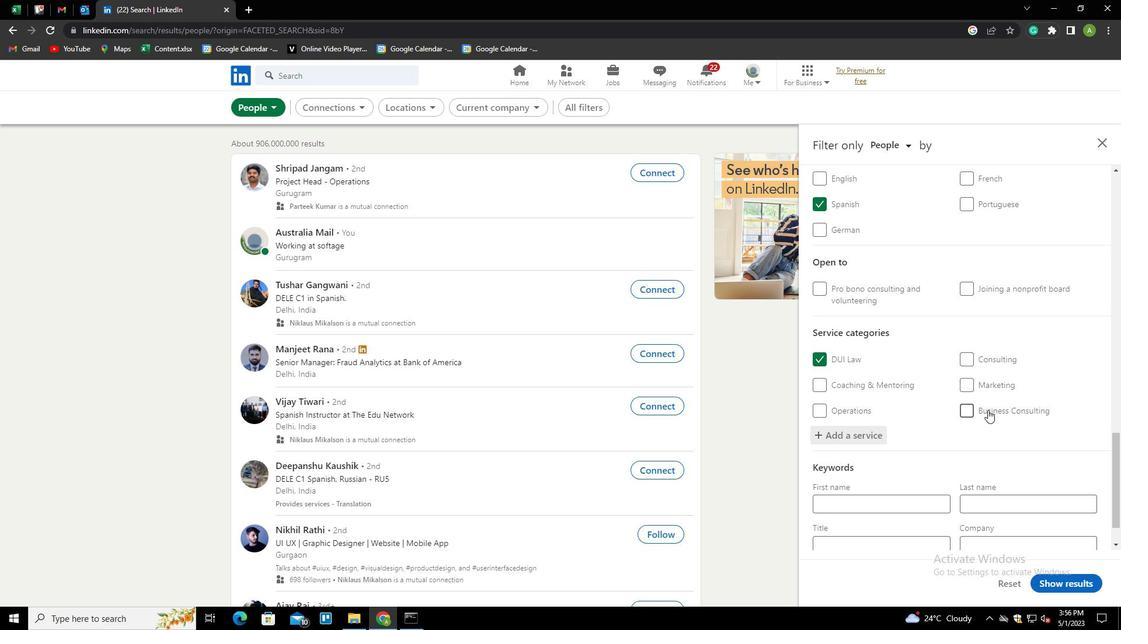 
Action: Mouse scrolled (988, 410) with delta (0, 0)
Screenshot: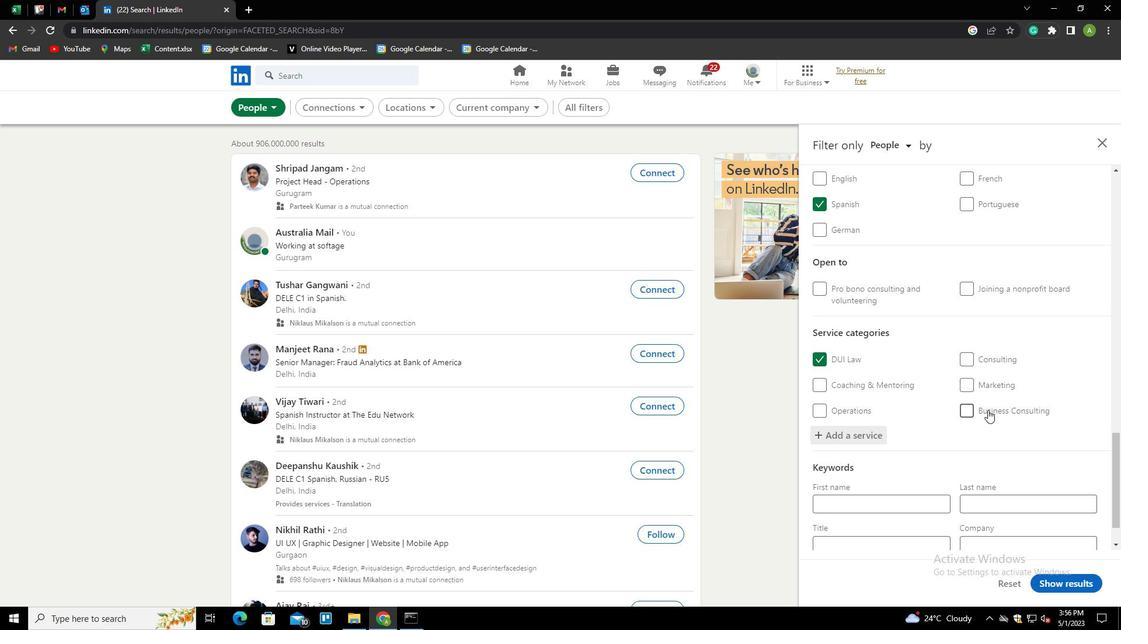 
Action: Mouse scrolled (988, 410) with delta (0, 0)
Screenshot: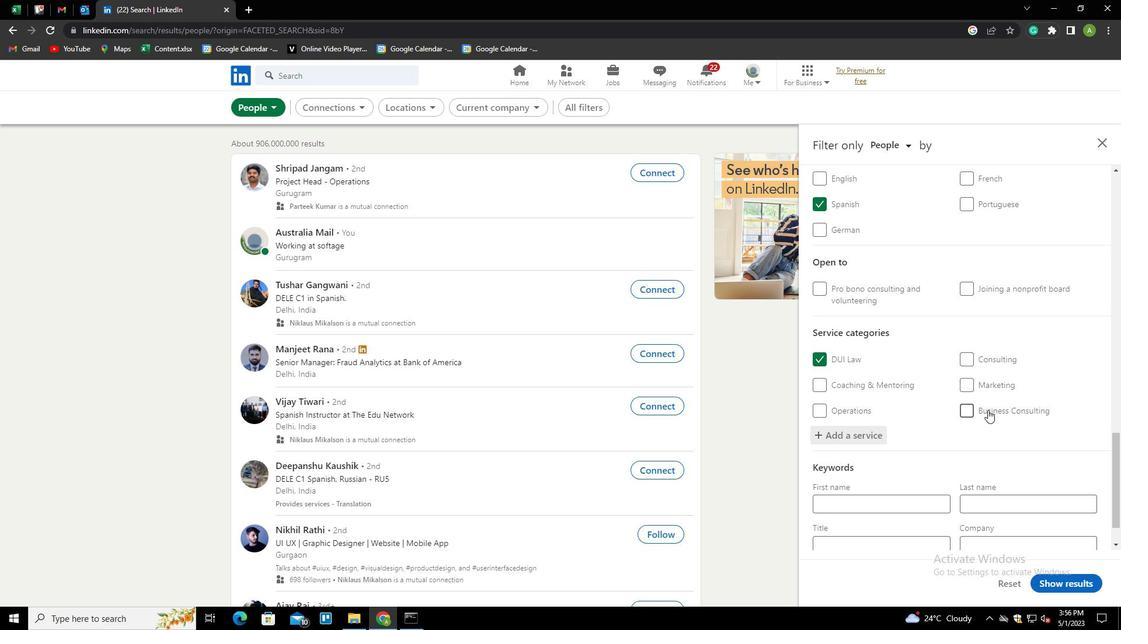 
Action: Mouse moved to (866, 501)
Screenshot: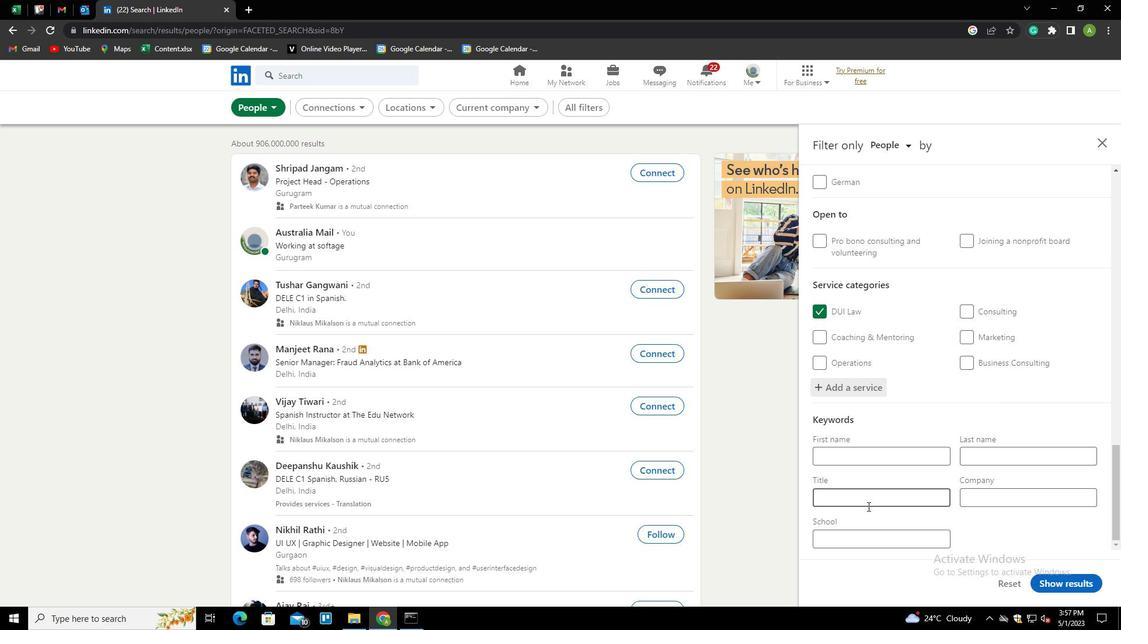 
Action: Mouse pressed left at (866, 501)
Screenshot: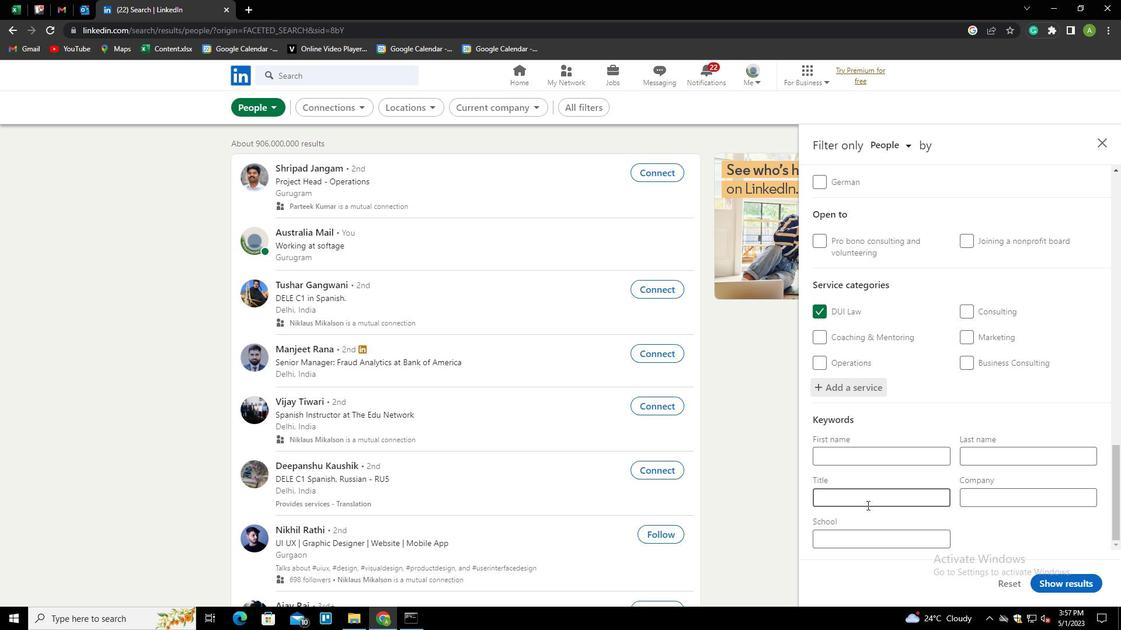 
Action: Key pressed <Key.shift><Key.shift><Key.shift><Key.shift>OFFICE<Key.space><Key.shift_r><Key.home><Key.shift>OFFICE<Key.space>MANAGER
Screenshot: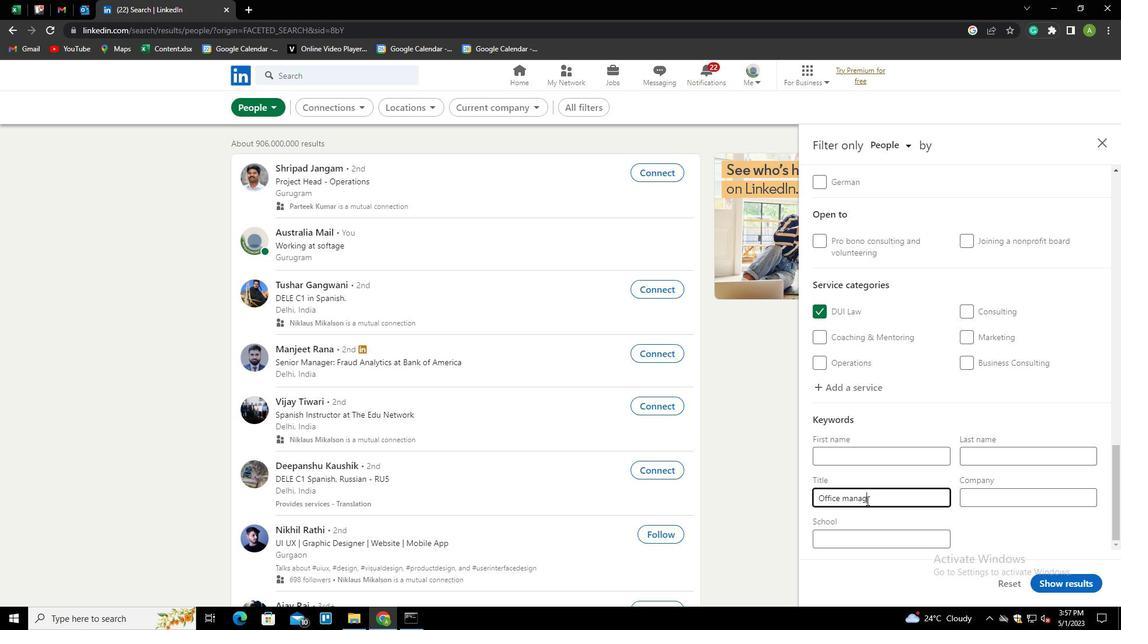 
Action: Mouse moved to (1002, 533)
Screenshot: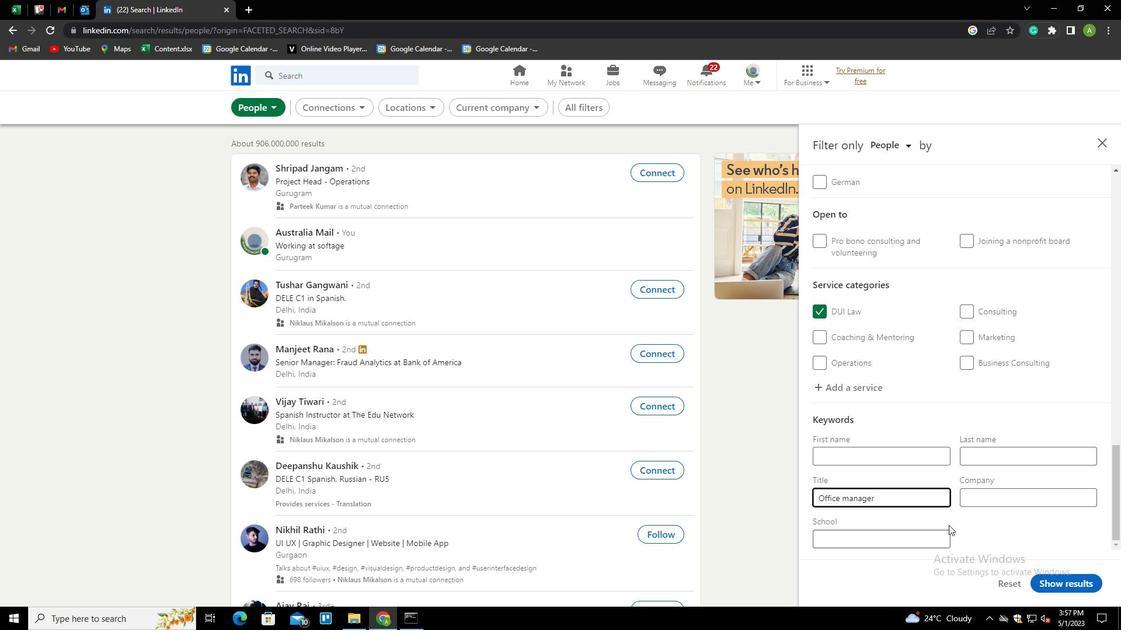 
Action: Mouse pressed left at (1002, 533)
Screenshot: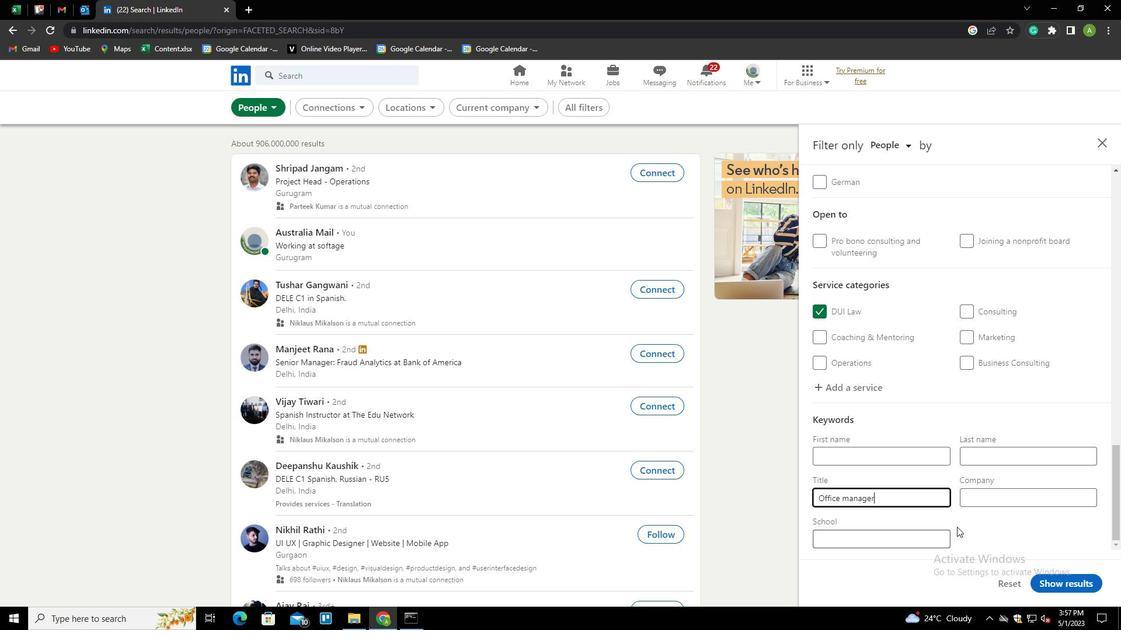 
Action: Mouse moved to (1046, 582)
Screenshot: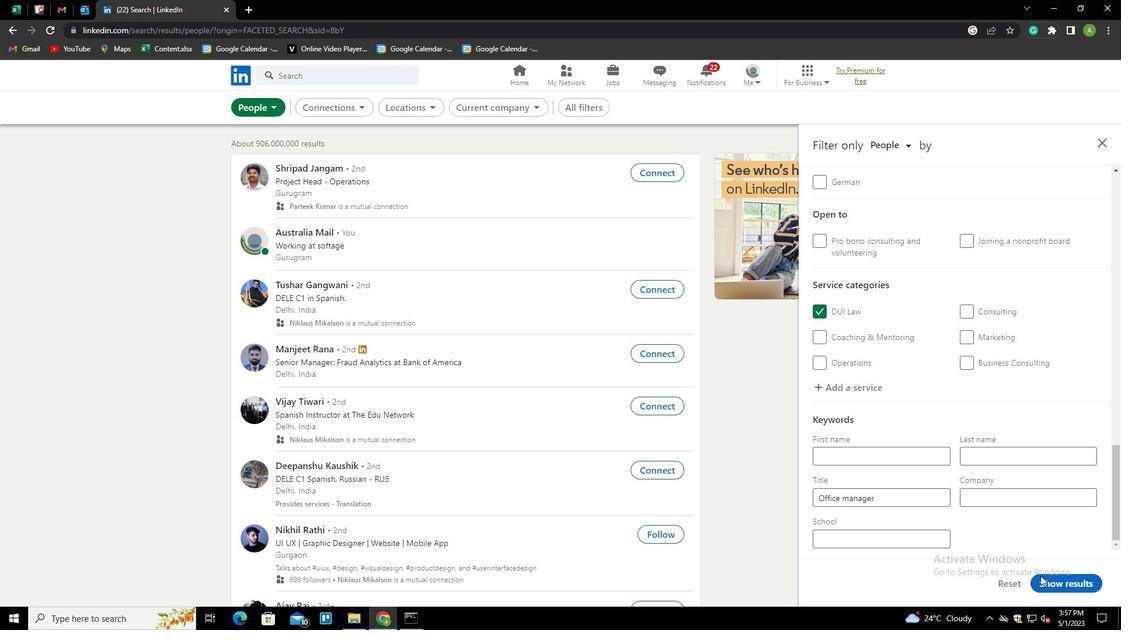 
Action: Mouse pressed left at (1046, 582)
Screenshot: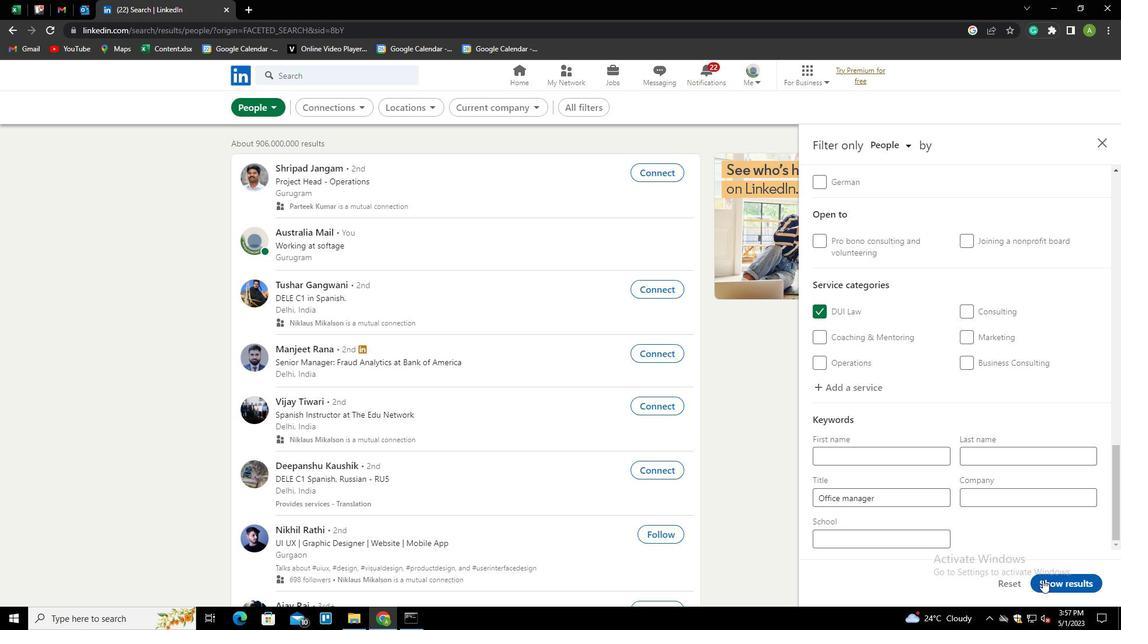 
